 Task: Look for space in Kangasala, Finland from 6th September, 2023 to 10th September, 2023 for 1 adult in price range Rs.9000 to Rs.17000. Place can be private room with 1  bedroom having 1 bed and 1 bathroom. Property type can be house, flat, guest house, hotel. Booking option can be shelf check-in. Required host language is .
Action: Mouse moved to (528, 124)
Screenshot: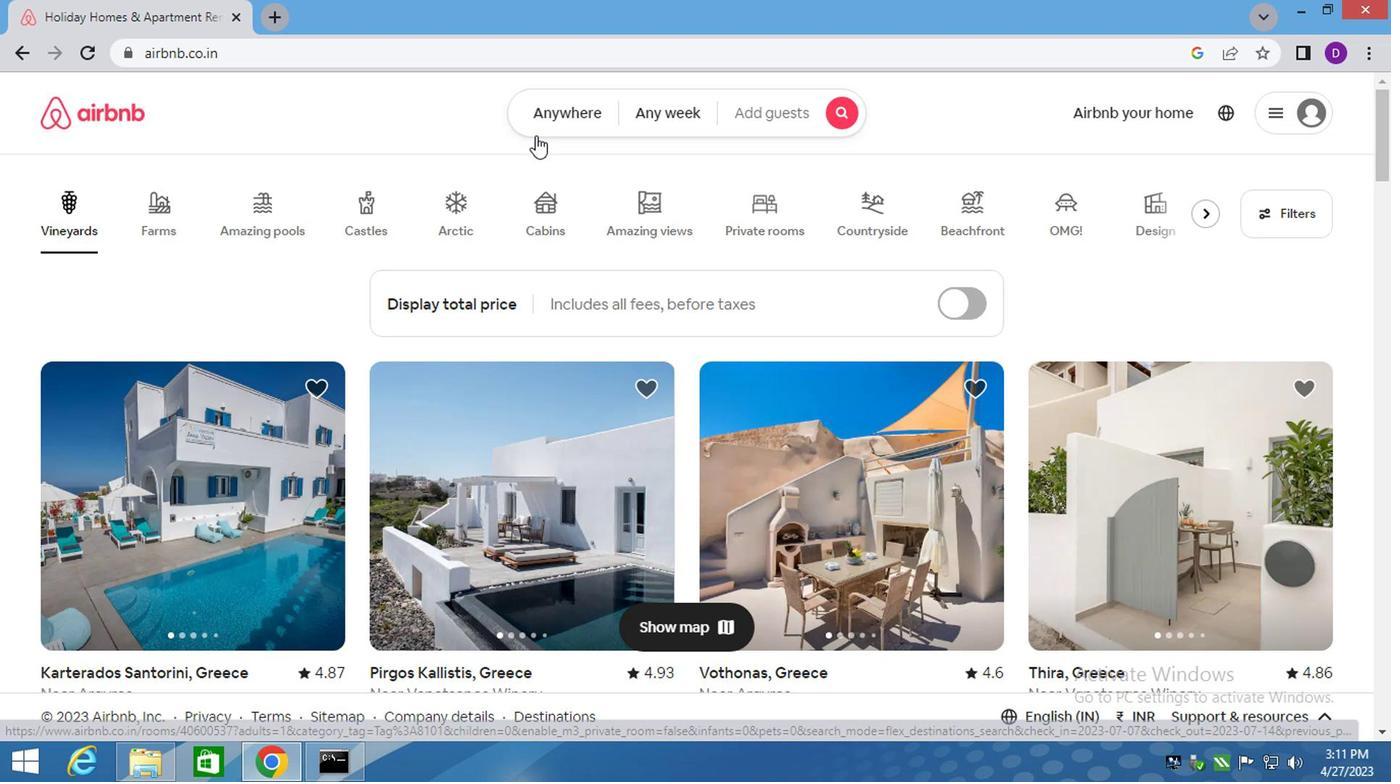 
Action: Mouse pressed left at (528, 124)
Screenshot: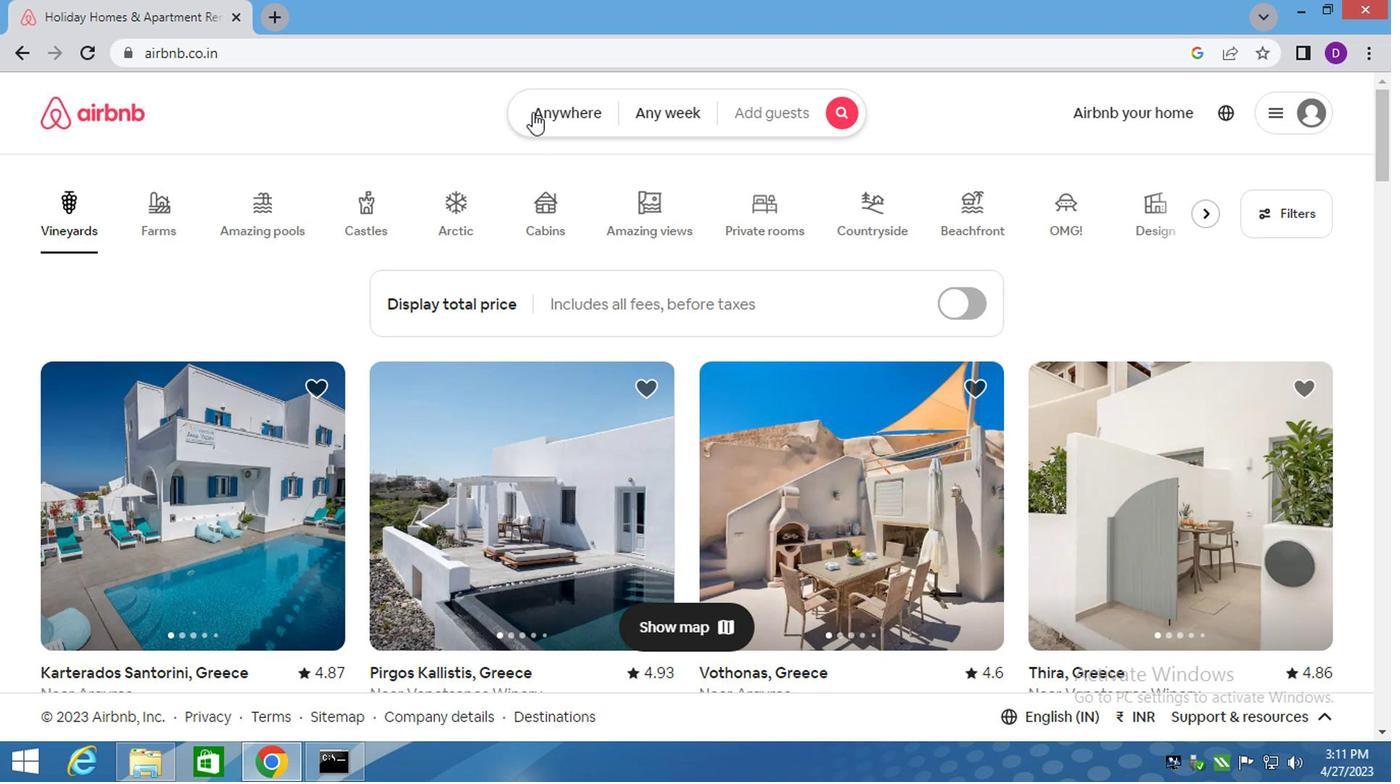 
Action: Mouse moved to (344, 205)
Screenshot: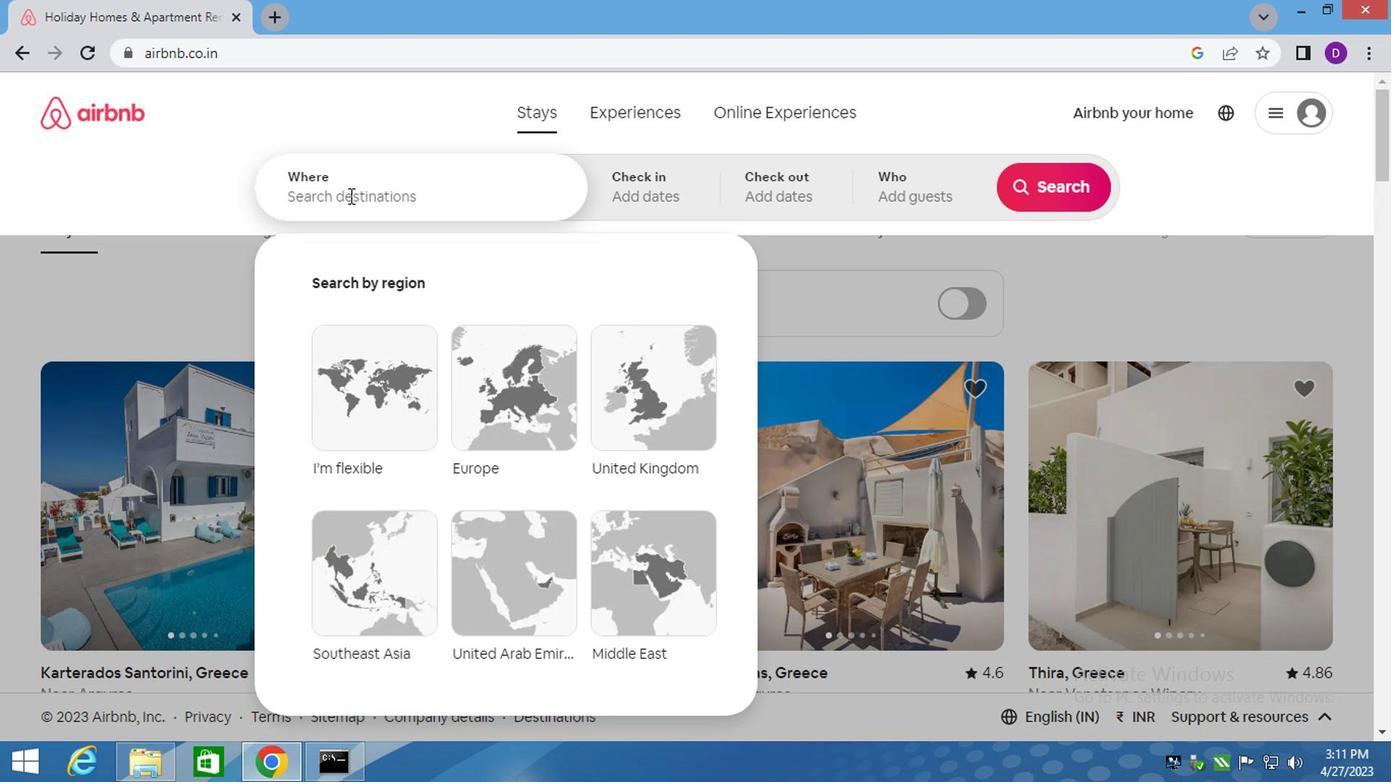 
Action: Mouse pressed left at (344, 205)
Screenshot: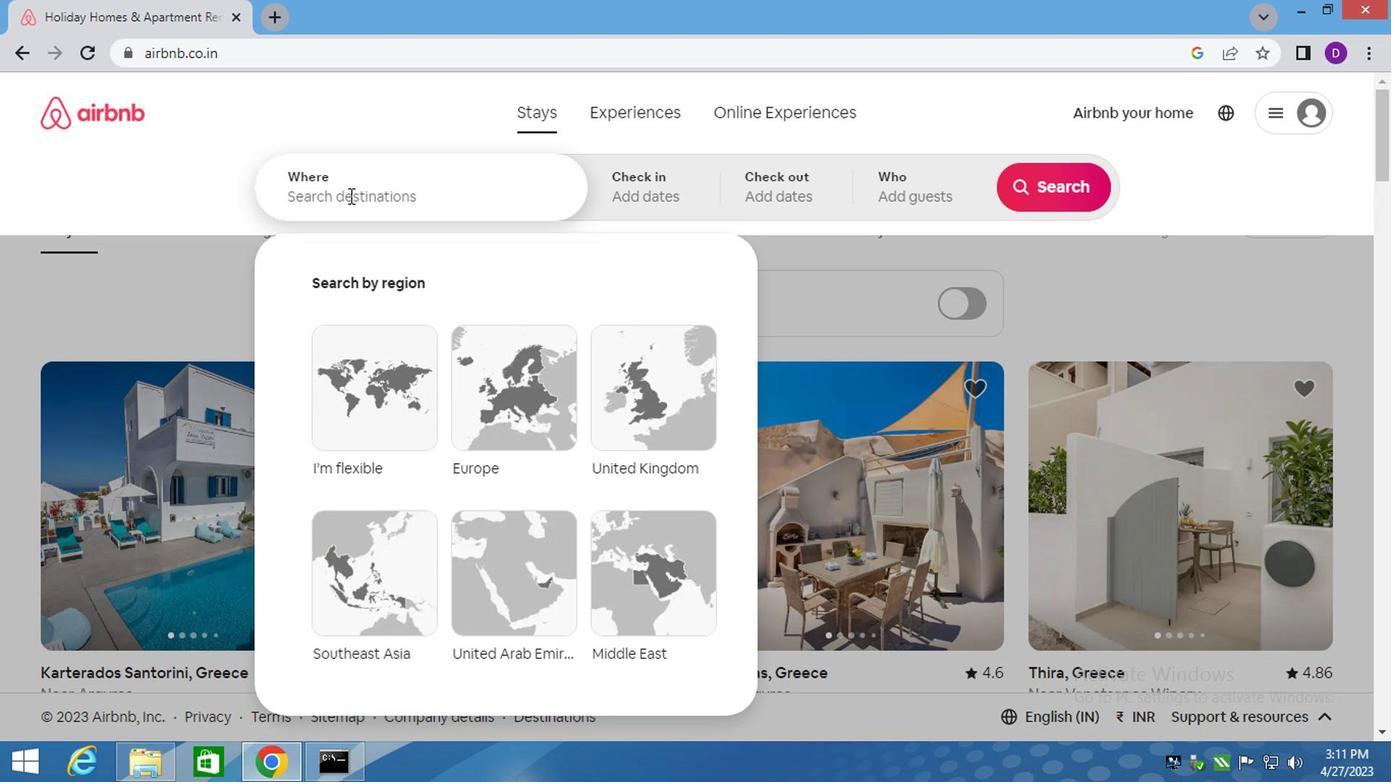 
Action: Key pressed kangasala,<Key.space>fi<Key.down><Key.enter>
Screenshot: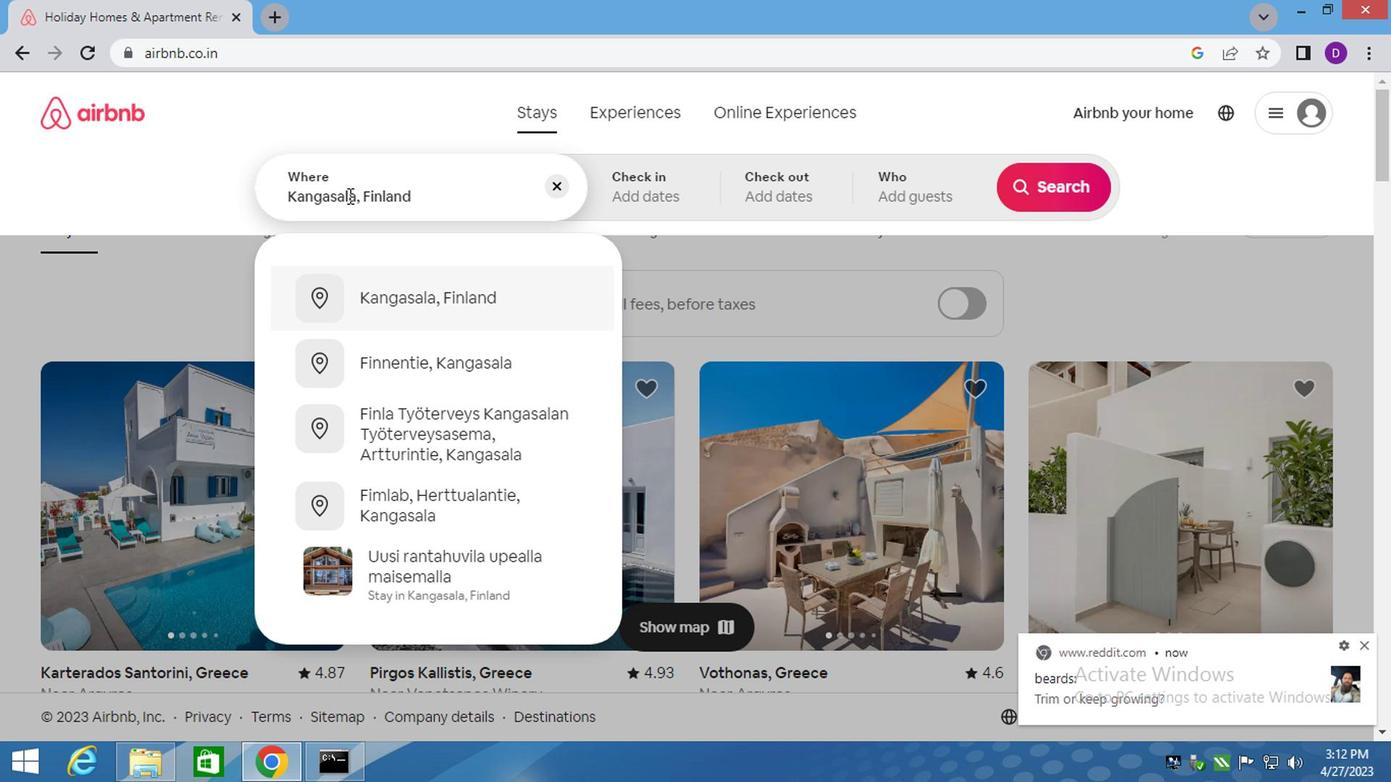 
Action: Mouse moved to (1036, 343)
Screenshot: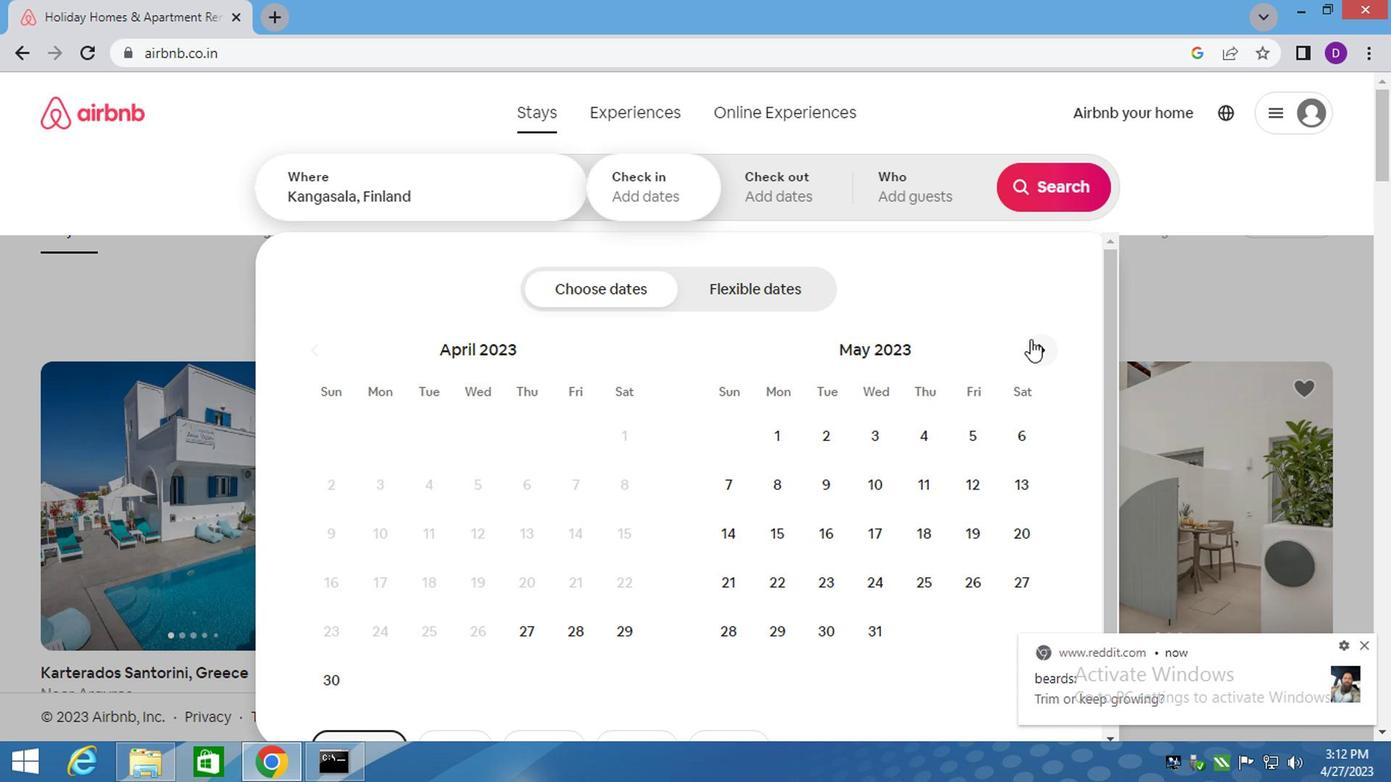 
Action: Mouse pressed left at (1036, 343)
Screenshot: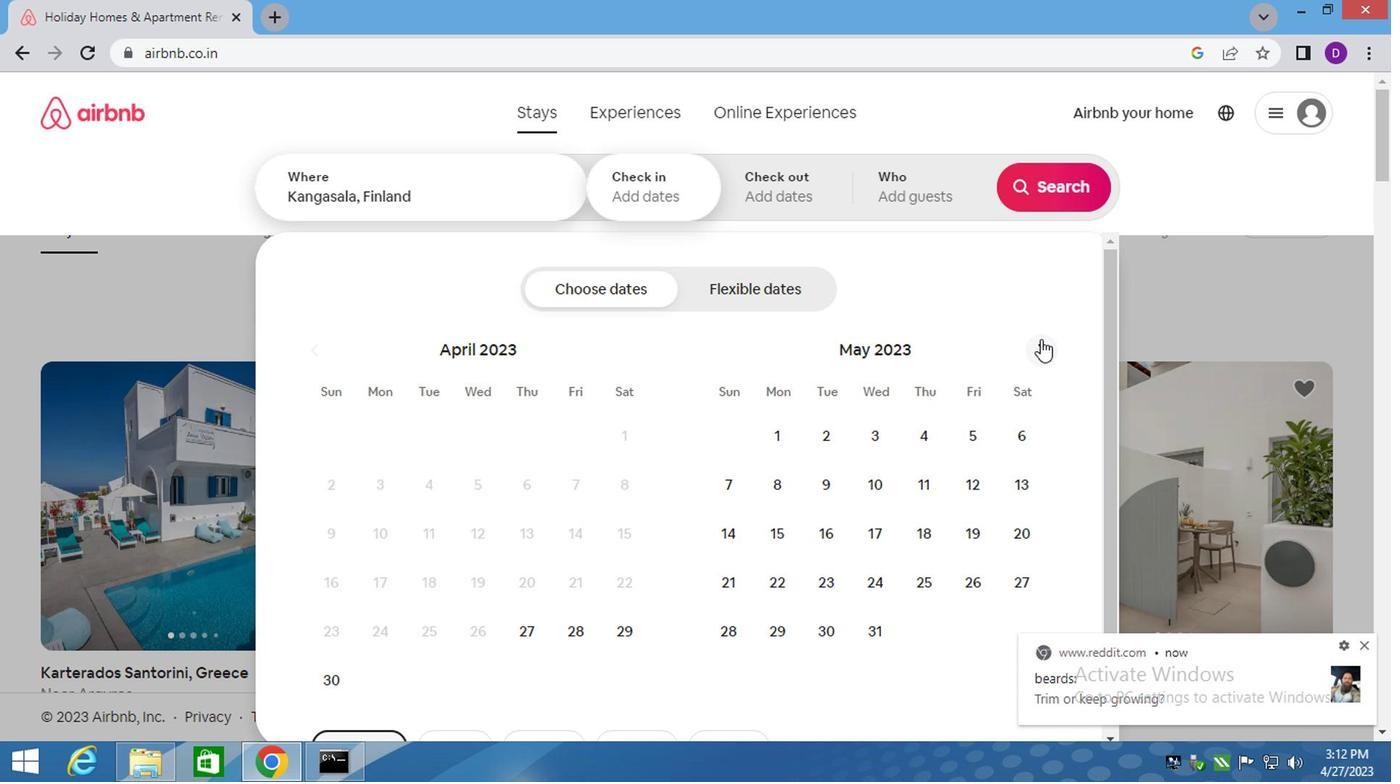 
Action: Mouse pressed left at (1036, 343)
Screenshot: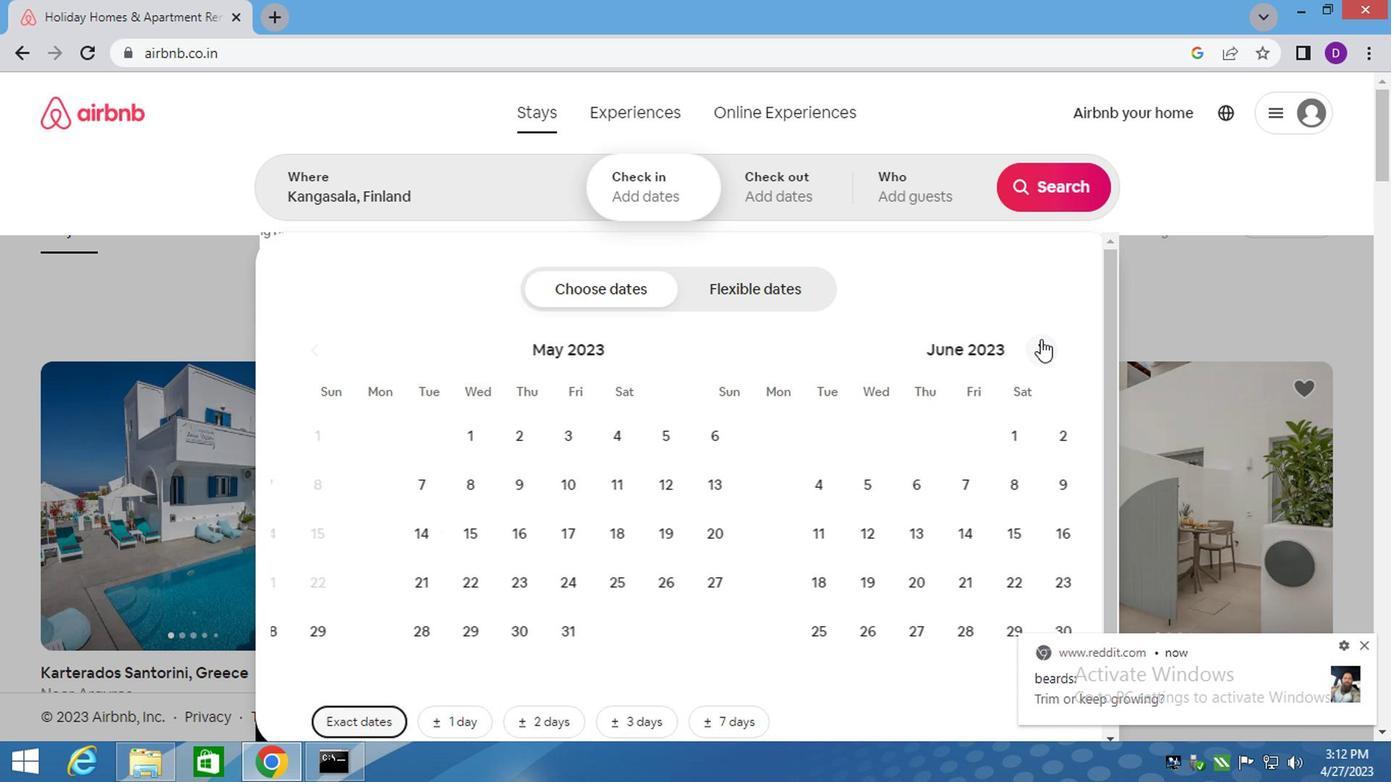 
Action: Mouse pressed left at (1036, 343)
Screenshot: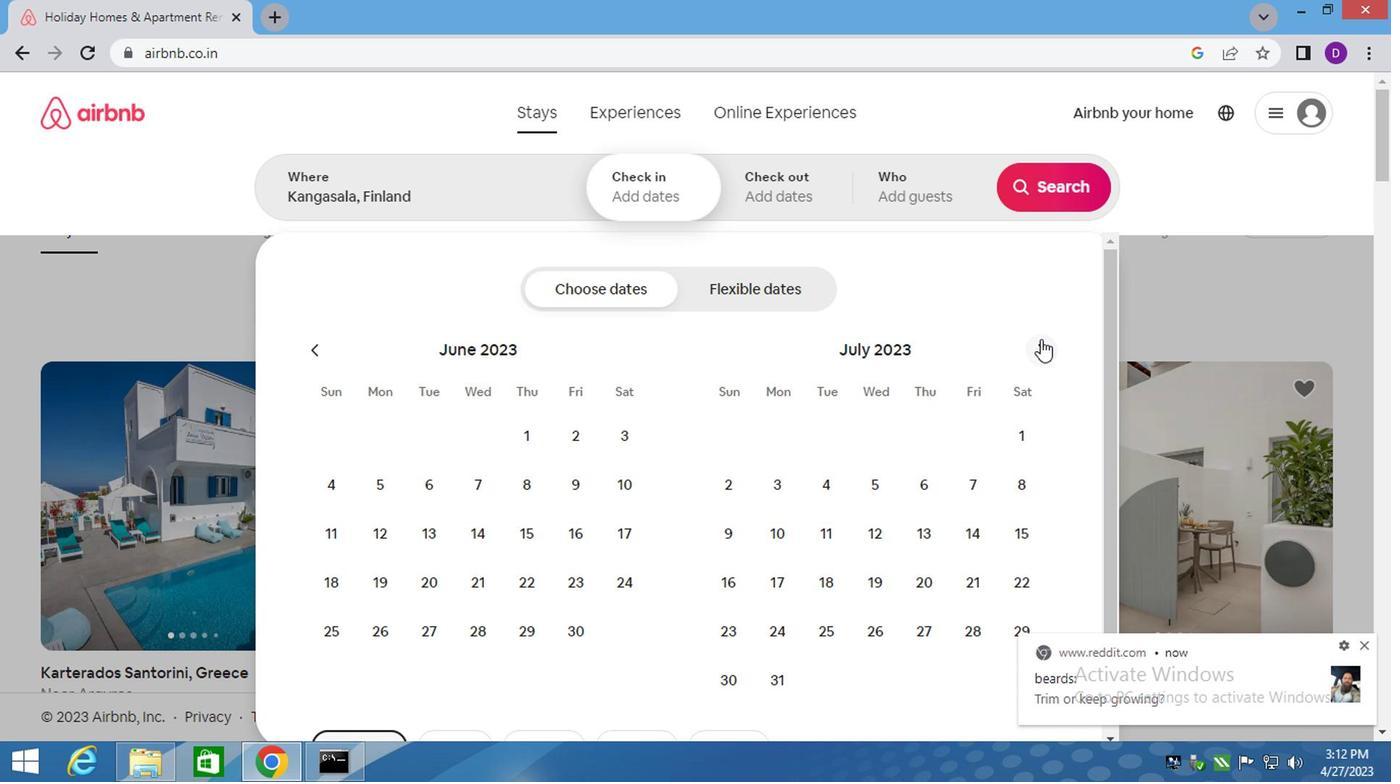 
Action: Mouse pressed left at (1036, 343)
Screenshot: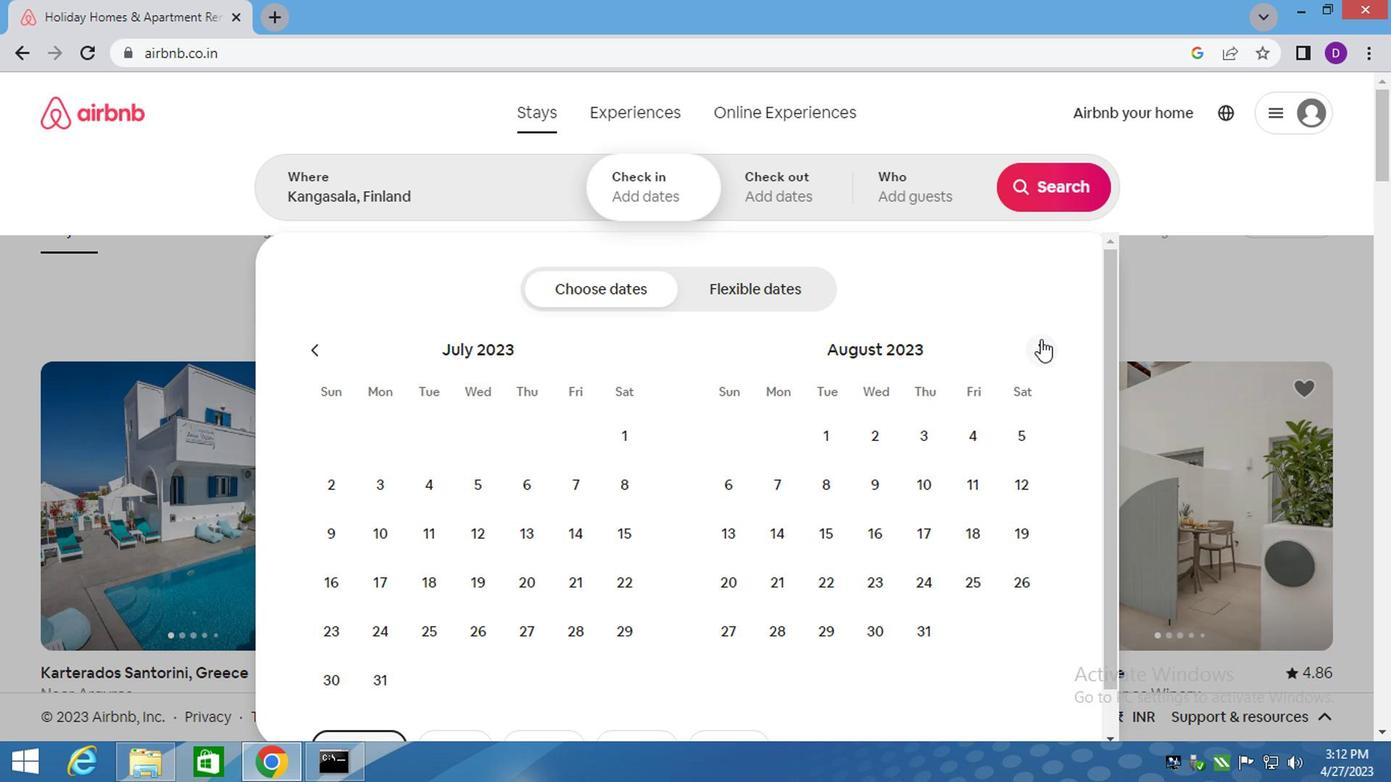 
Action: Mouse moved to (875, 489)
Screenshot: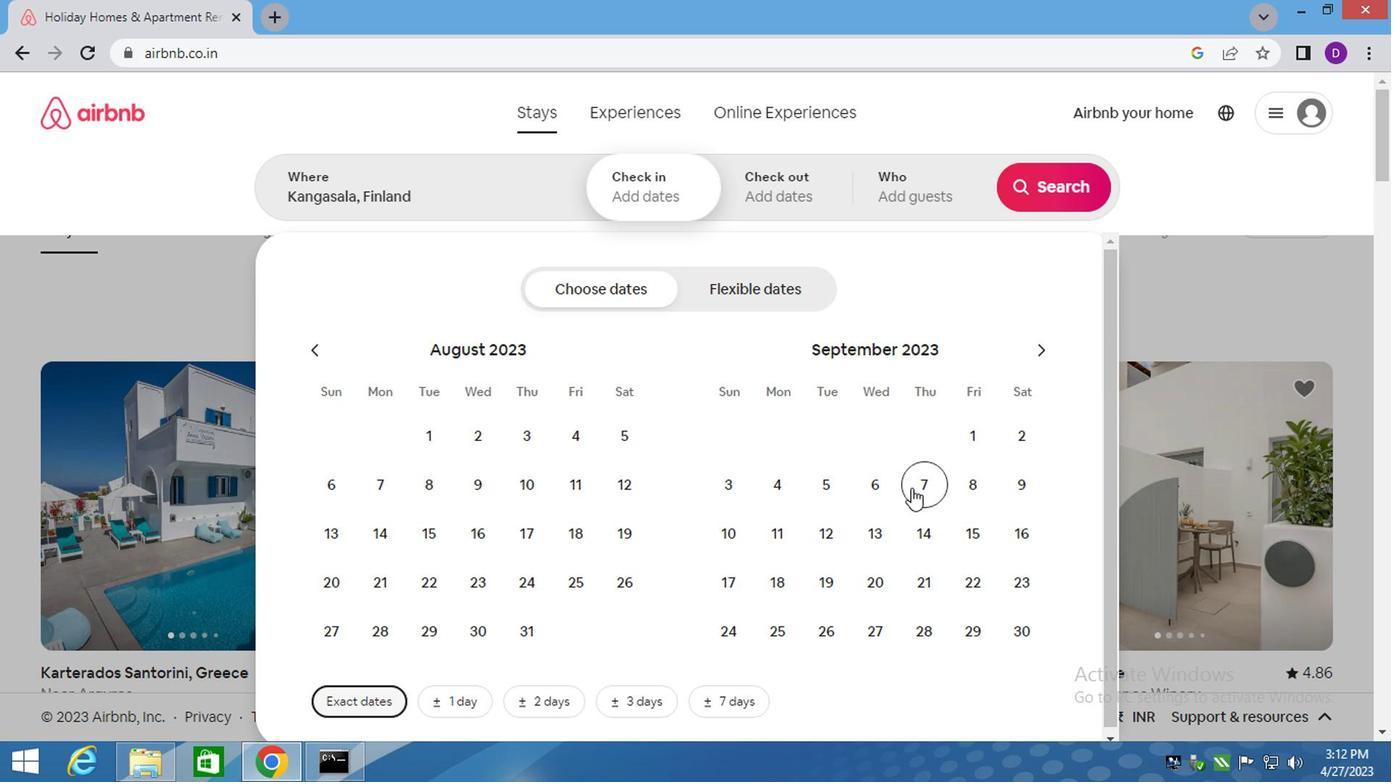 
Action: Mouse pressed left at (875, 489)
Screenshot: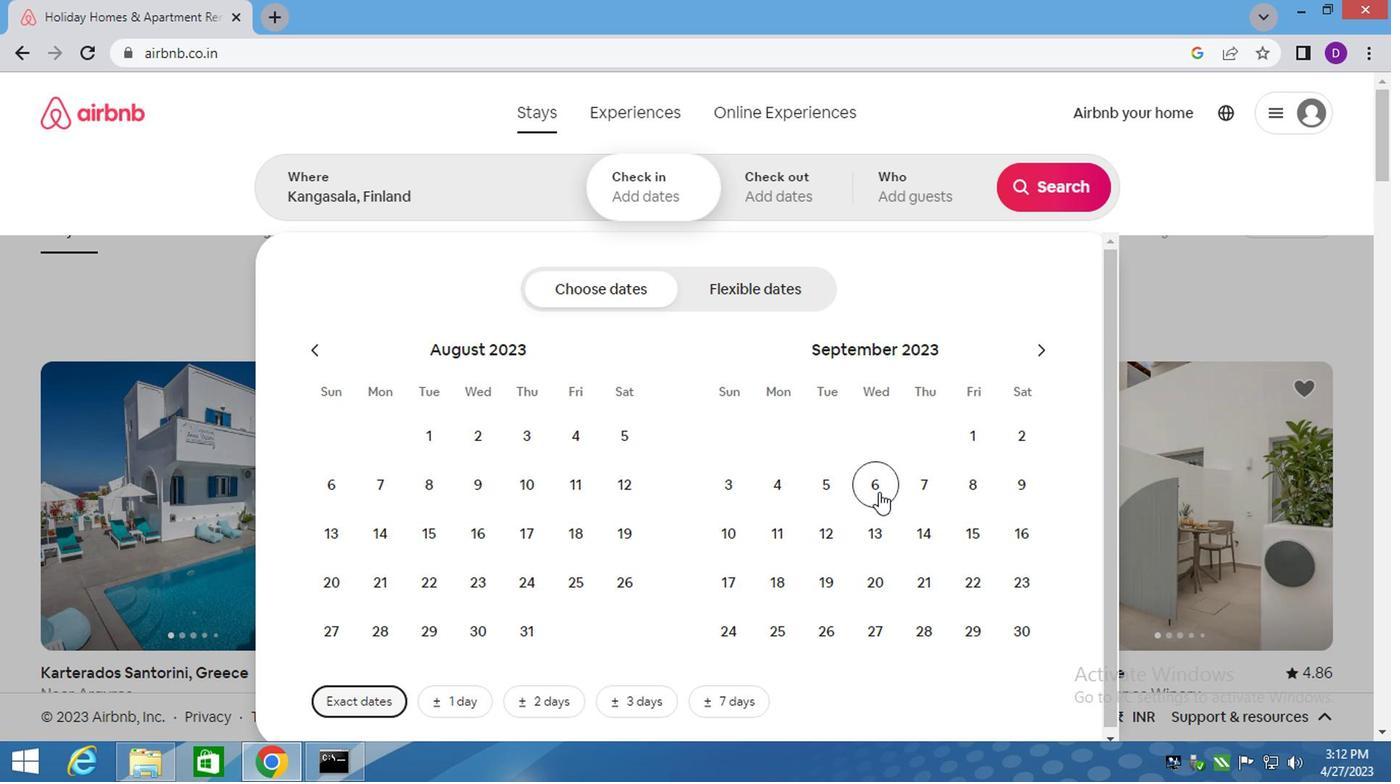 
Action: Mouse moved to (739, 525)
Screenshot: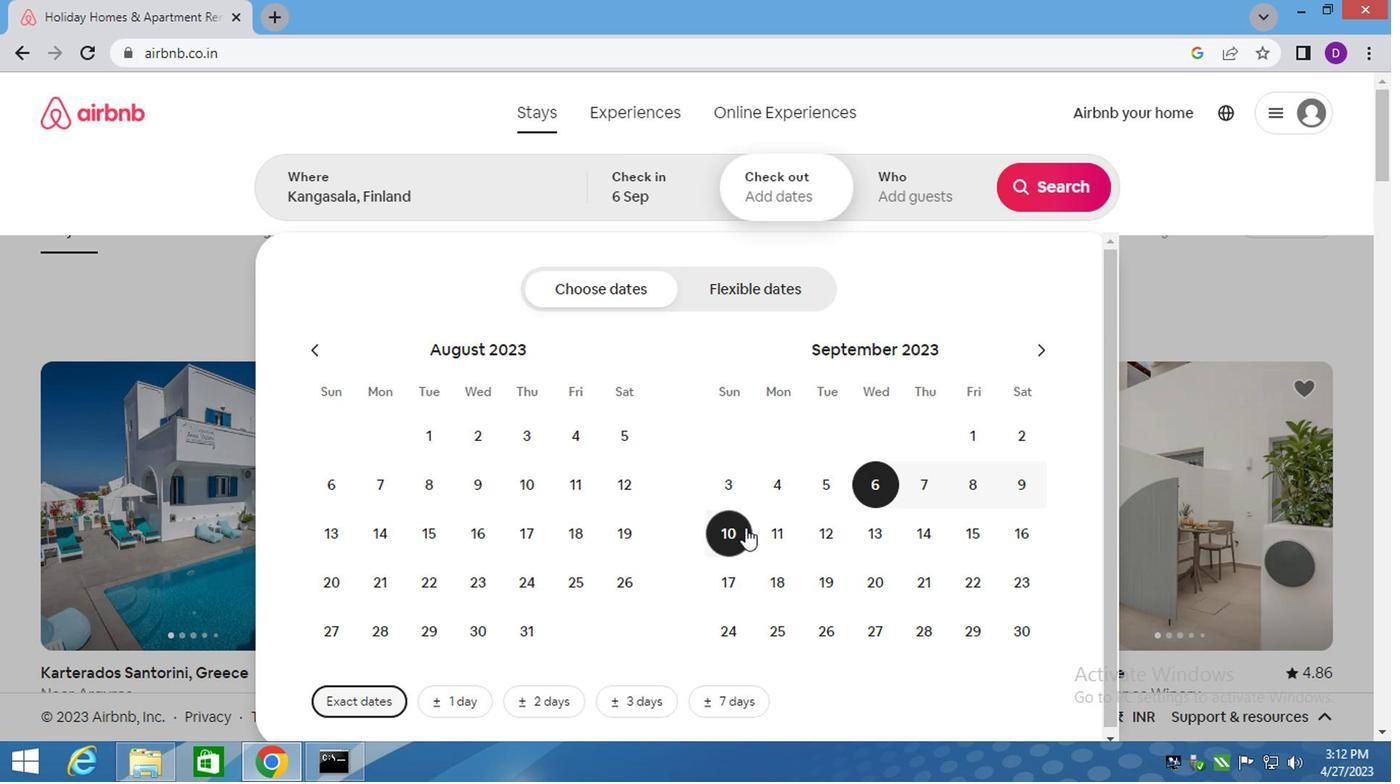 
Action: Mouse pressed left at (739, 525)
Screenshot: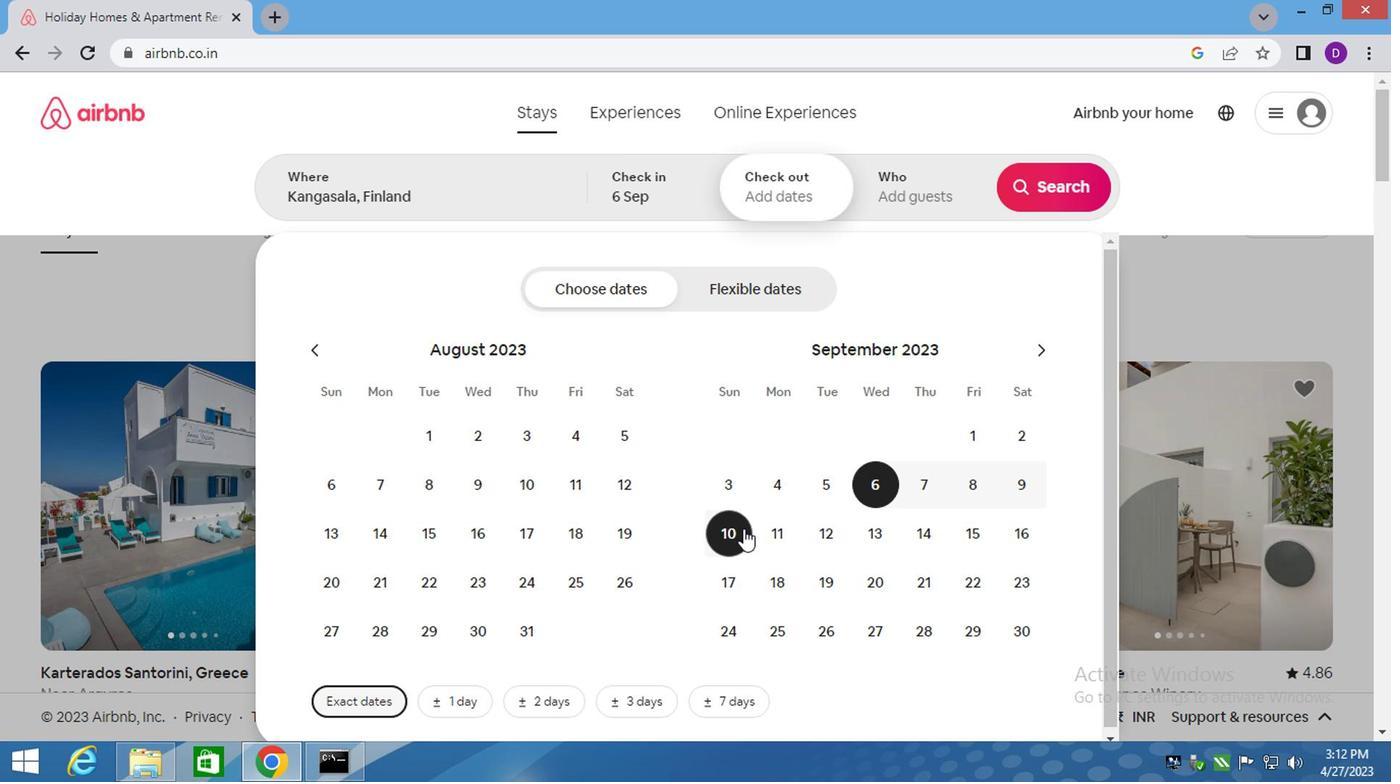 
Action: Mouse moved to (886, 215)
Screenshot: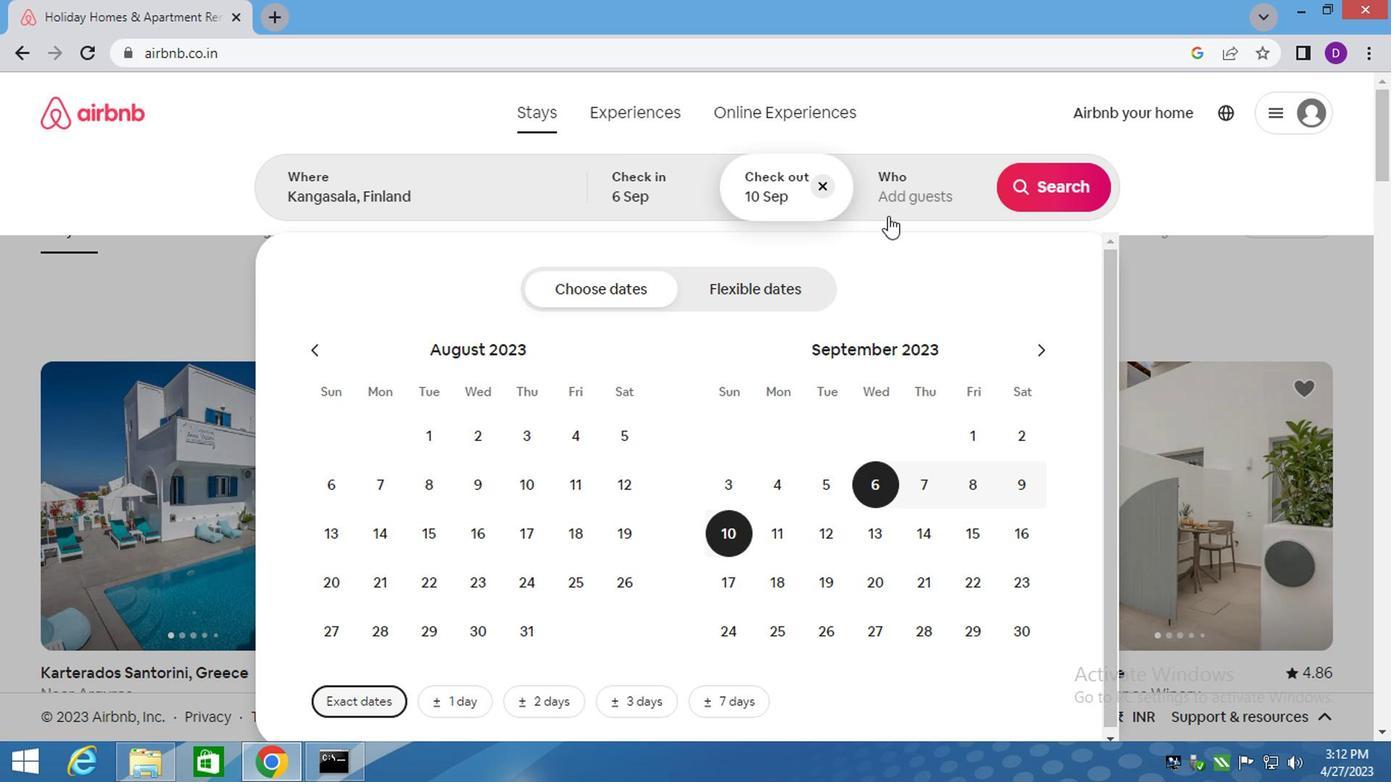 
Action: Mouse pressed left at (886, 215)
Screenshot: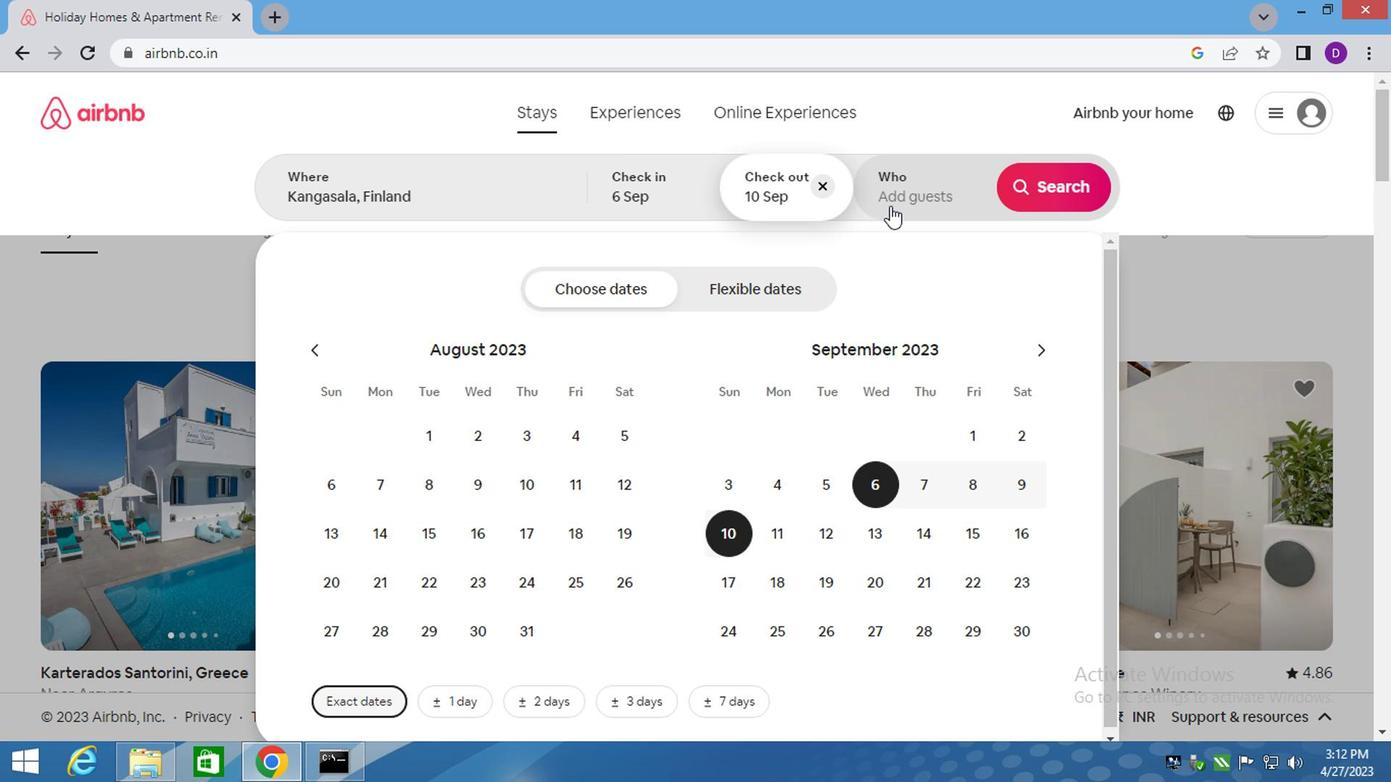 
Action: Mouse moved to (1050, 299)
Screenshot: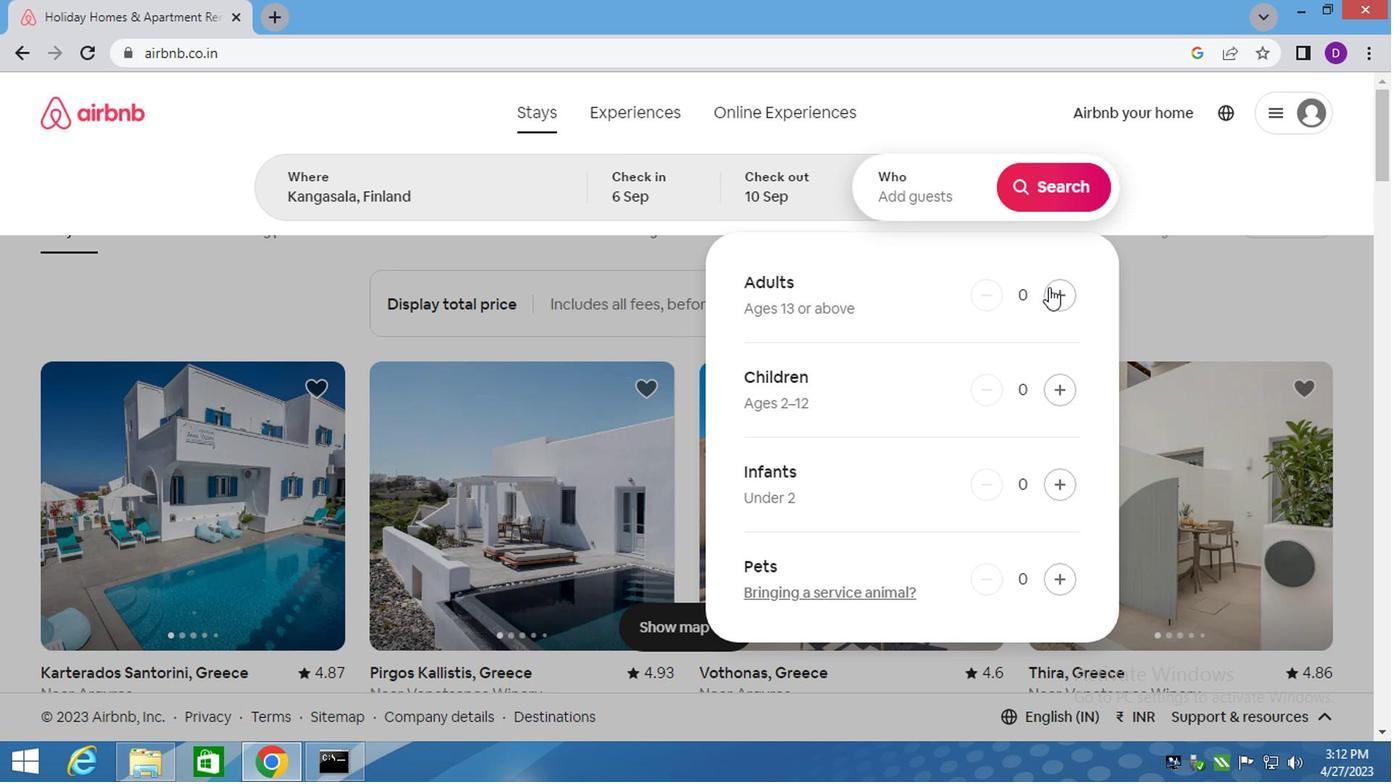 
Action: Mouse pressed left at (1050, 299)
Screenshot: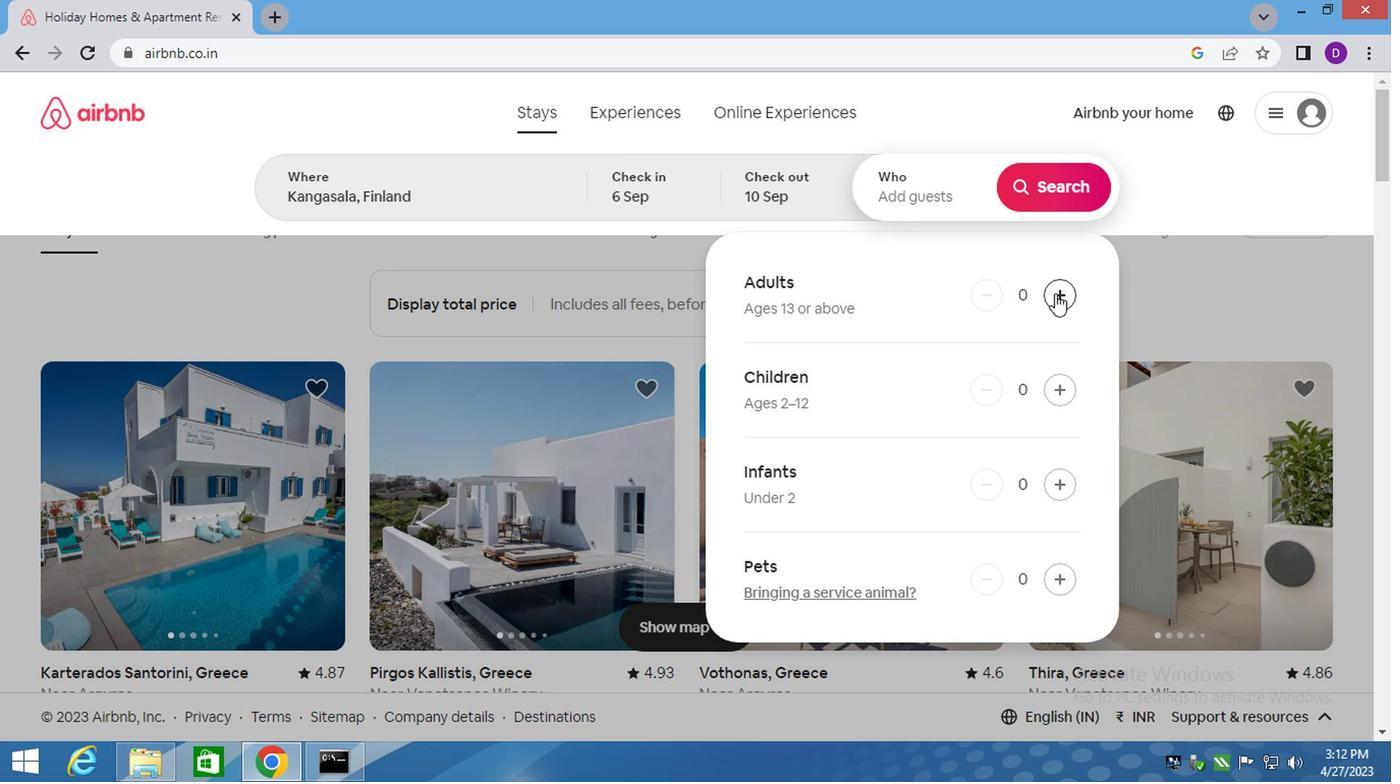 
Action: Mouse moved to (1047, 204)
Screenshot: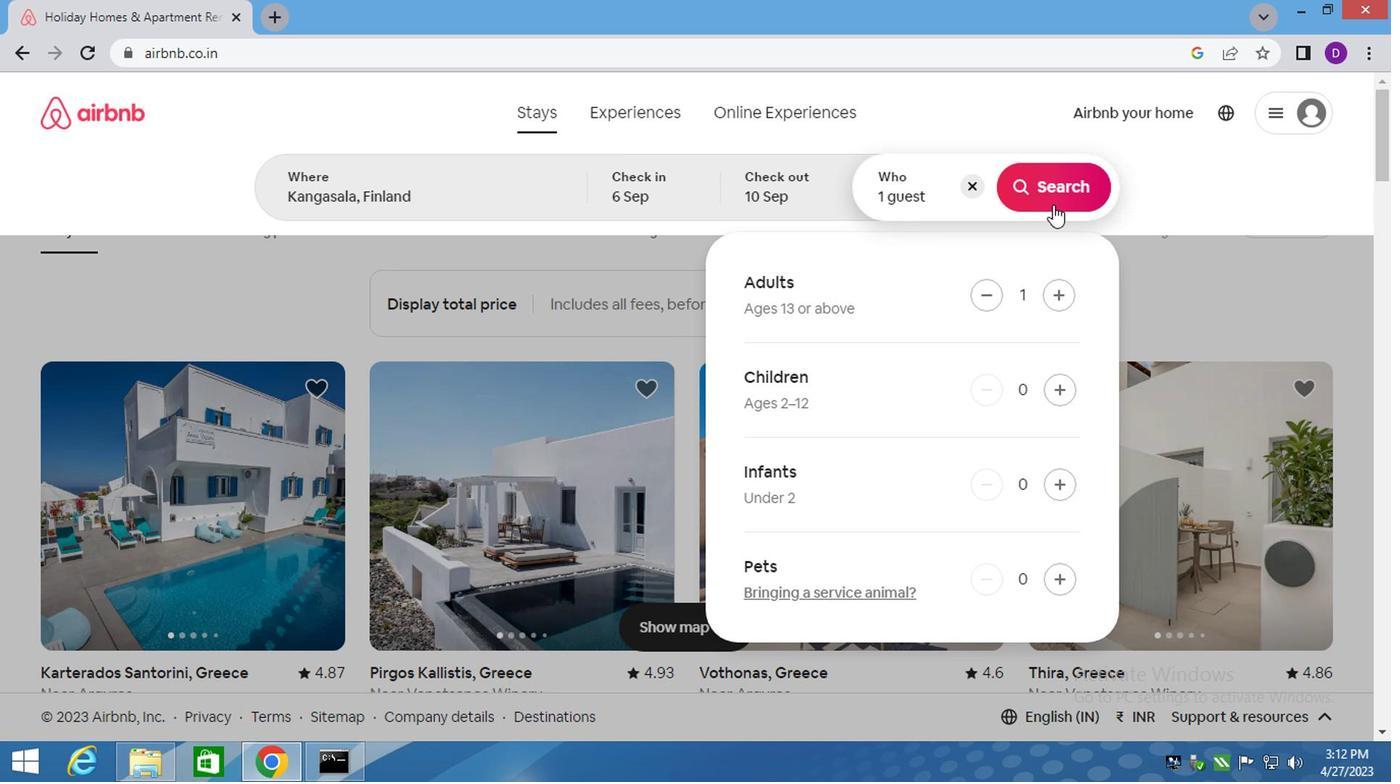 
Action: Mouse pressed left at (1047, 204)
Screenshot: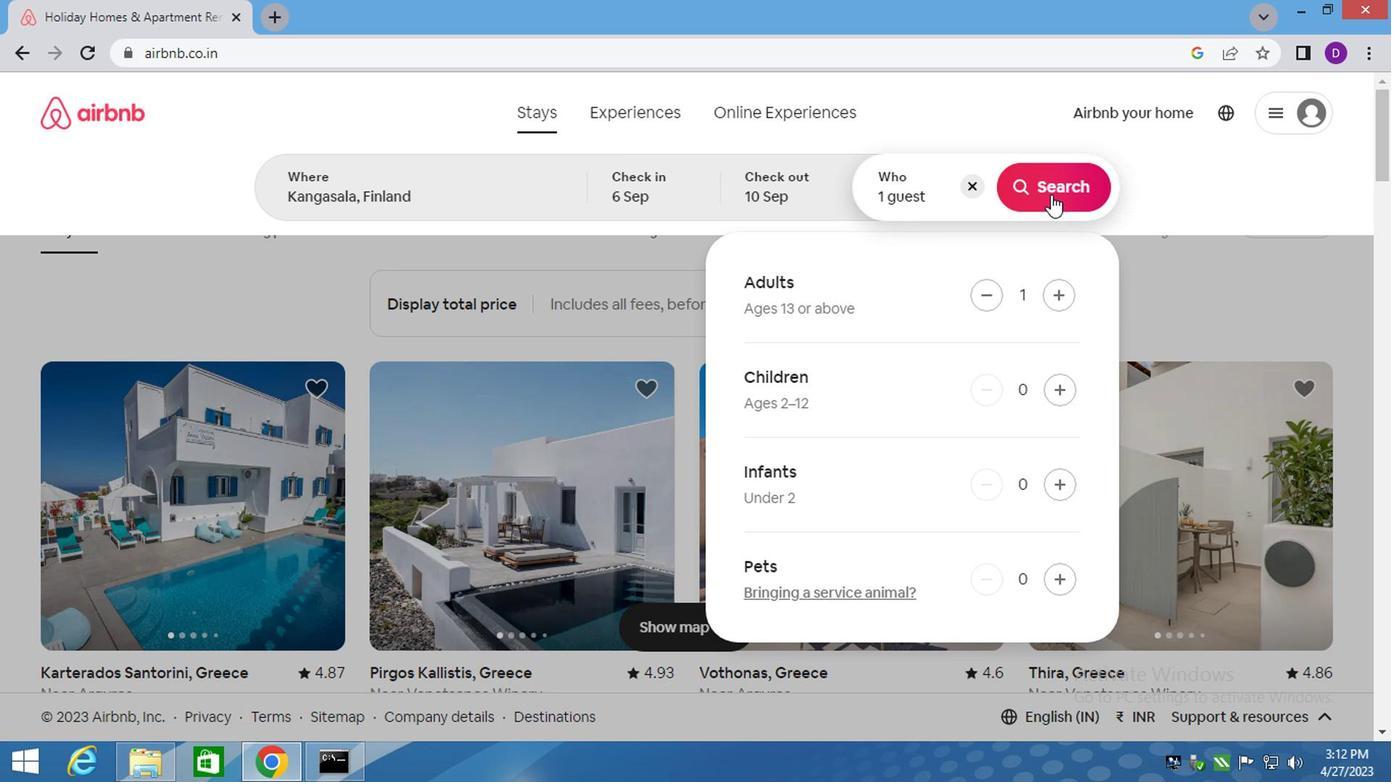 
Action: Mouse moved to (1271, 199)
Screenshot: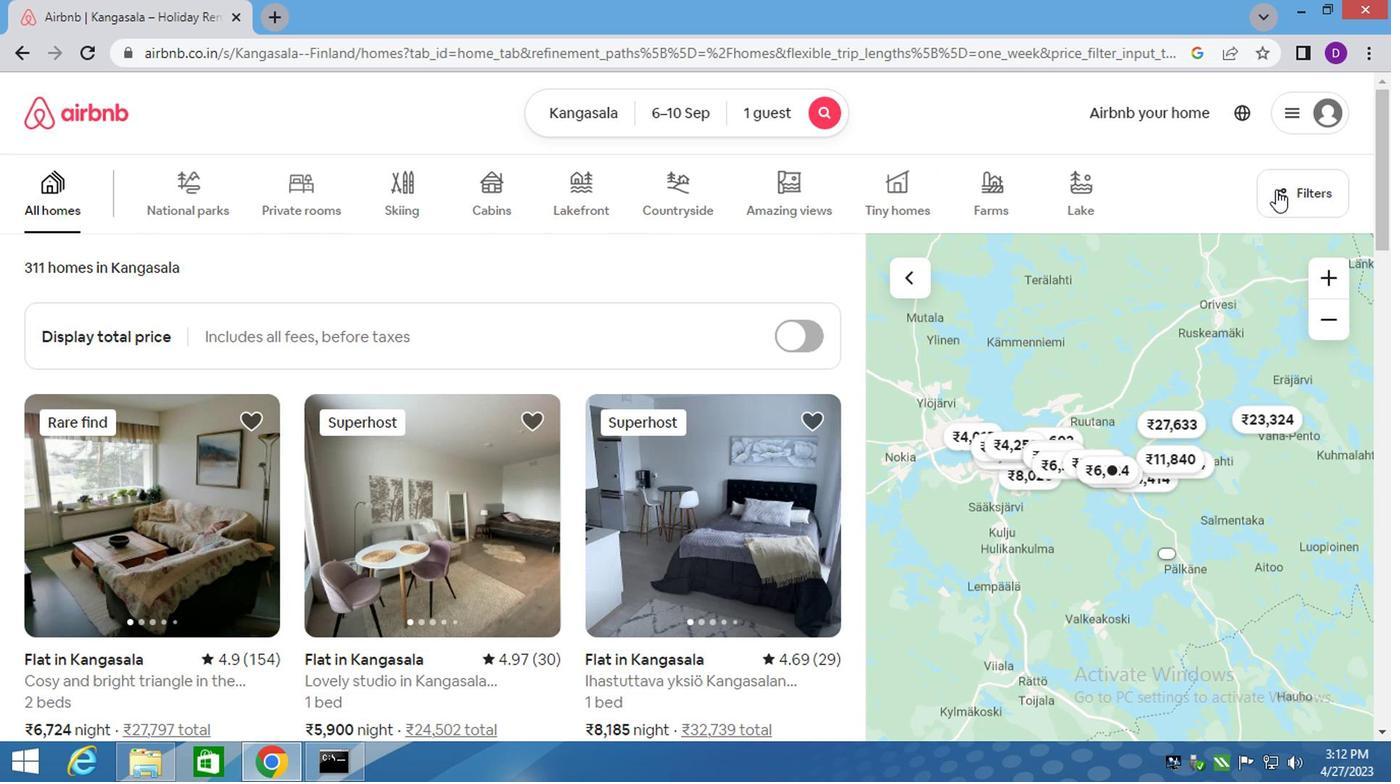 
Action: Mouse pressed left at (1271, 199)
Screenshot: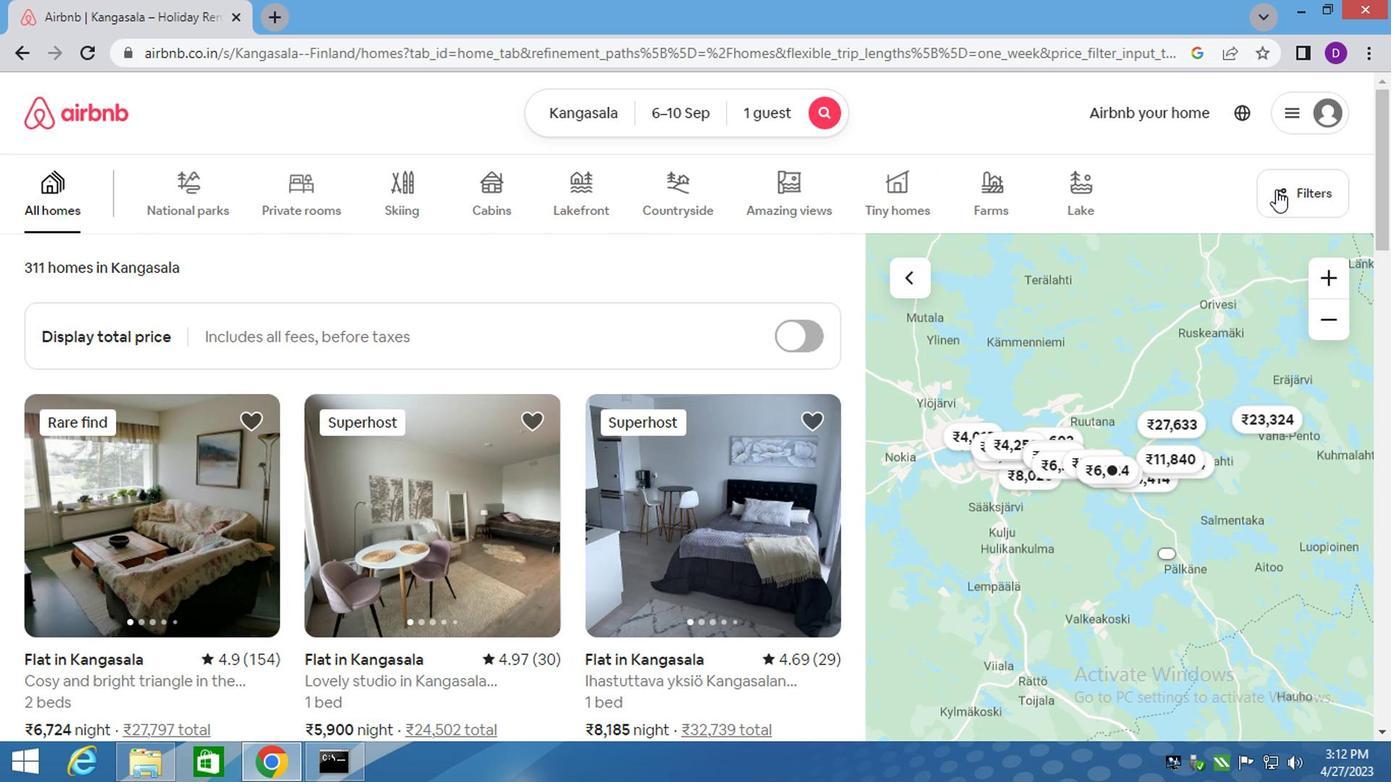 
Action: Mouse moved to (485, 453)
Screenshot: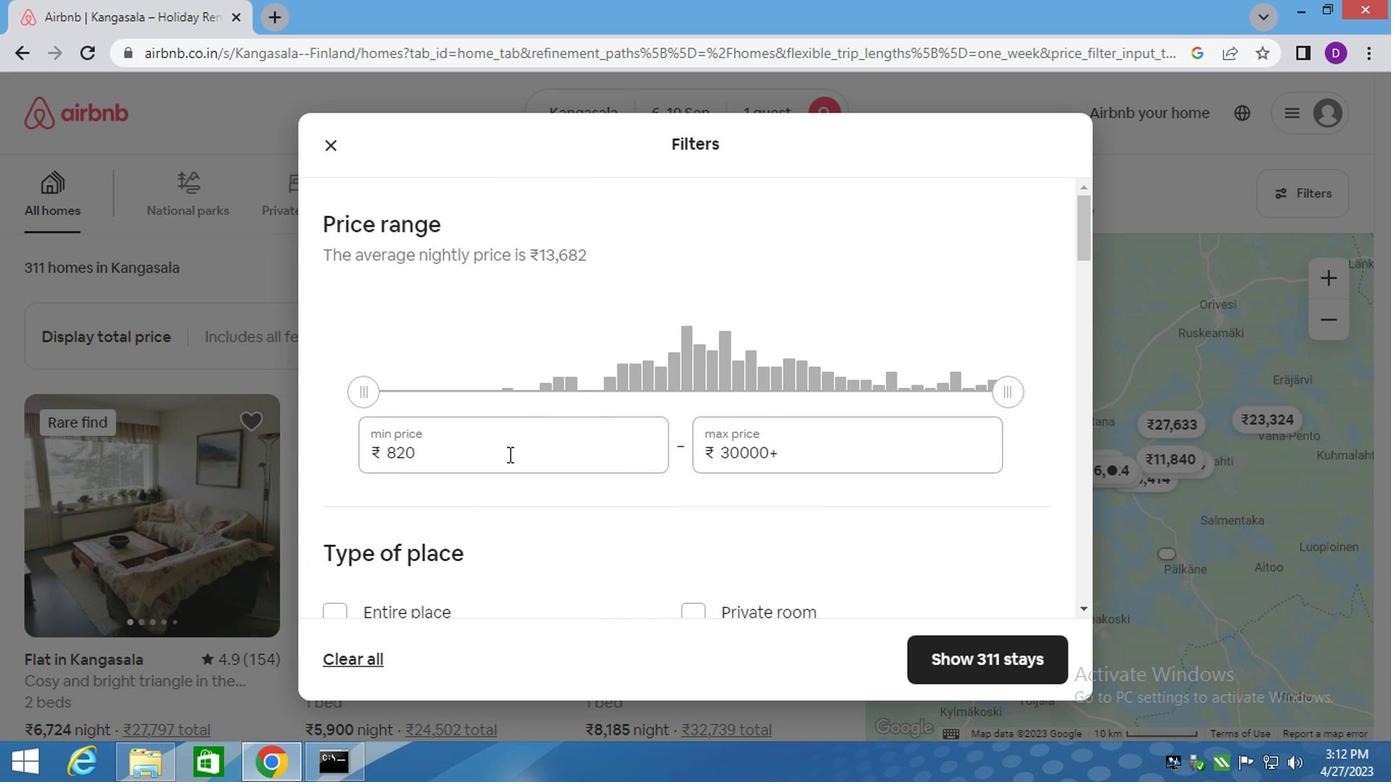 
Action: Mouse pressed left at (485, 453)
Screenshot: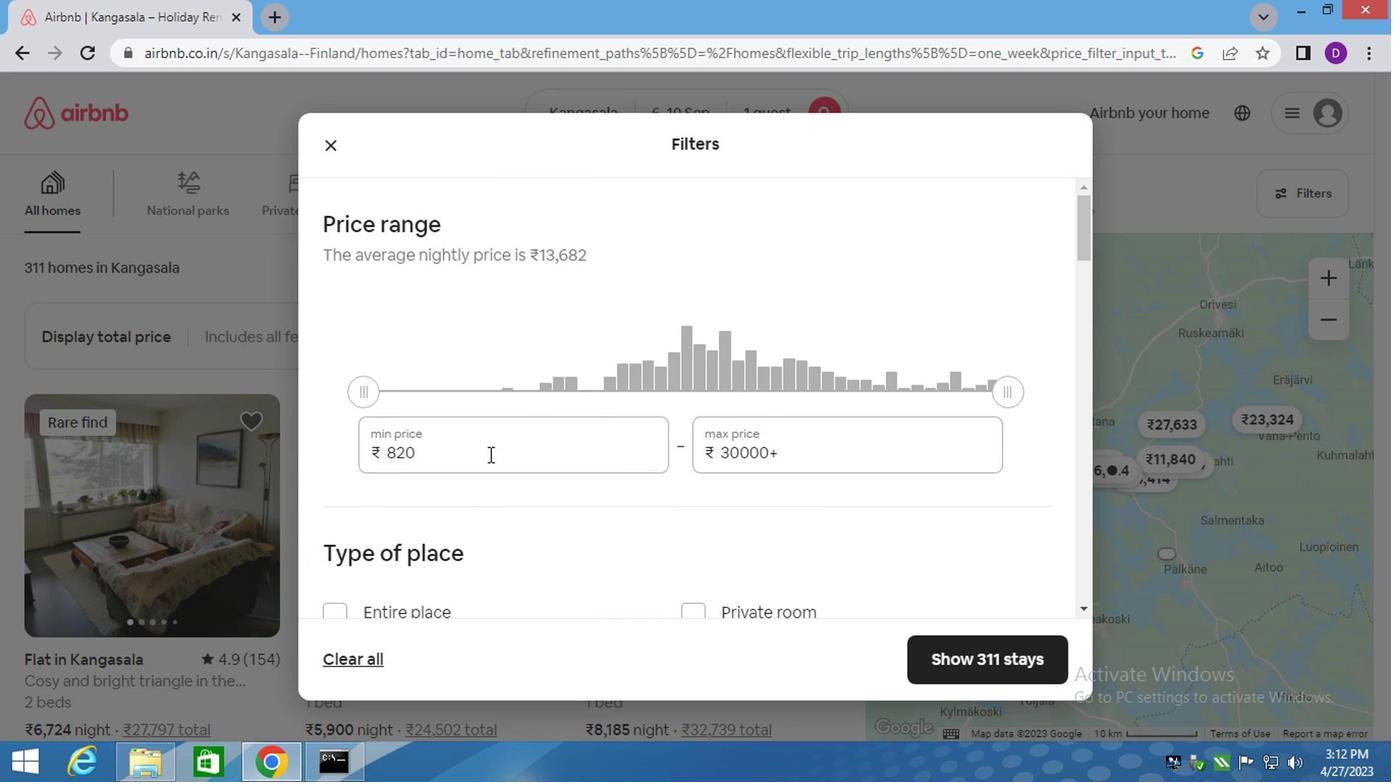 
Action: Mouse pressed left at (485, 453)
Screenshot: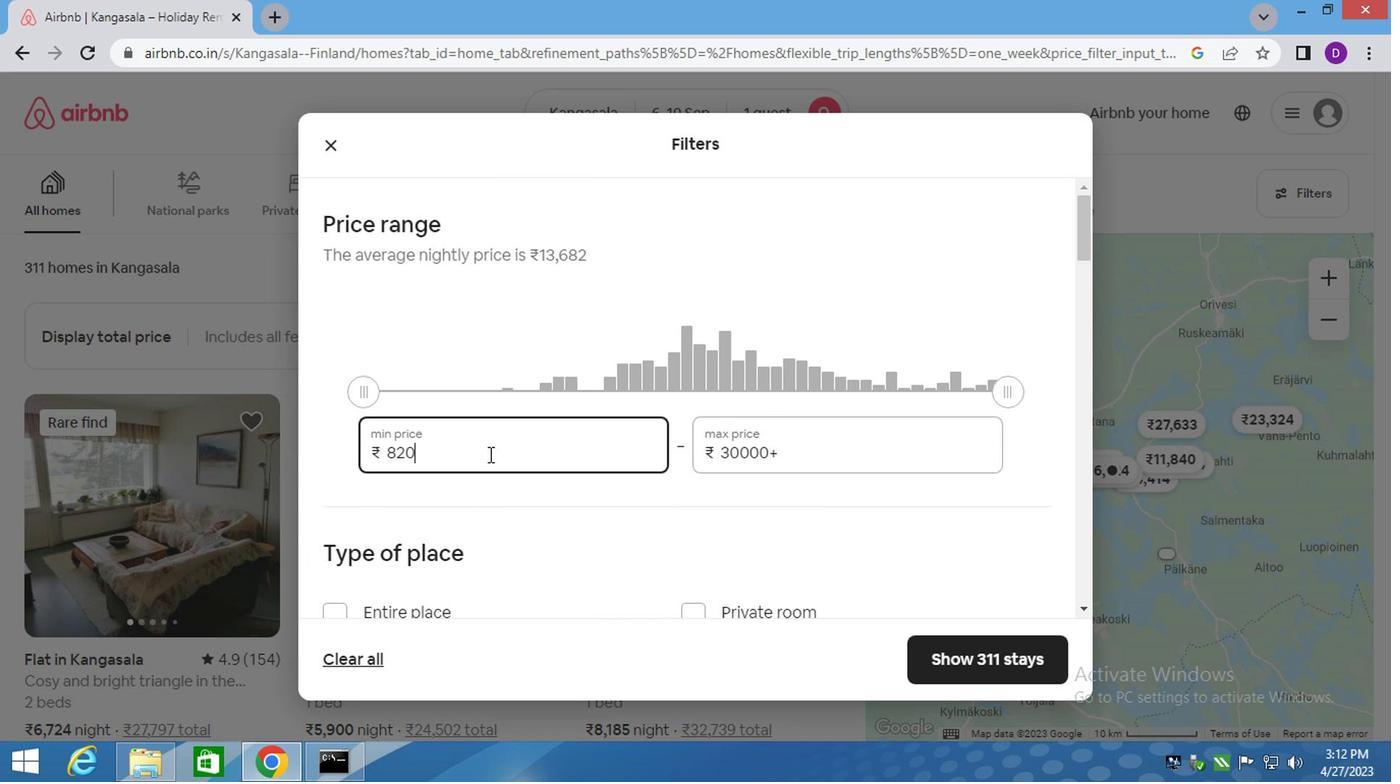 
Action: Key pressed 9000<Key.tab>17000
Screenshot: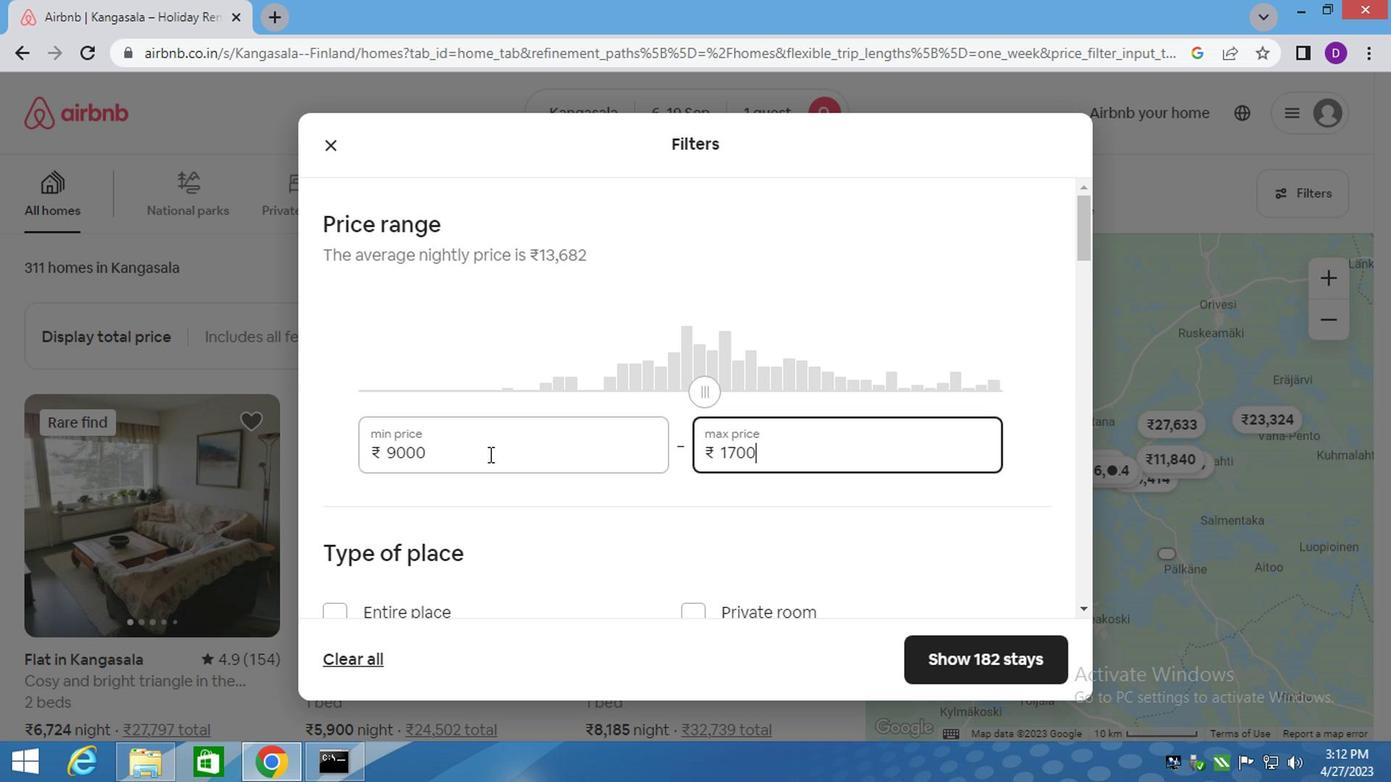 
Action: Mouse moved to (484, 461)
Screenshot: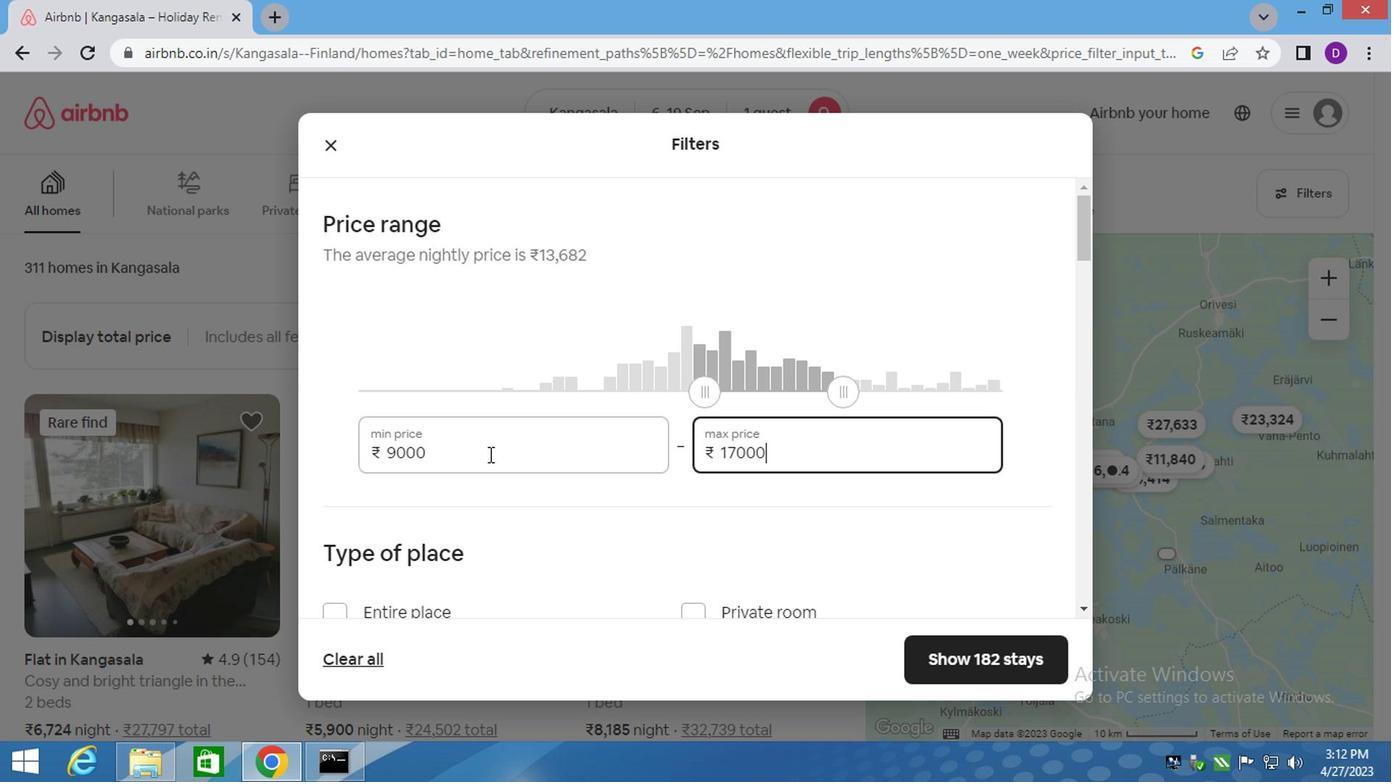 
Action: Mouse scrolled (484, 457) with delta (0, 0)
Screenshot: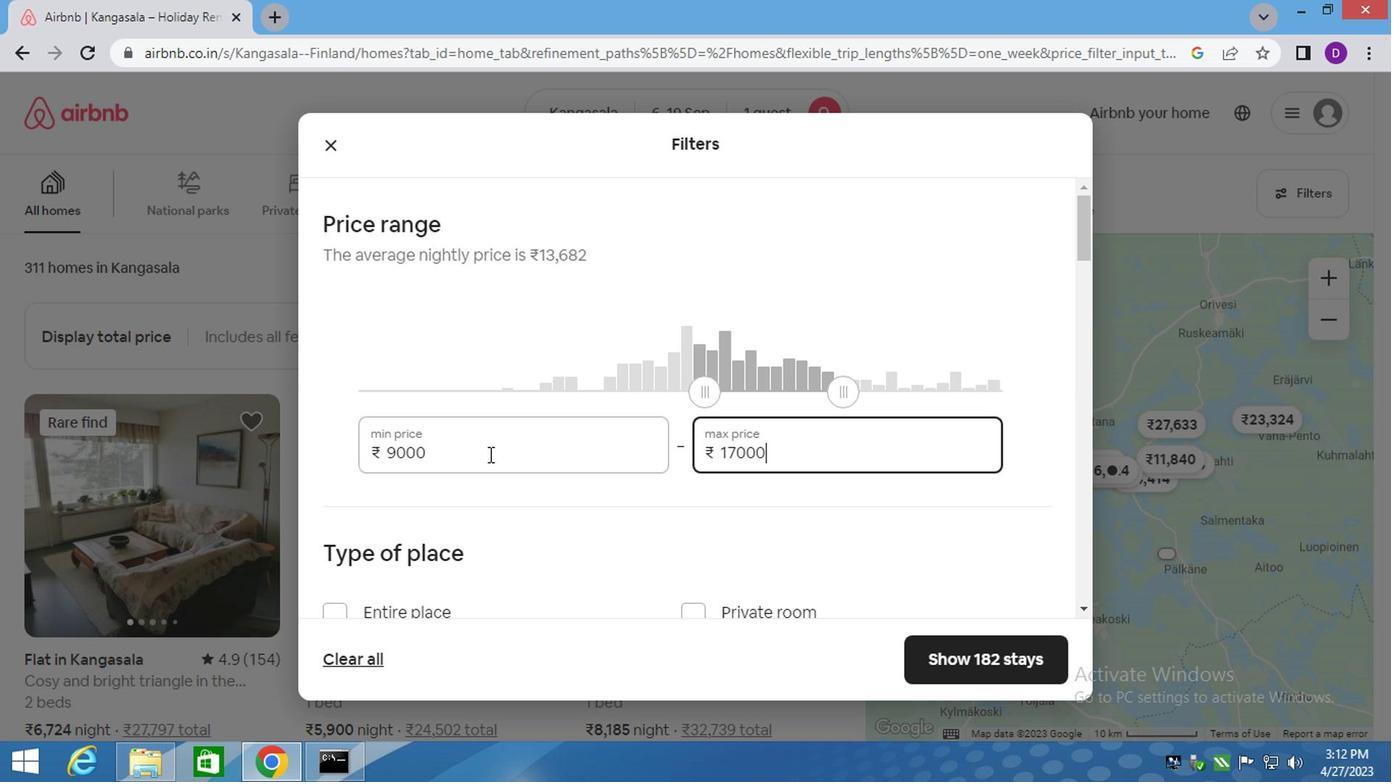 
Action: Mouse scrolled (484, 460) with delta (0, 0)
Screenshot: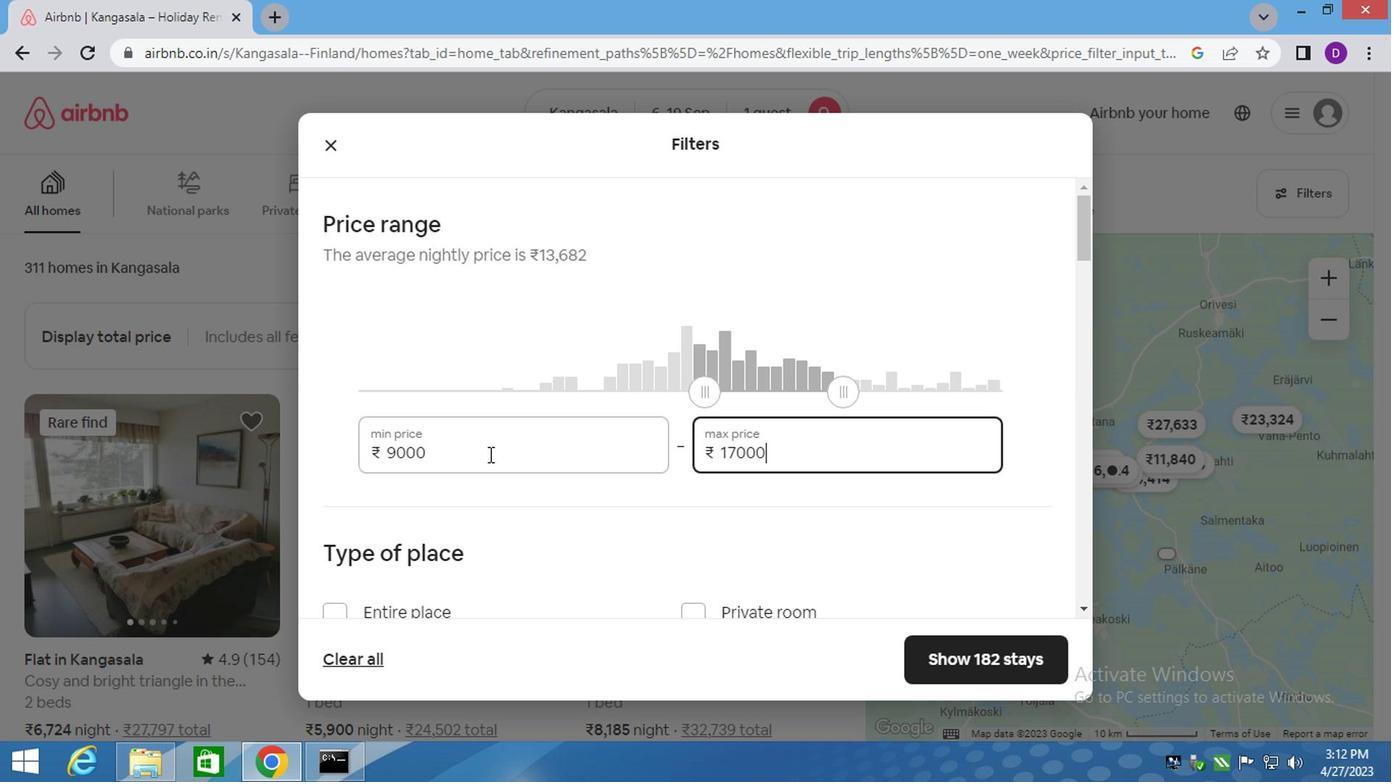 
Action: Mouse moved to (483, 462)
Screenshot: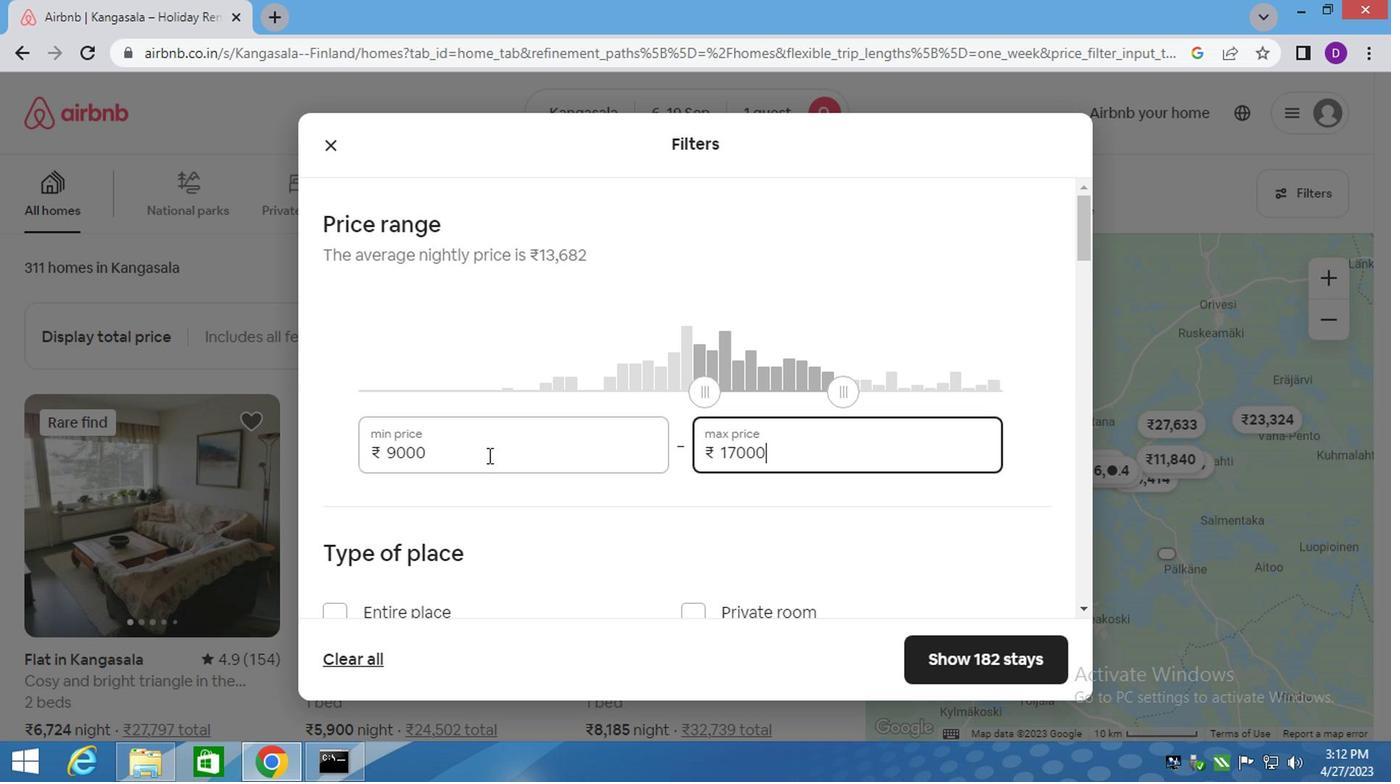 
Action: Mouse scrolled (483, 461) with delta (0, 0)
Screenshot: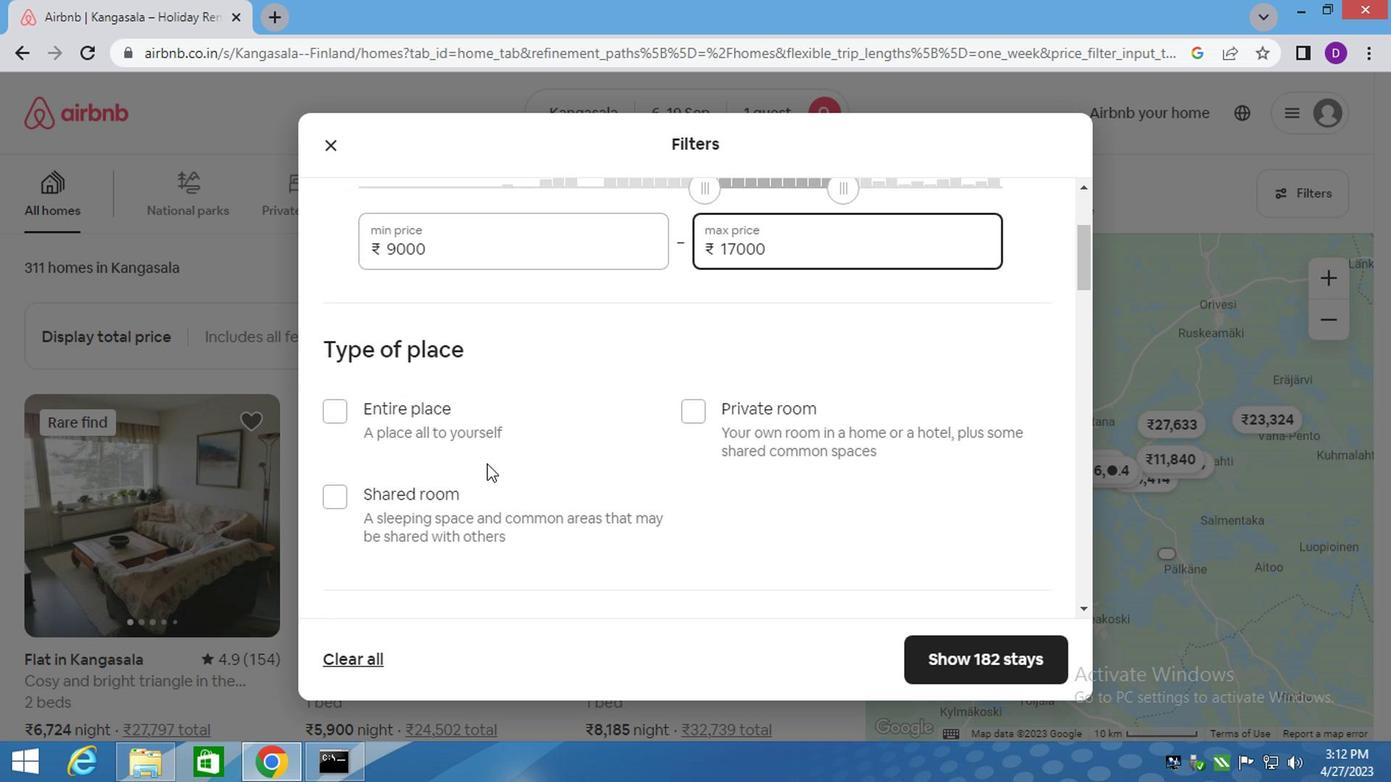 
Action: Mouse moved to (681, 321)
Screenshot: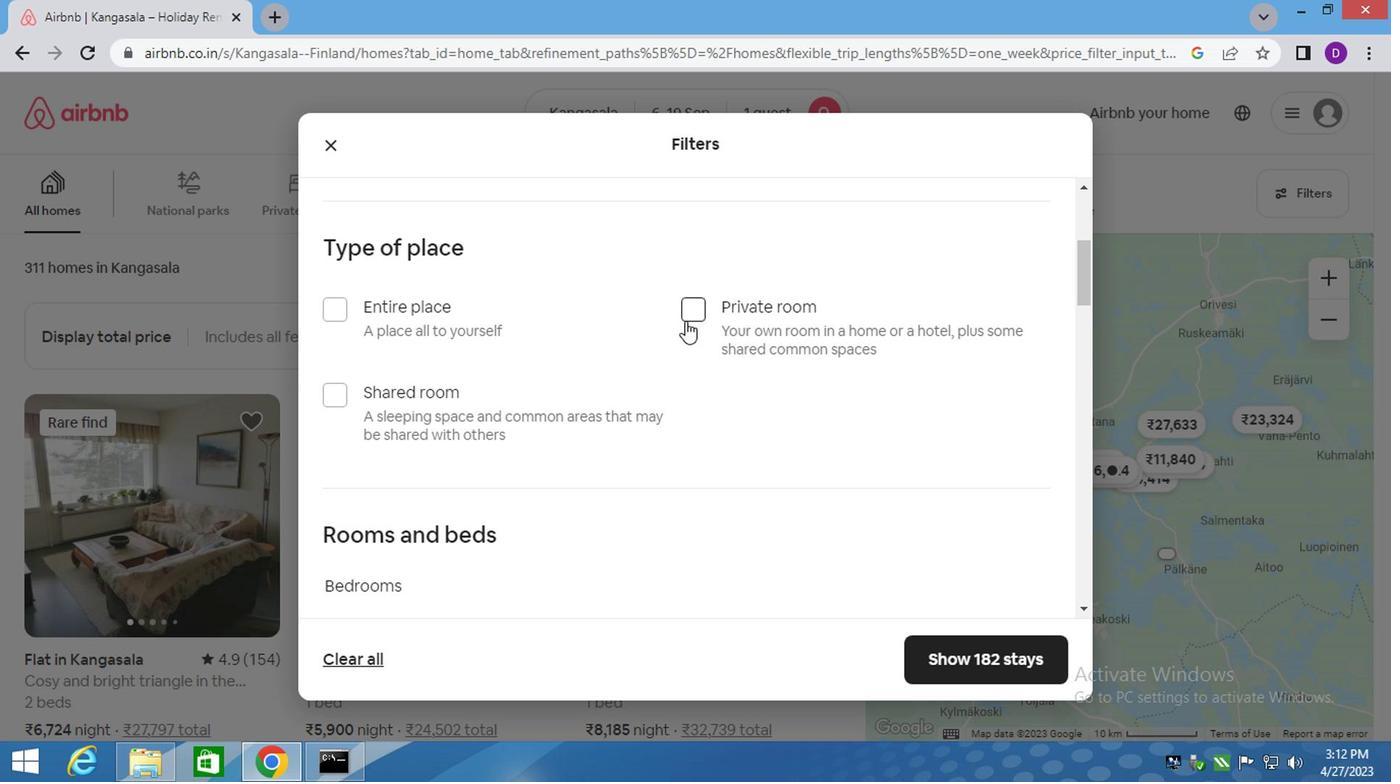 
Action: Mouse pressed left at (681, 321)
Screenshot: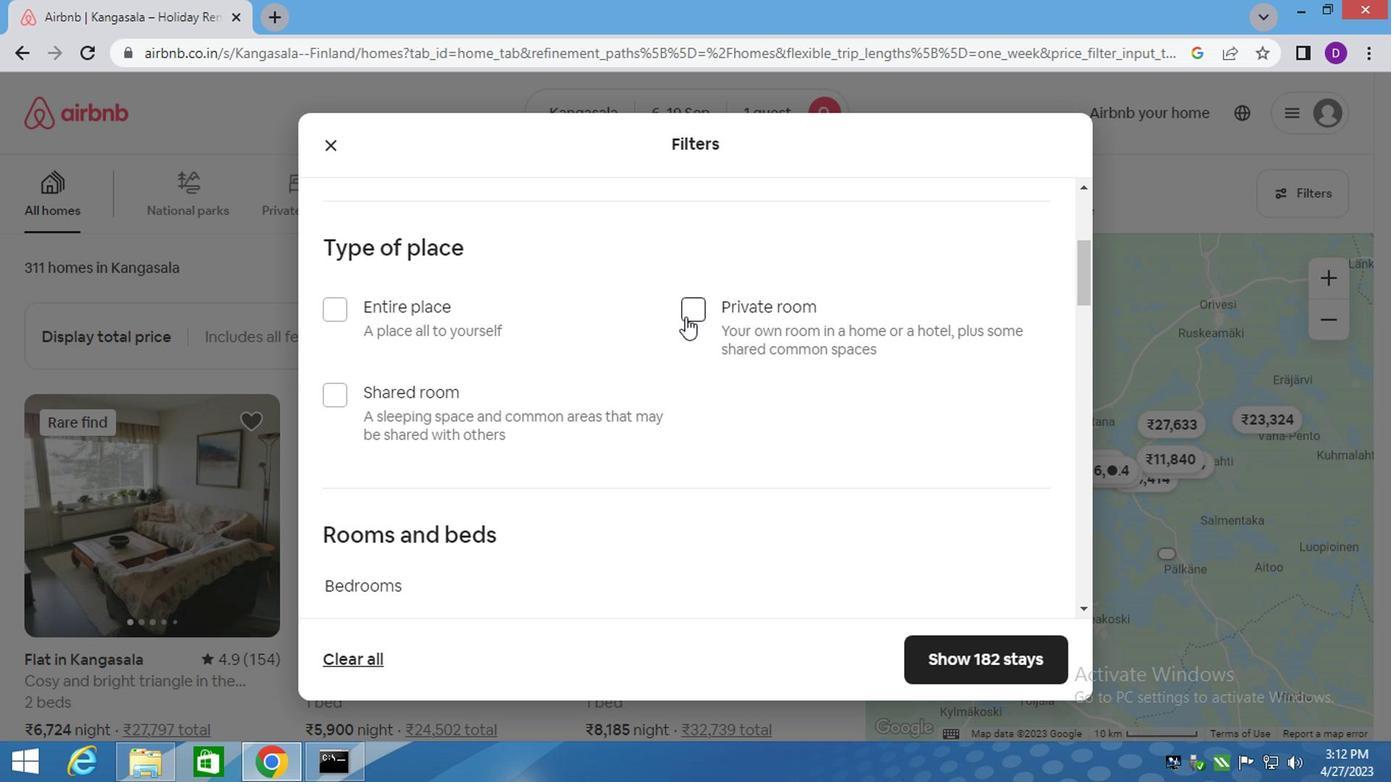 
Action: Mouse moved to (401, 489)
Screenshot: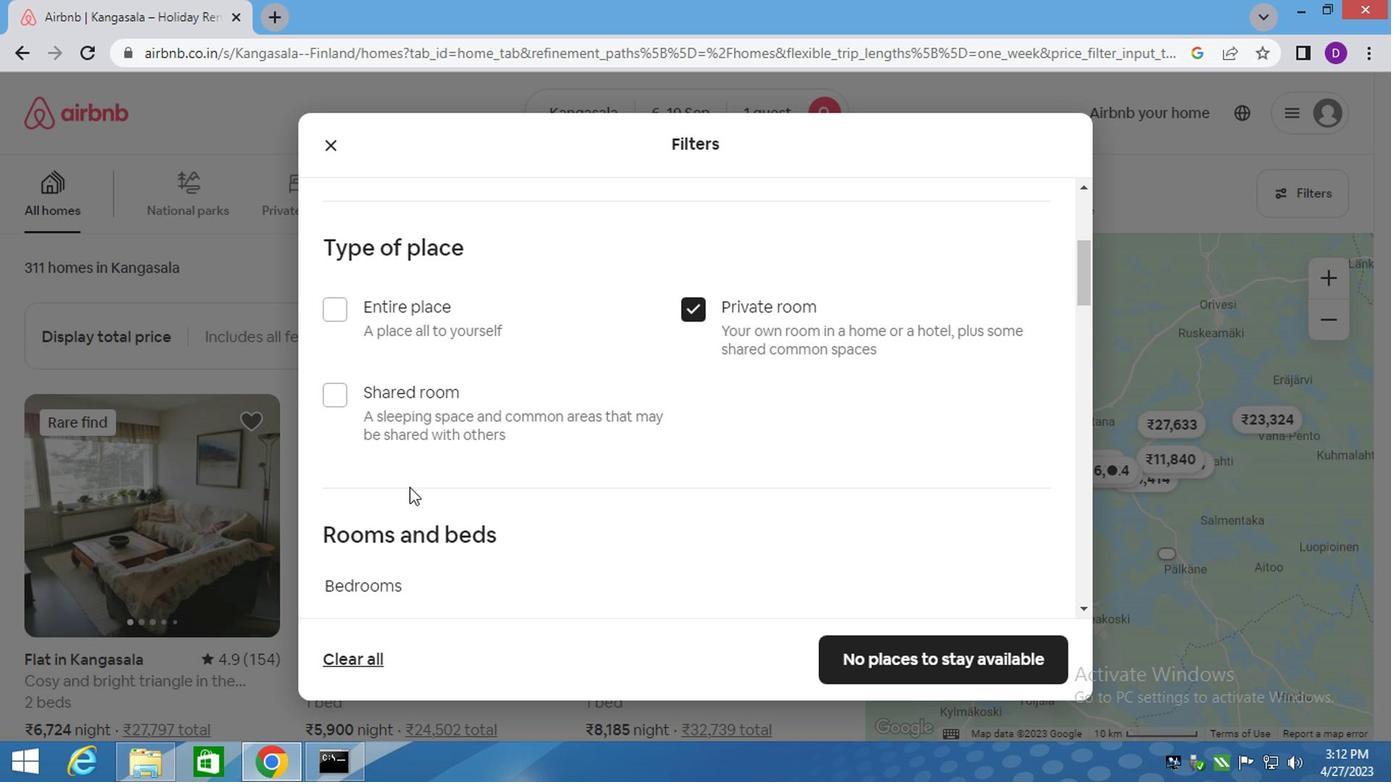 
Action: Mouse scrolled (401, 488) with delta (0, 0)
Screenshot: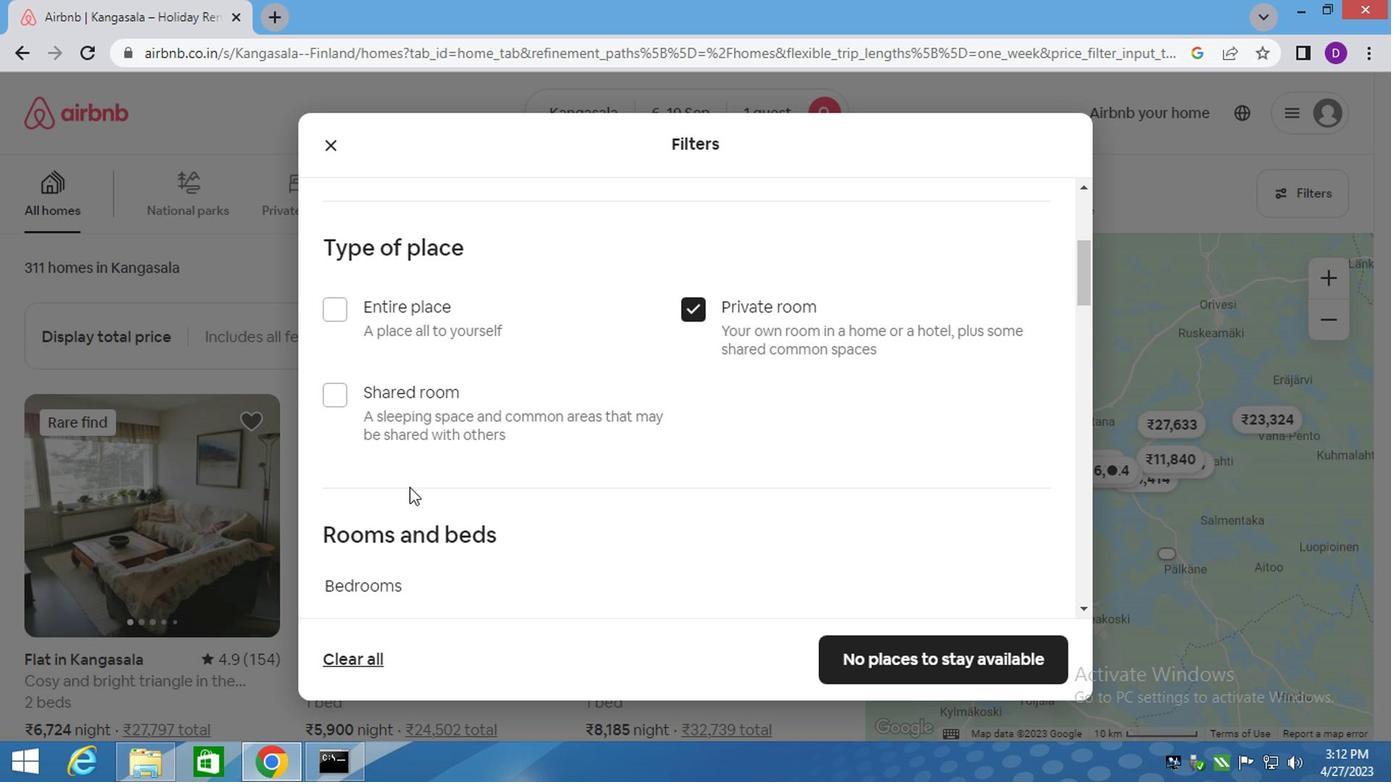 
Action: Mouse moved to (399, 492)
Screenshot: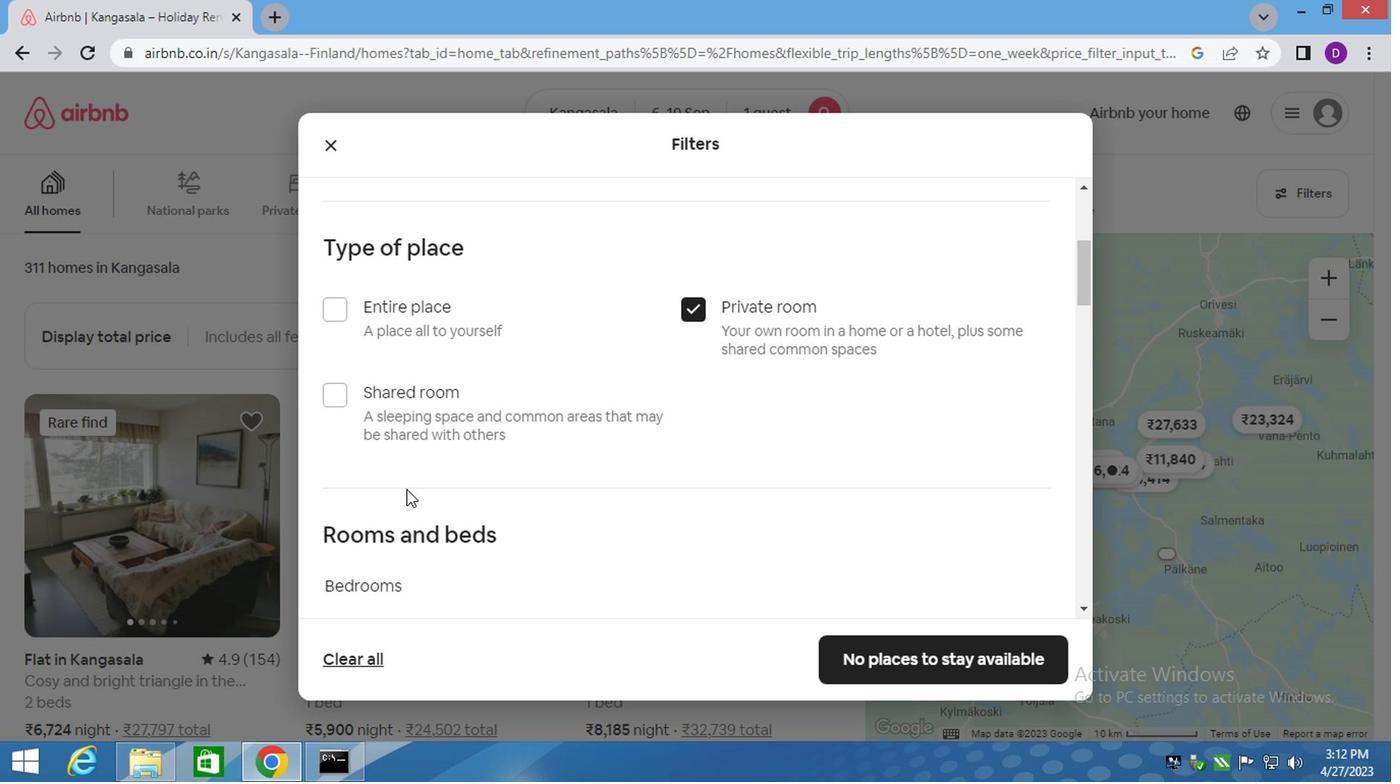 
Action: Mouse scrolled (399, 491) with delta (0, 0)
Screenshot: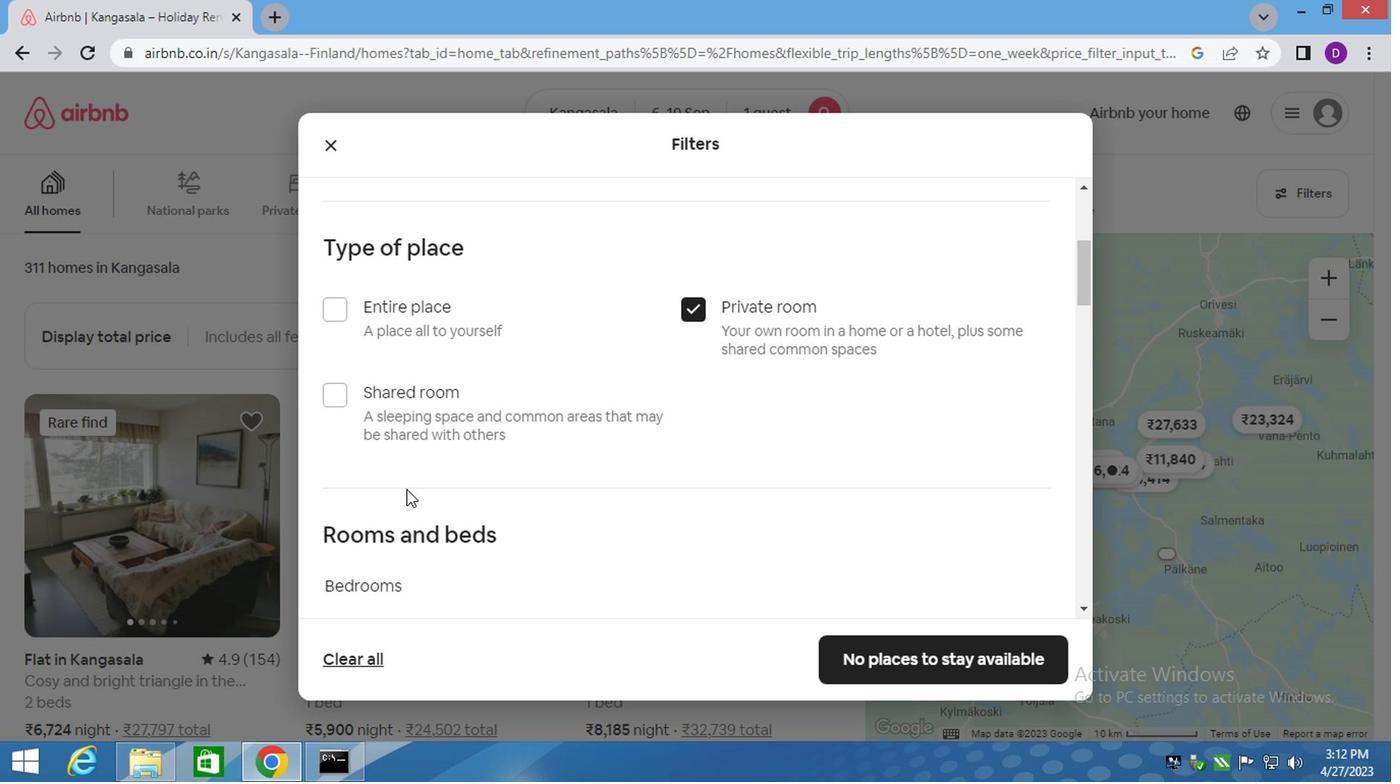 
Action: Mouse moved to (397, 494)
Screenshot: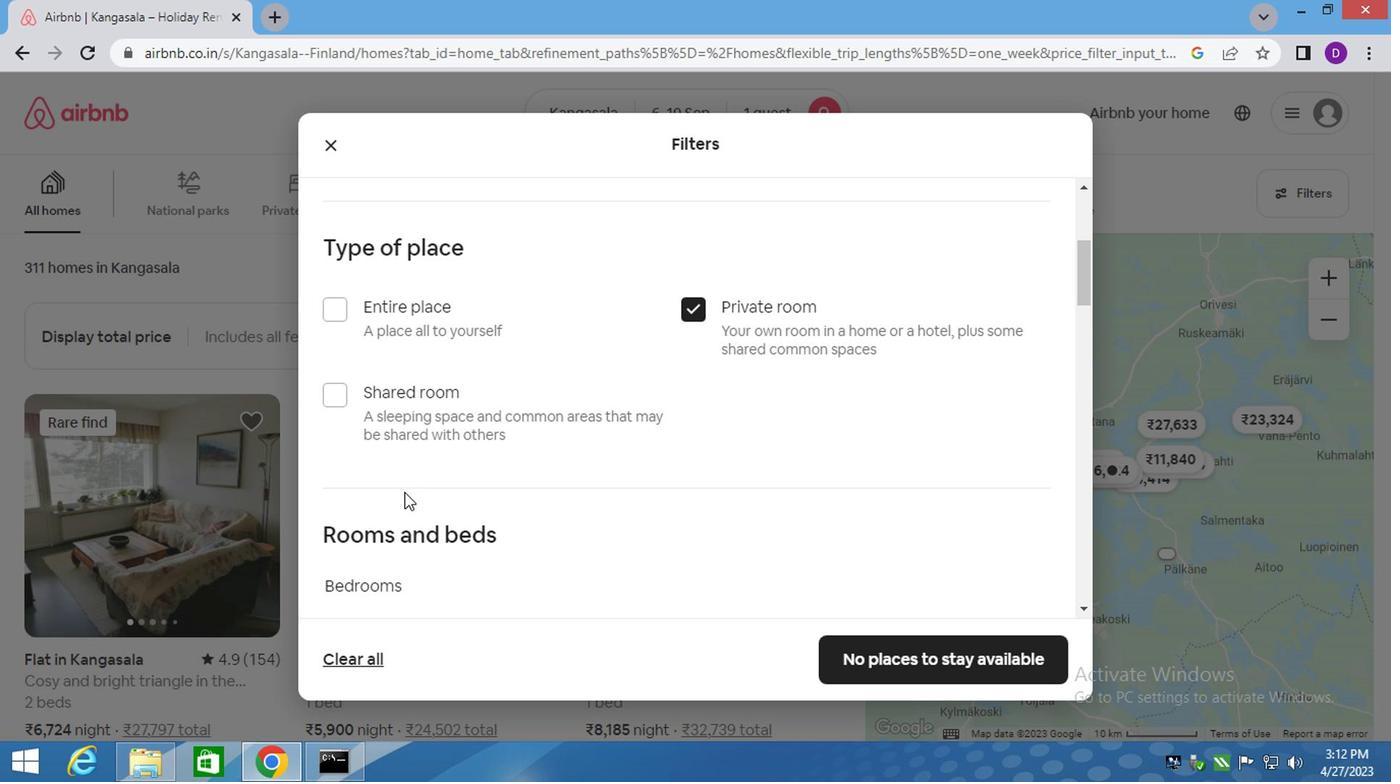
Action: Mouse scrolled (397, 492) with delta (0, -1)
Screenshot: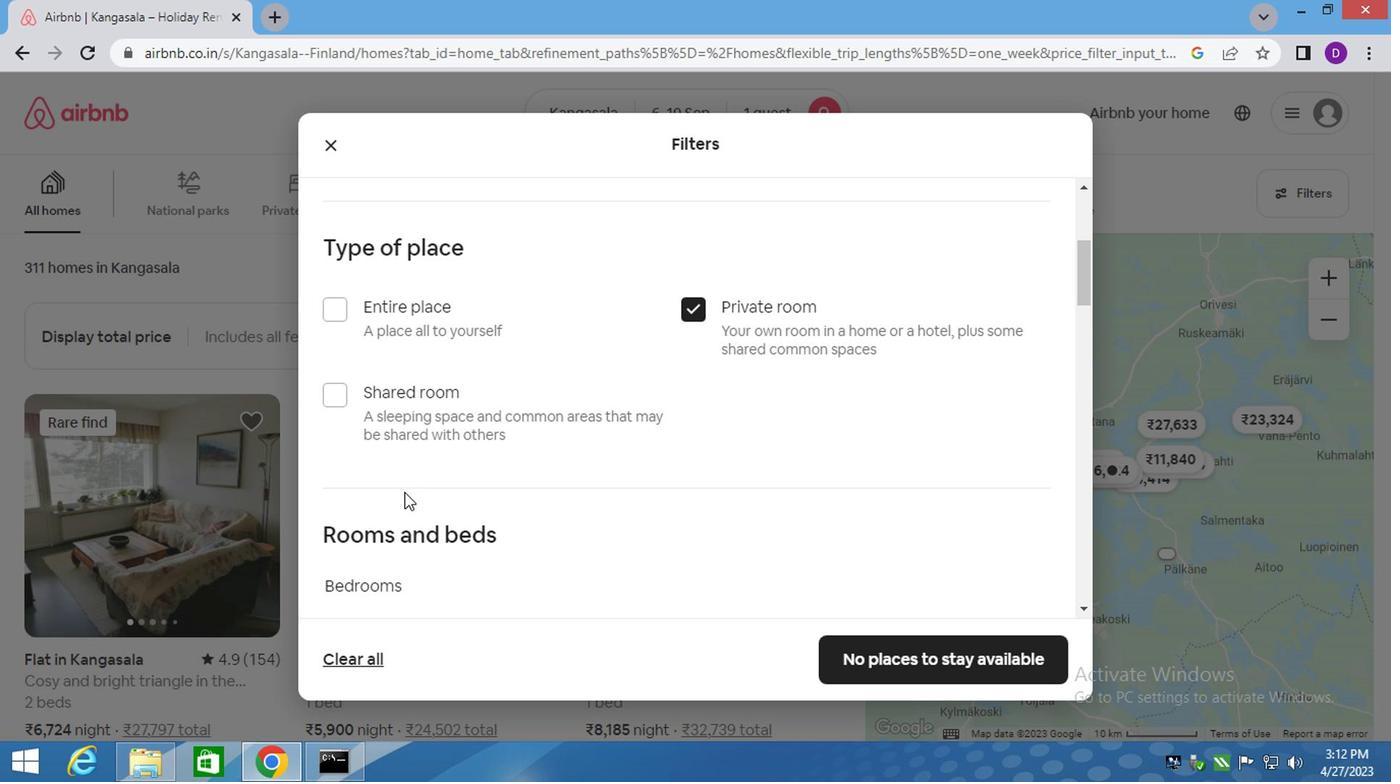 
Action: Mouse scrolled (397, 492) with delta (0, -1)
Screenshot: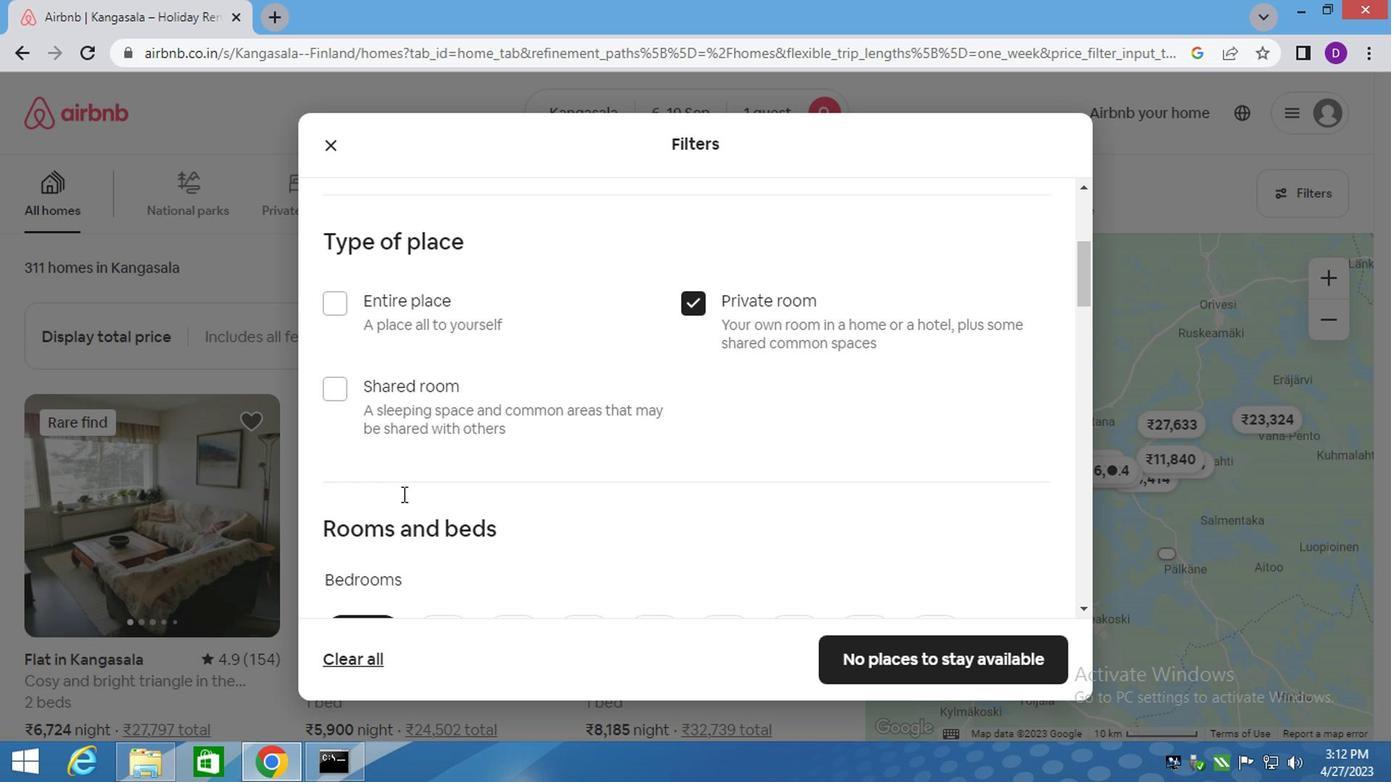 
Action: Mouse moved to (397, 494)
Screenshot: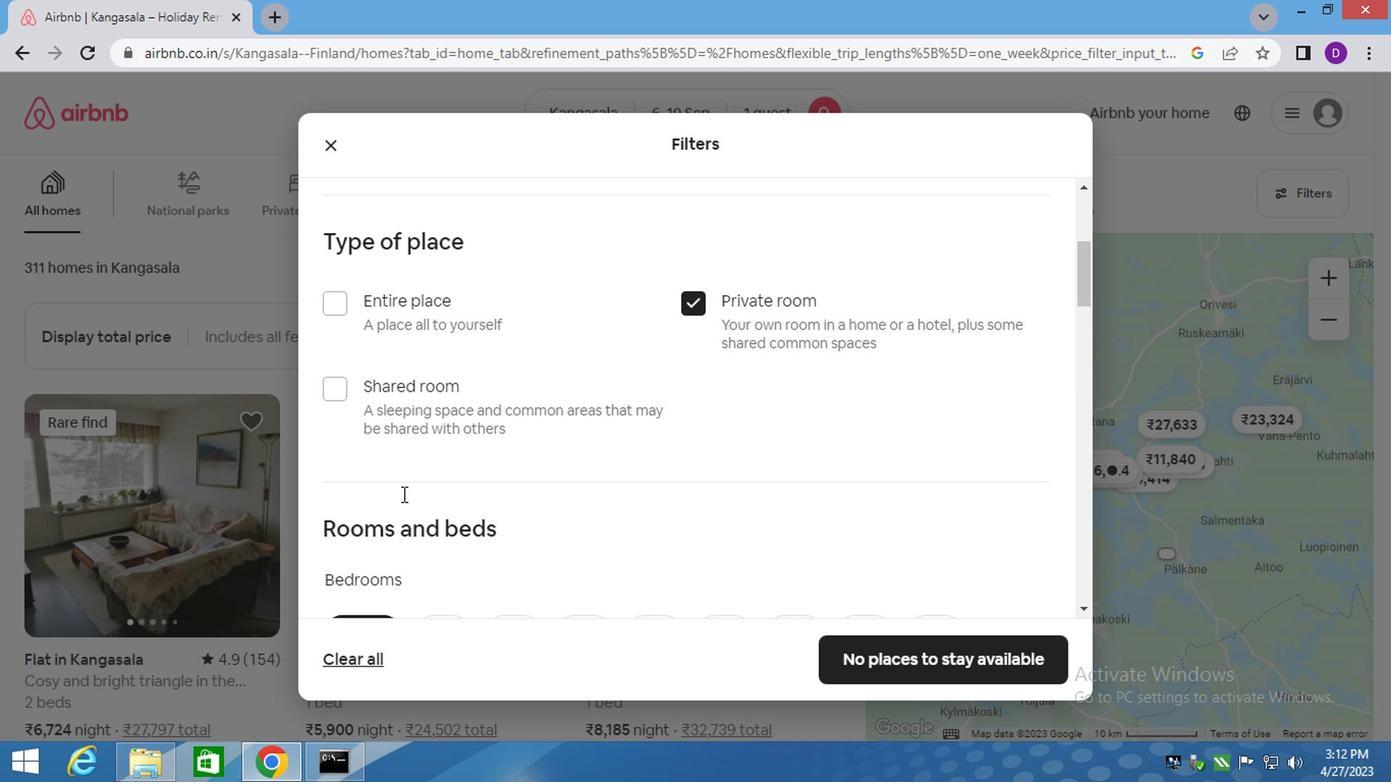 
Action: Mouse scrolled (397, 494) with delta (0, 0)
Screenshot: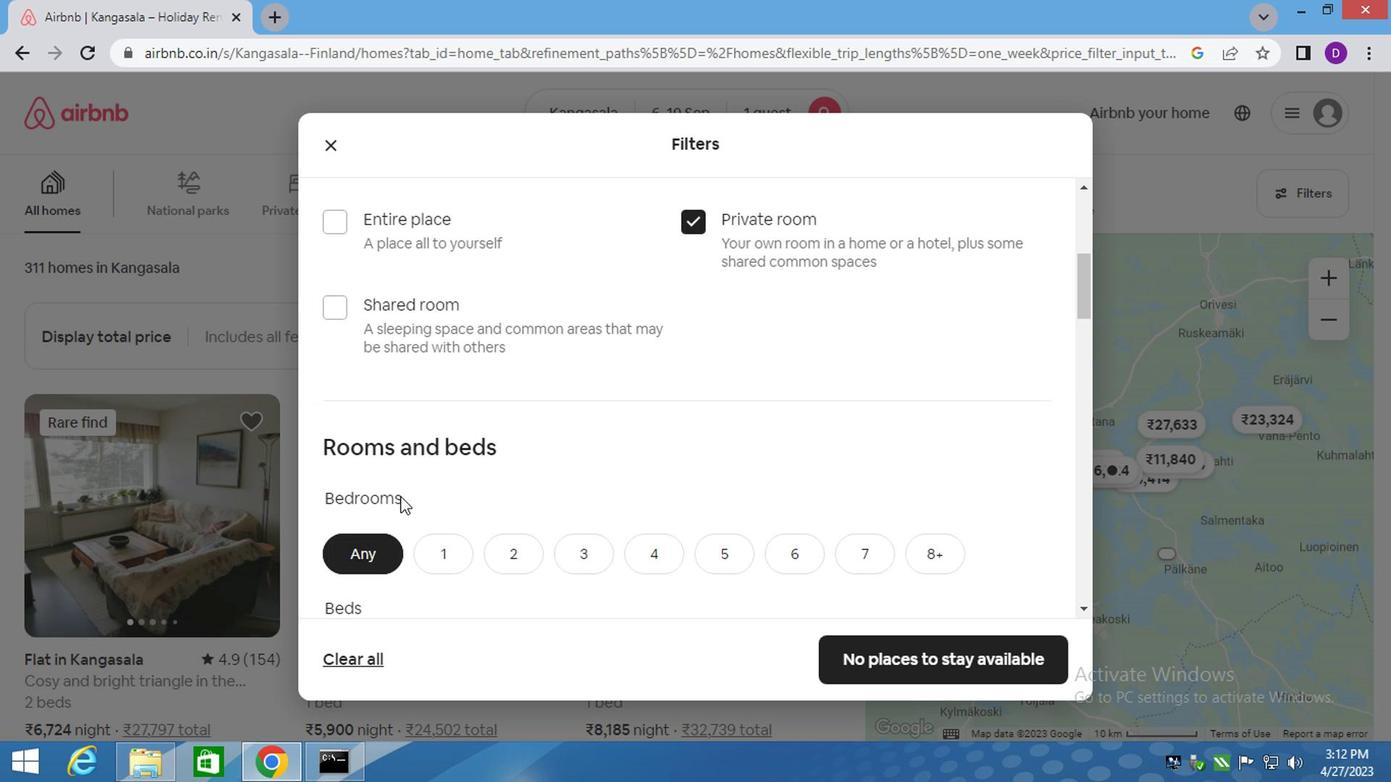 
Action: Mouse moved to (444, 379)
Screenshot: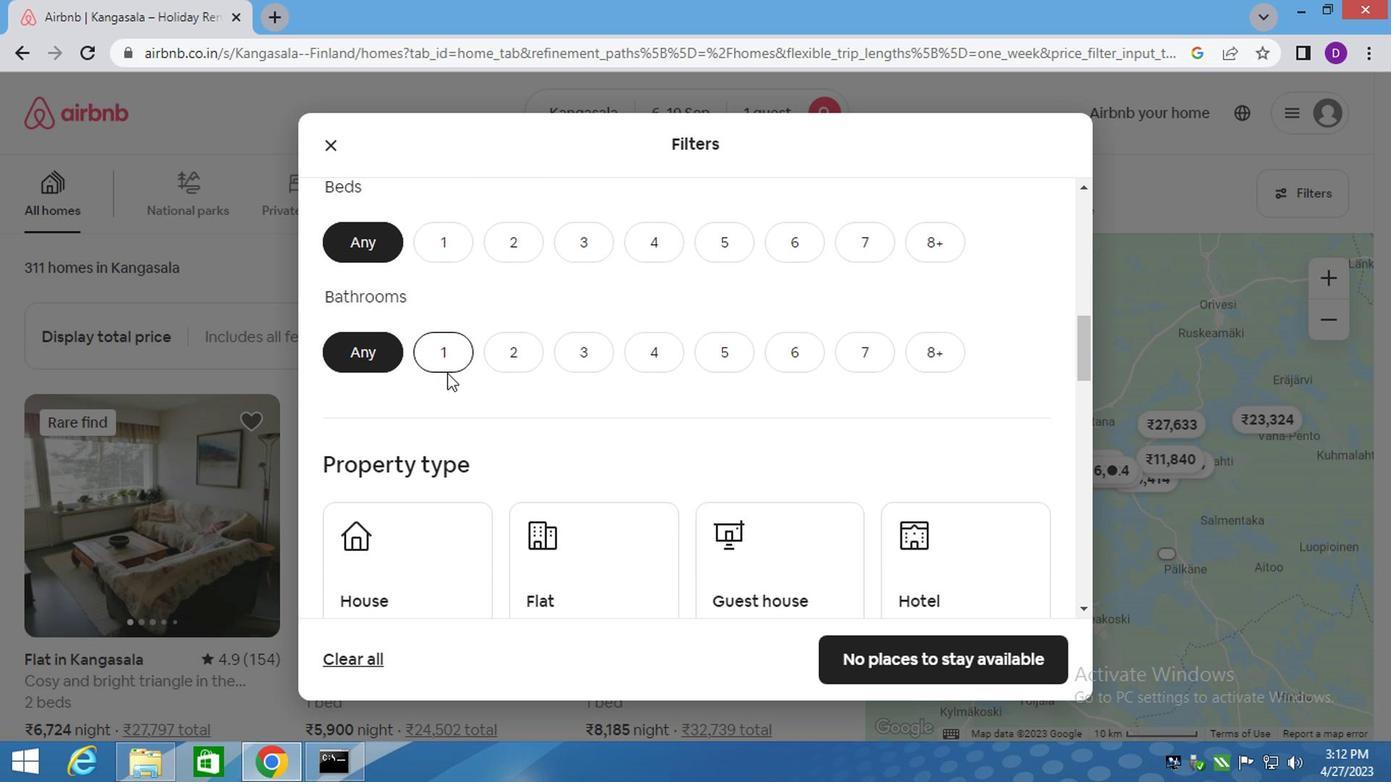 
Action: Mouse scrolled (444, 380) with delta (0, 0)
Screenshot: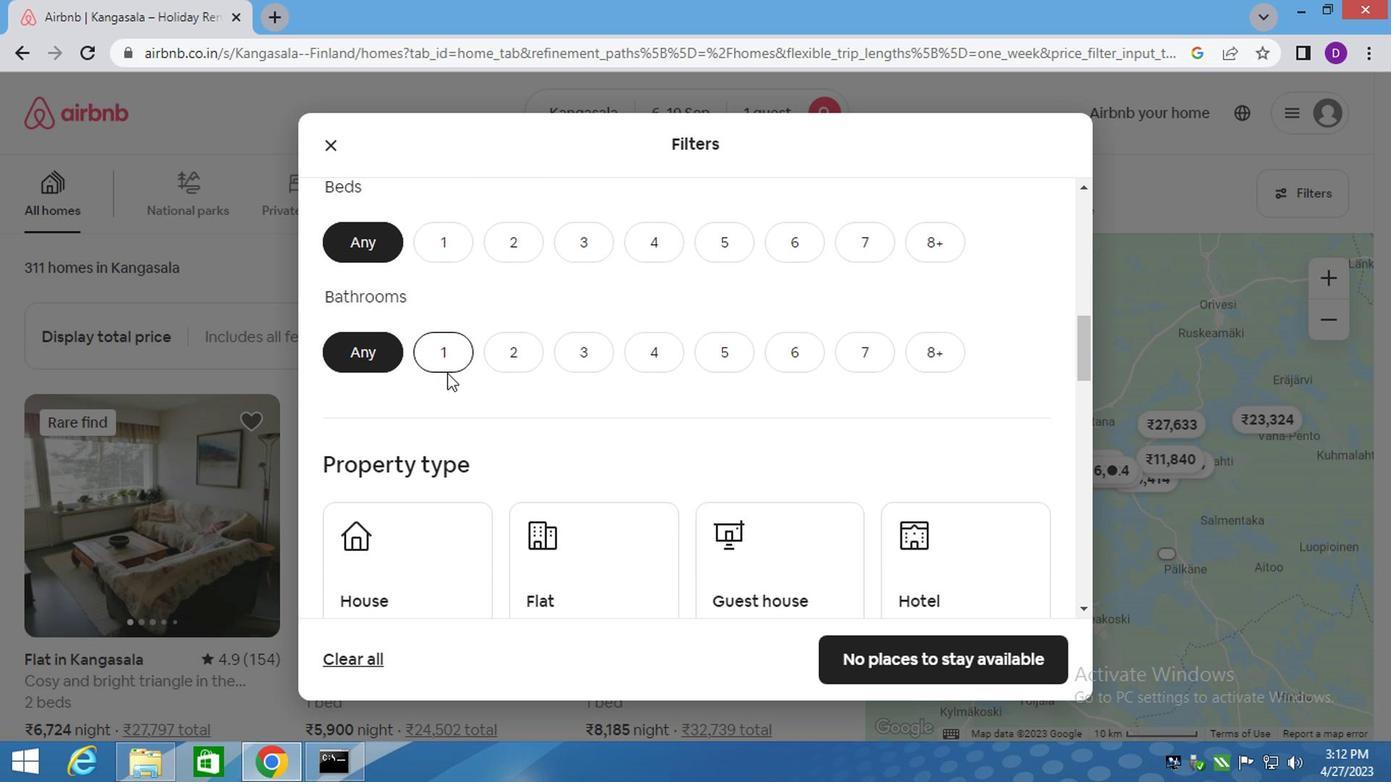 
Action: Mouse moved to (439, 241)
Screenshot: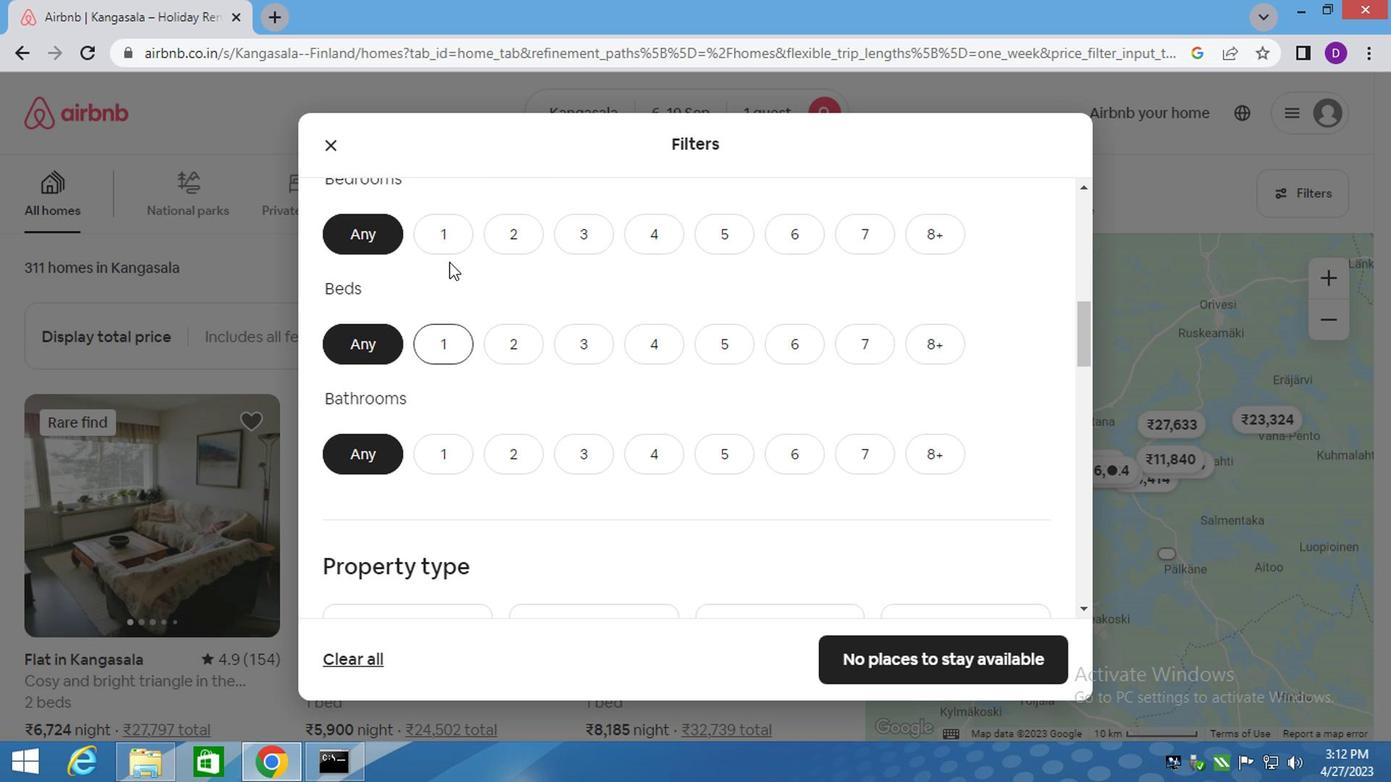 
Action: Mouse pressed left at (439, 241)
Screenshot: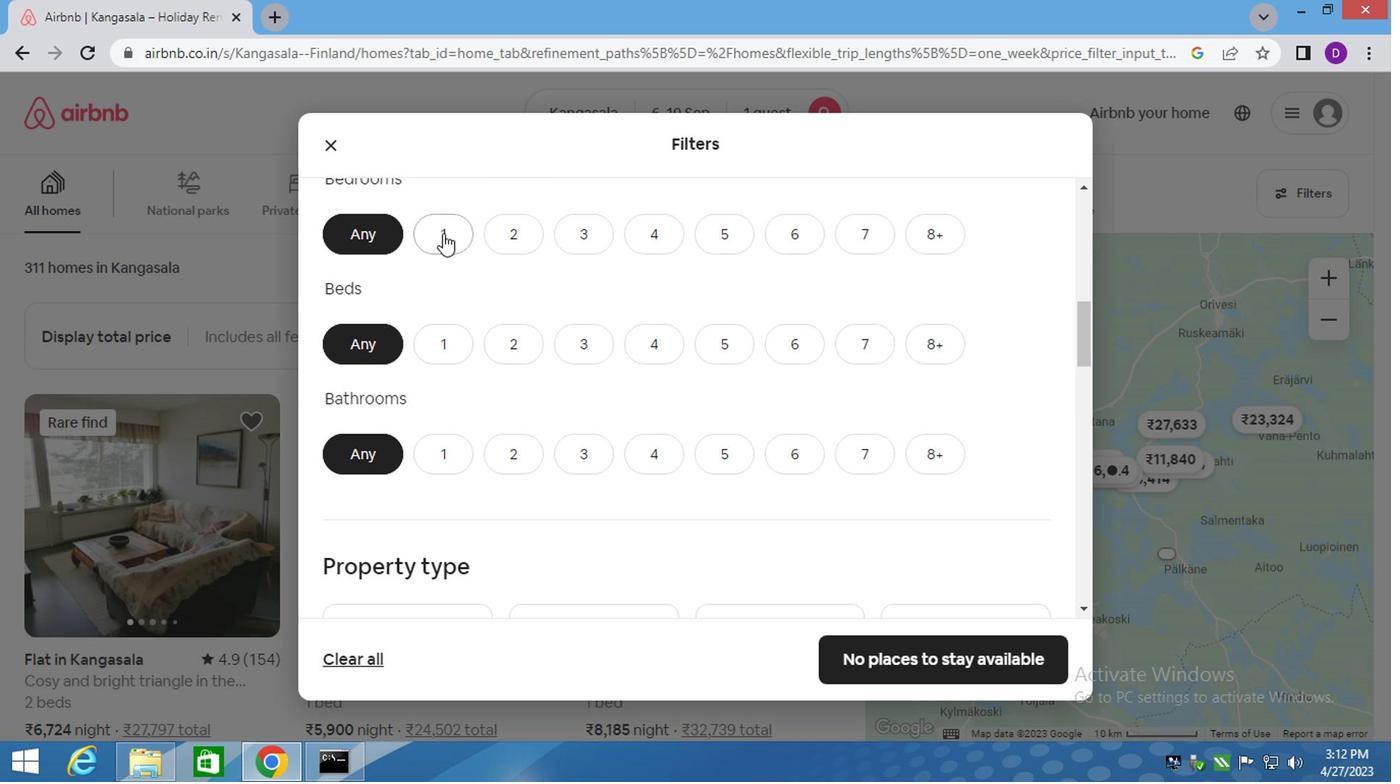 
Action: Mouse moved to (428, 333)
Screenshot: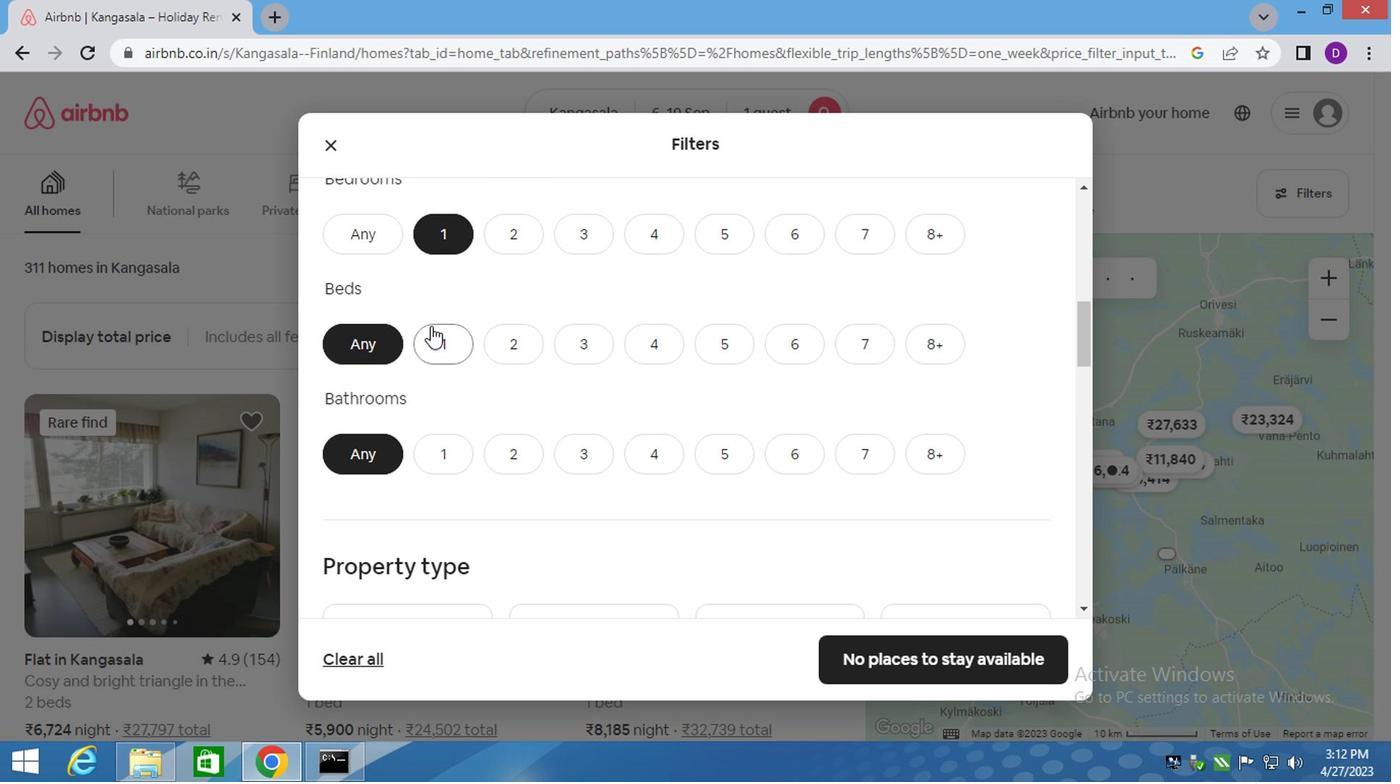 
Action: Mouse pressed left at (427, 332)
Screenshot: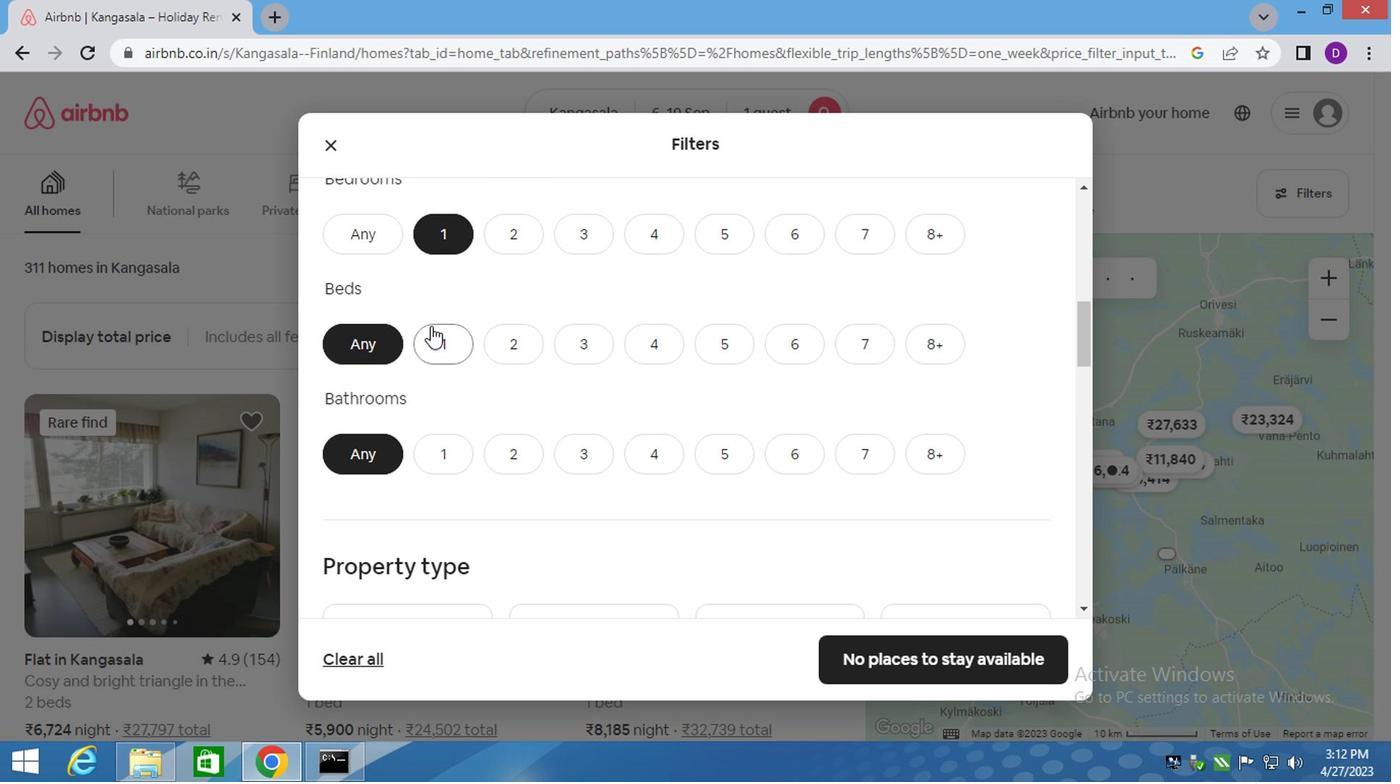 
Action: Mouse moved to (442, 445)
Screenshot: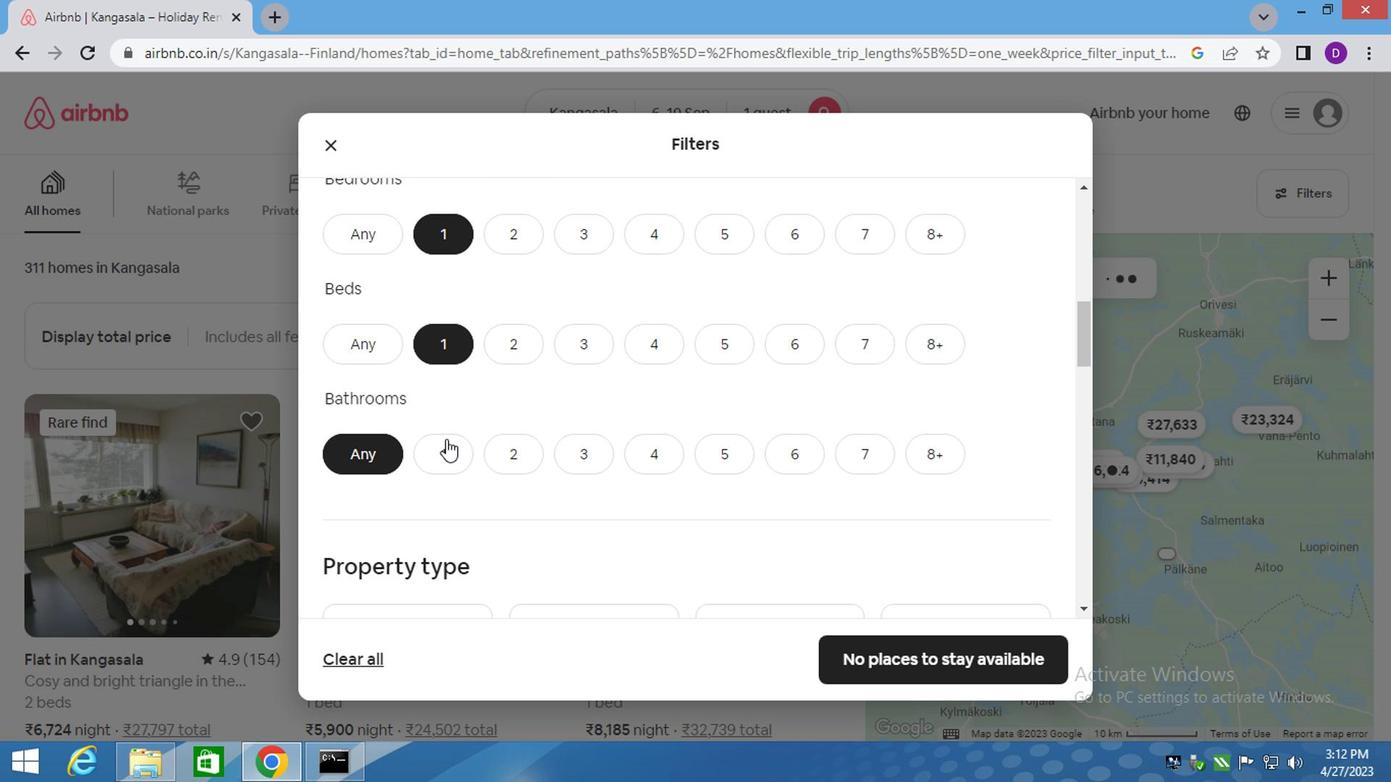 
Action: Mouse pressed left at (442, 445)
Screenshot: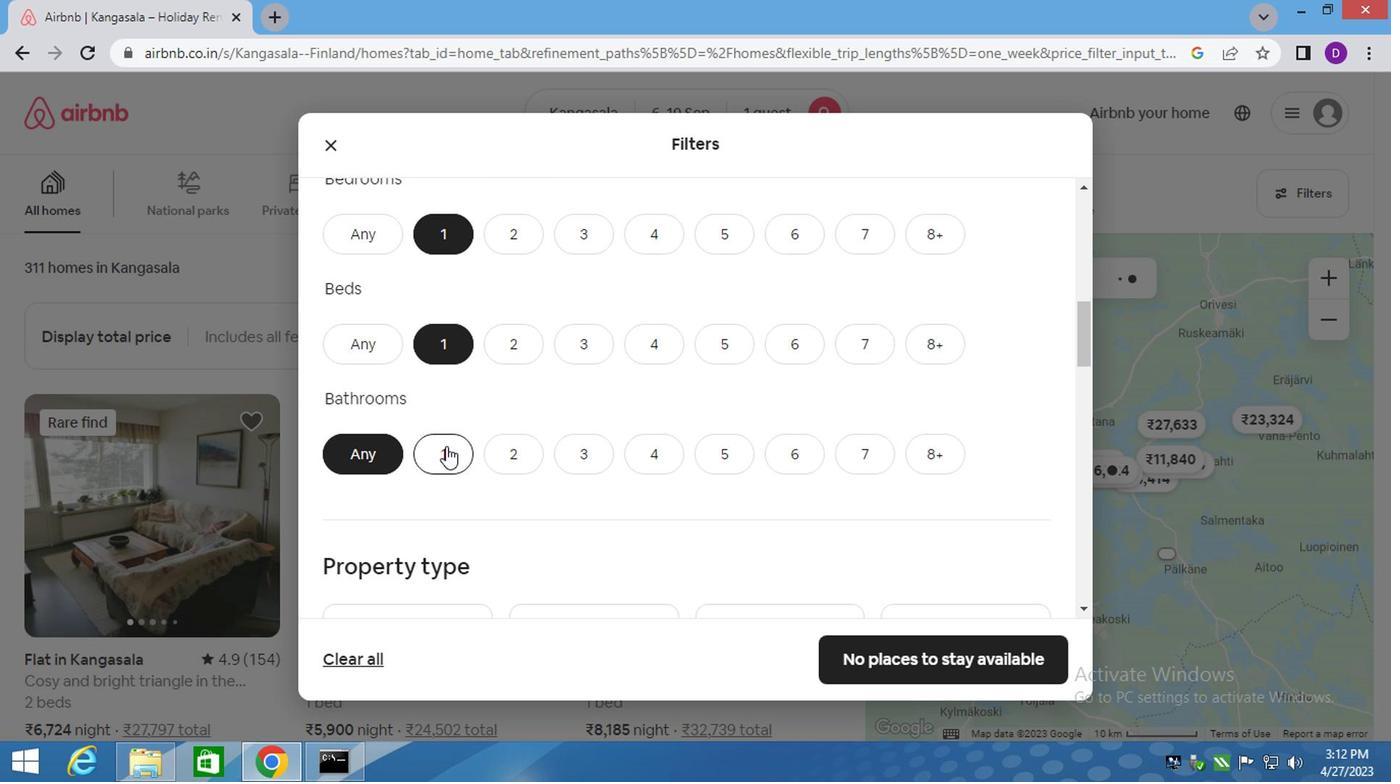 
Action: Mouse moved to (578, 469)
Screenshot: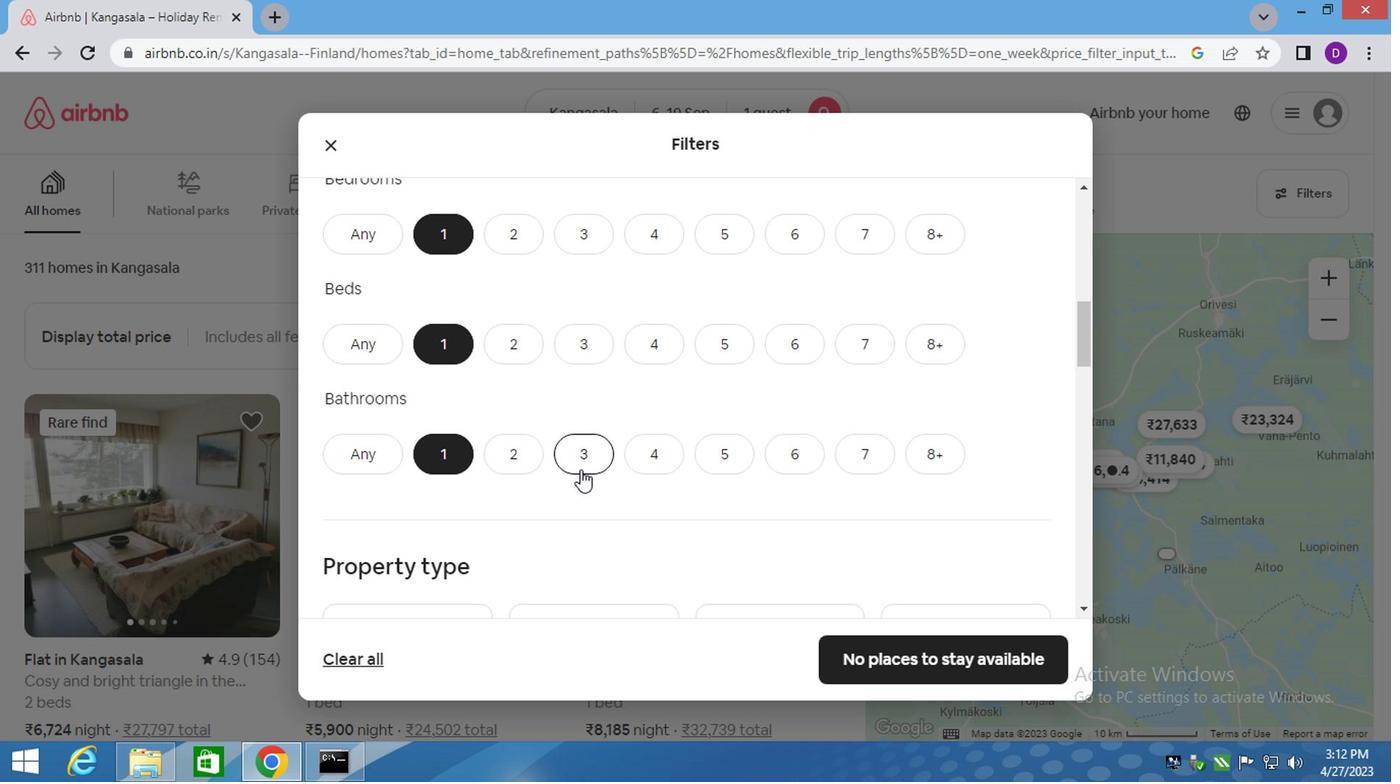 
Action: Mouse scrolled (578, 468) with delta (0, 0)
Screenshot: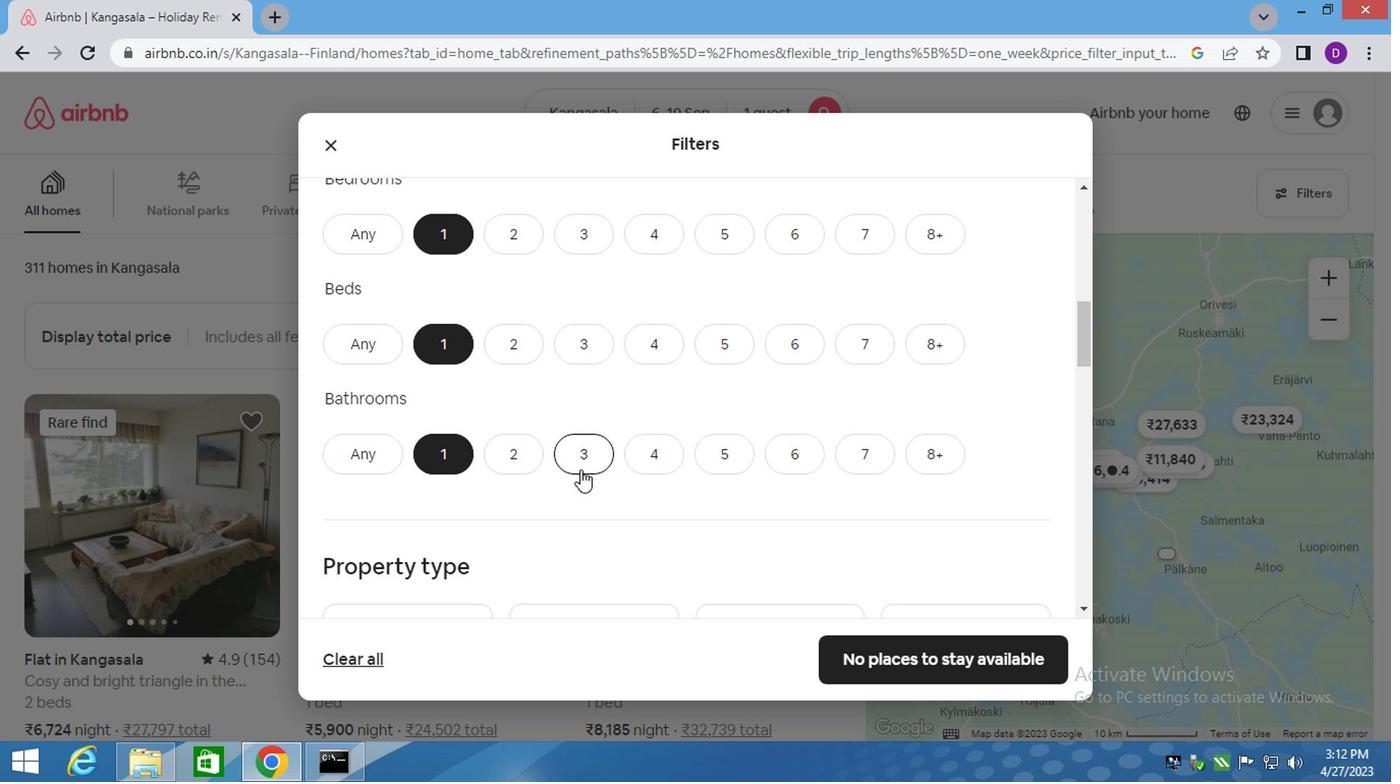 
Action: Mouse scrolled (578, 468) with delta (0, 0)
Screenshot: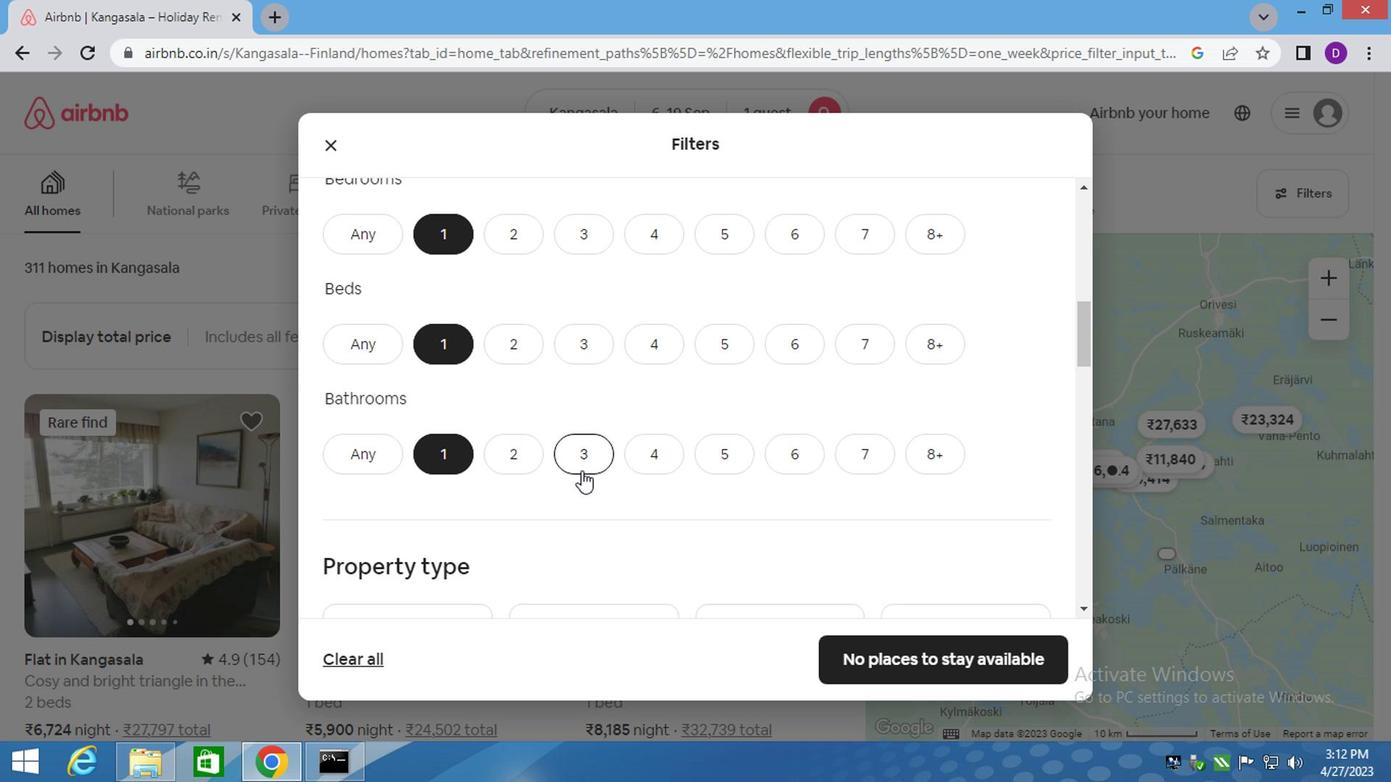 
Action: Mouse moved to (426, 453)
Screenshot: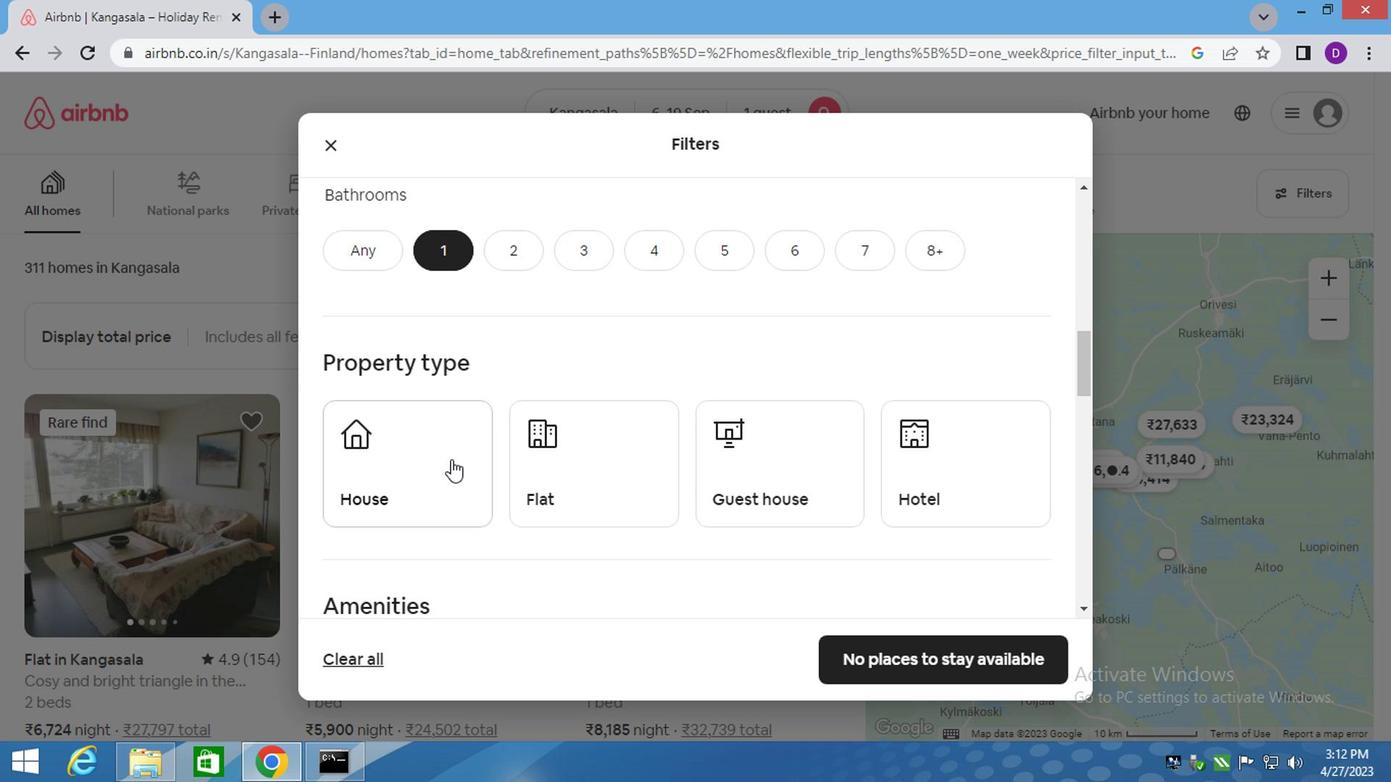 
Action: Mouse pressed left at (426, 453)
Screenshot: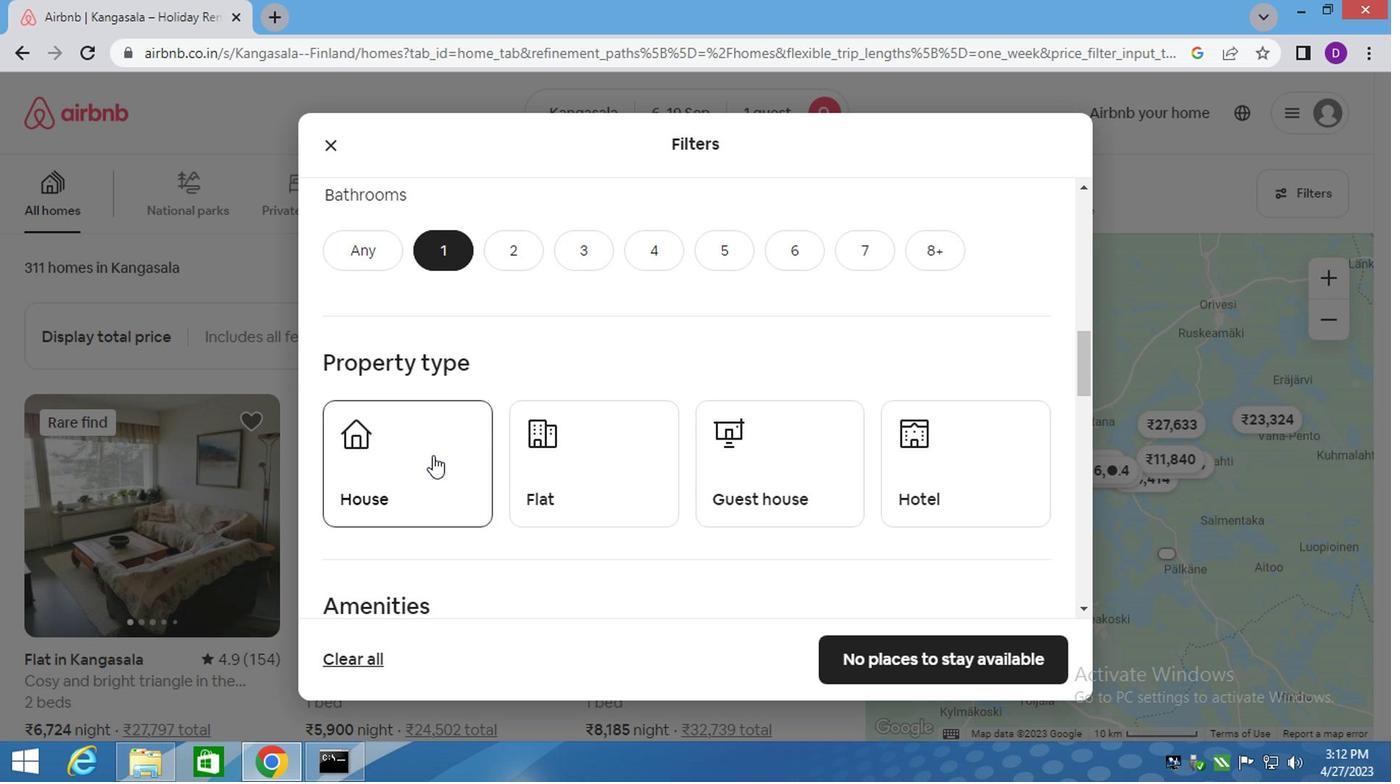 
Action: Mouse moved to (542, 436)
Screenshot: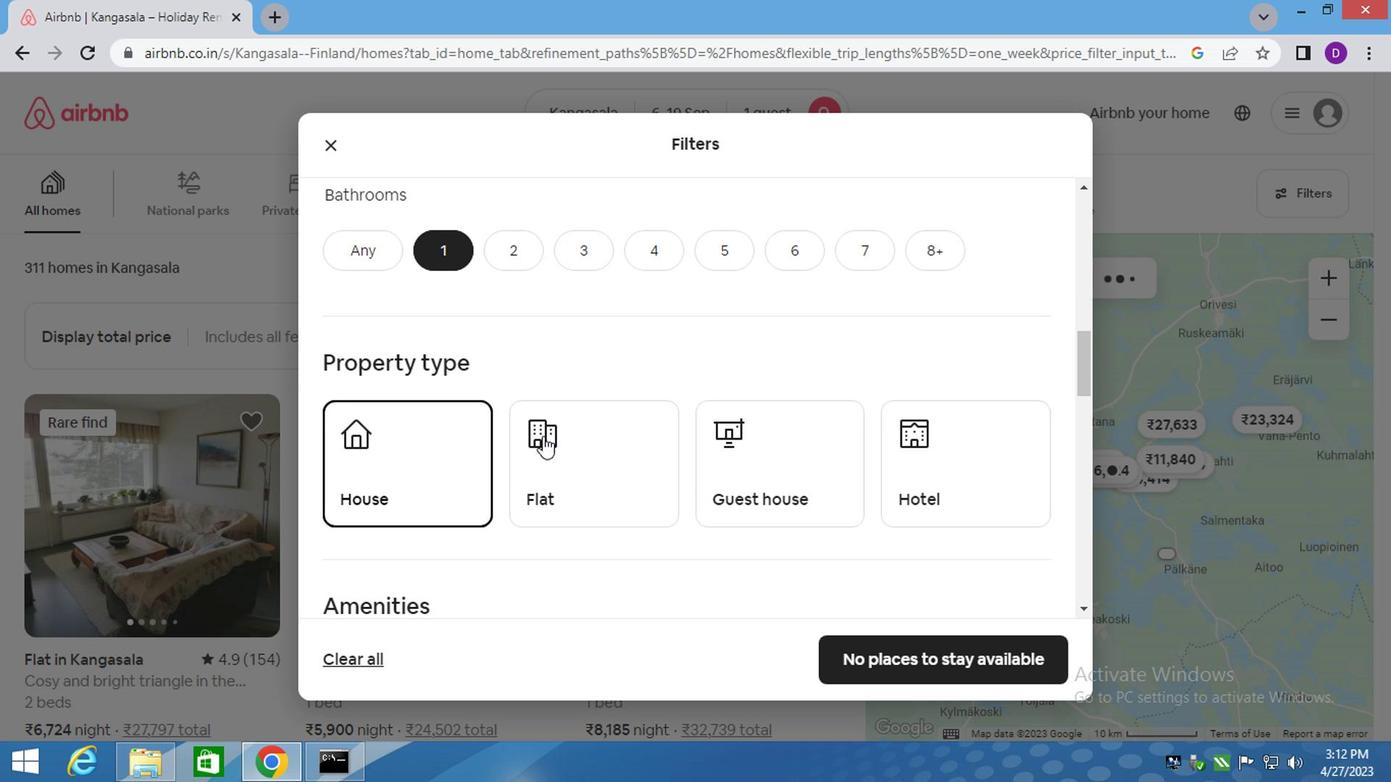 
Action: Mouse pressed left at (542, 436)
Screenshot: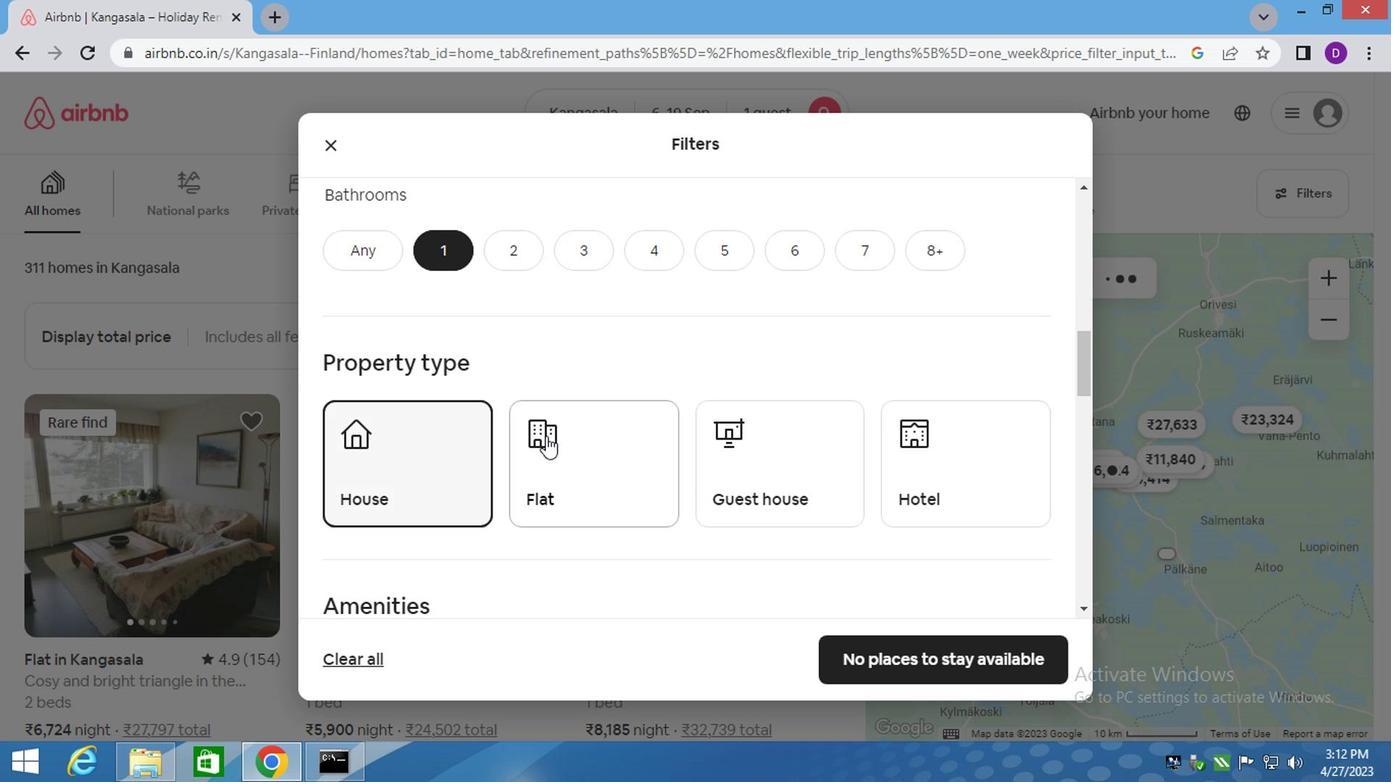 
Action: Mouse moved to (701, 436)
Screenshot: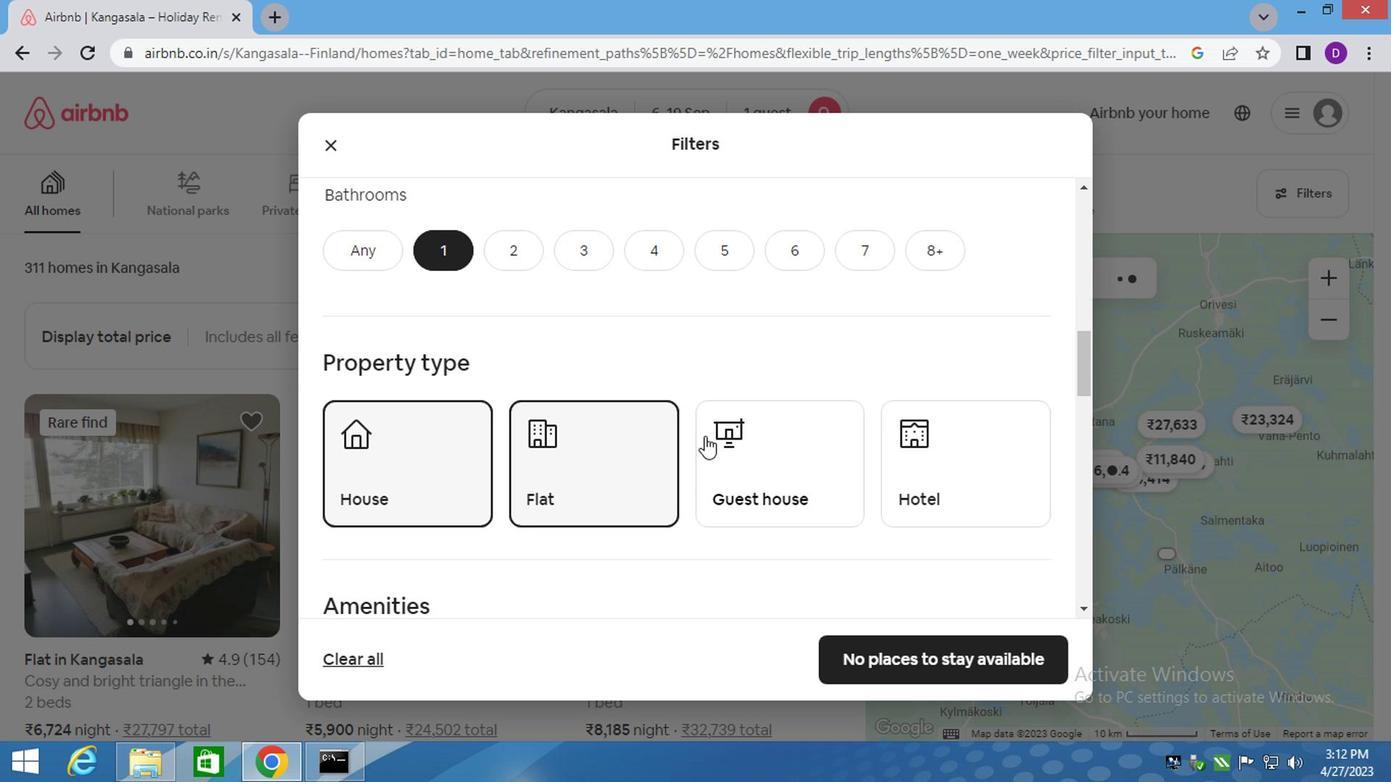 
Action: Mouse pressed left at (701, 436)
Screenshot: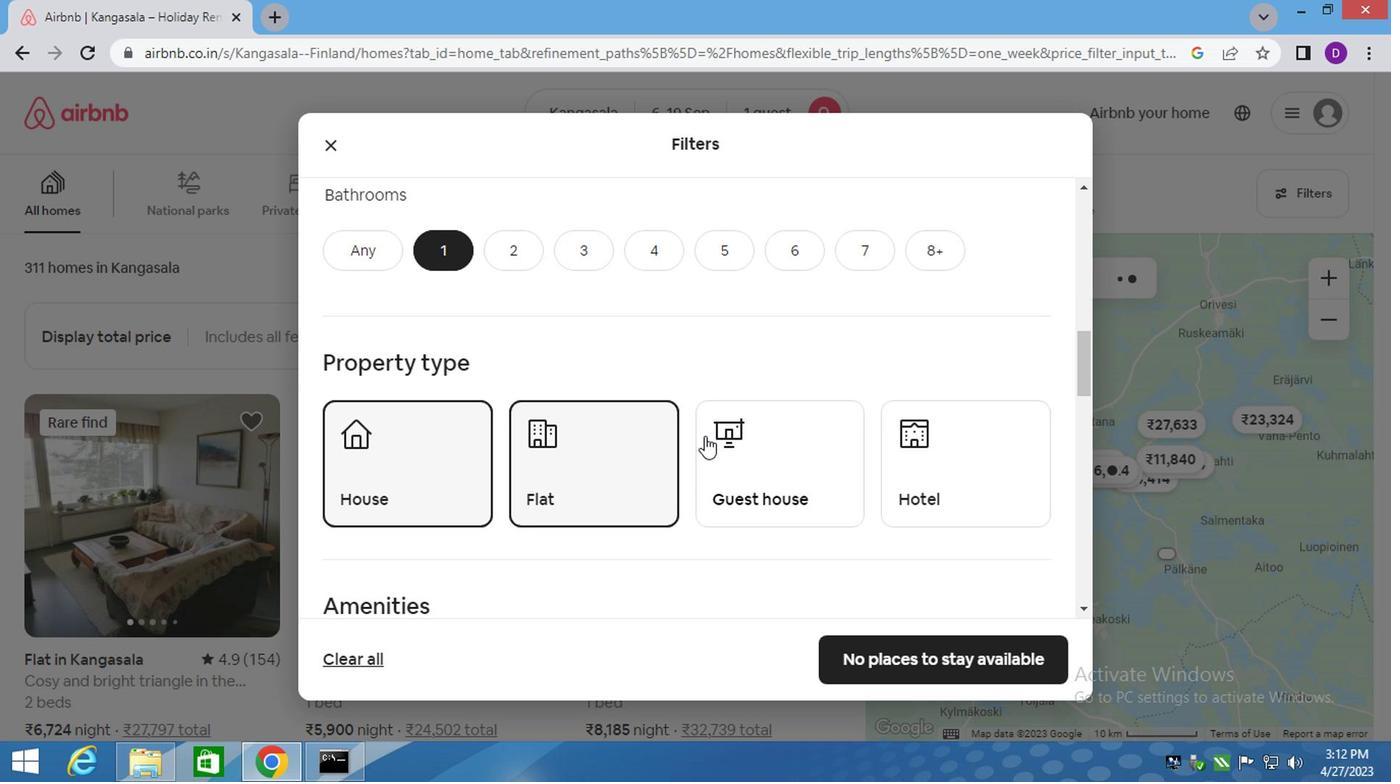 
Action: Mouse moved to (885, 442)
Screenshot: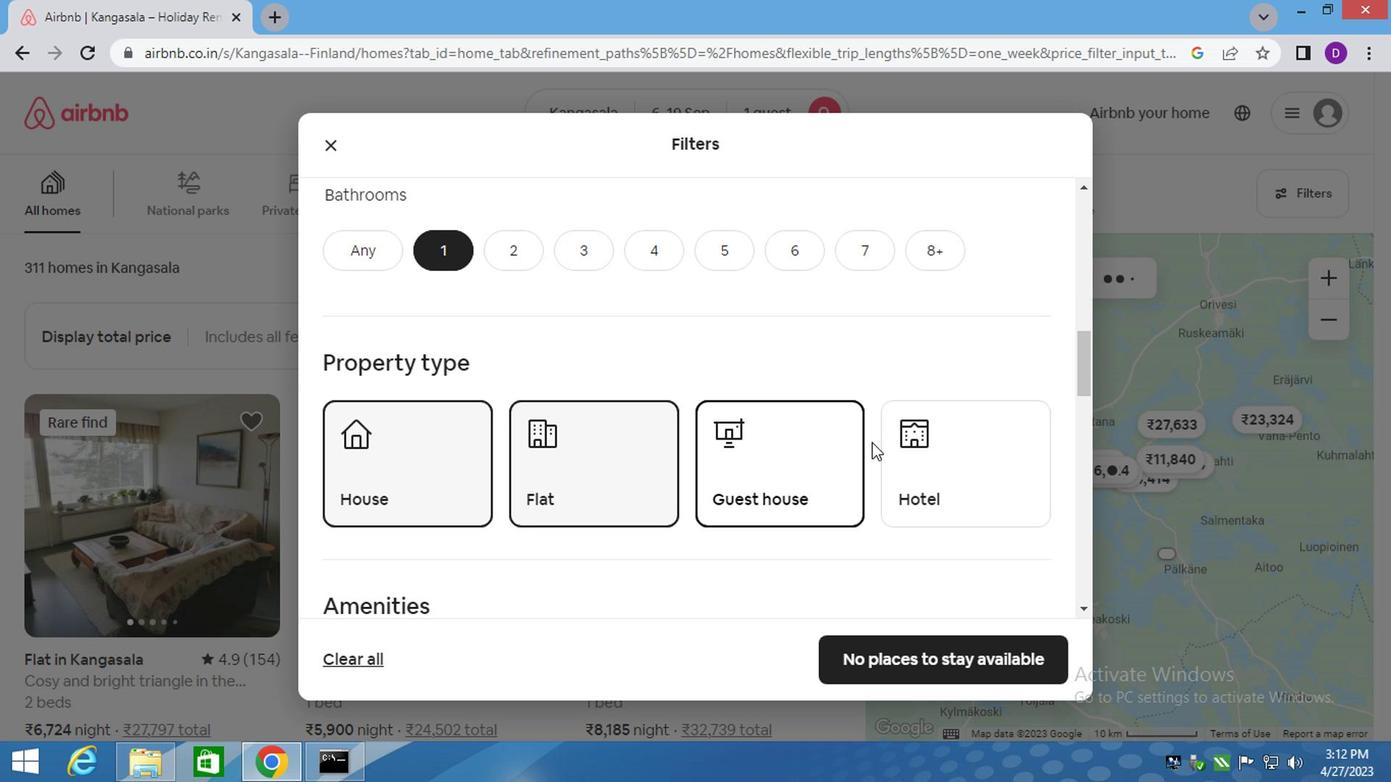 
Action: Mouse pressed left at (885, 442)
Screenshot: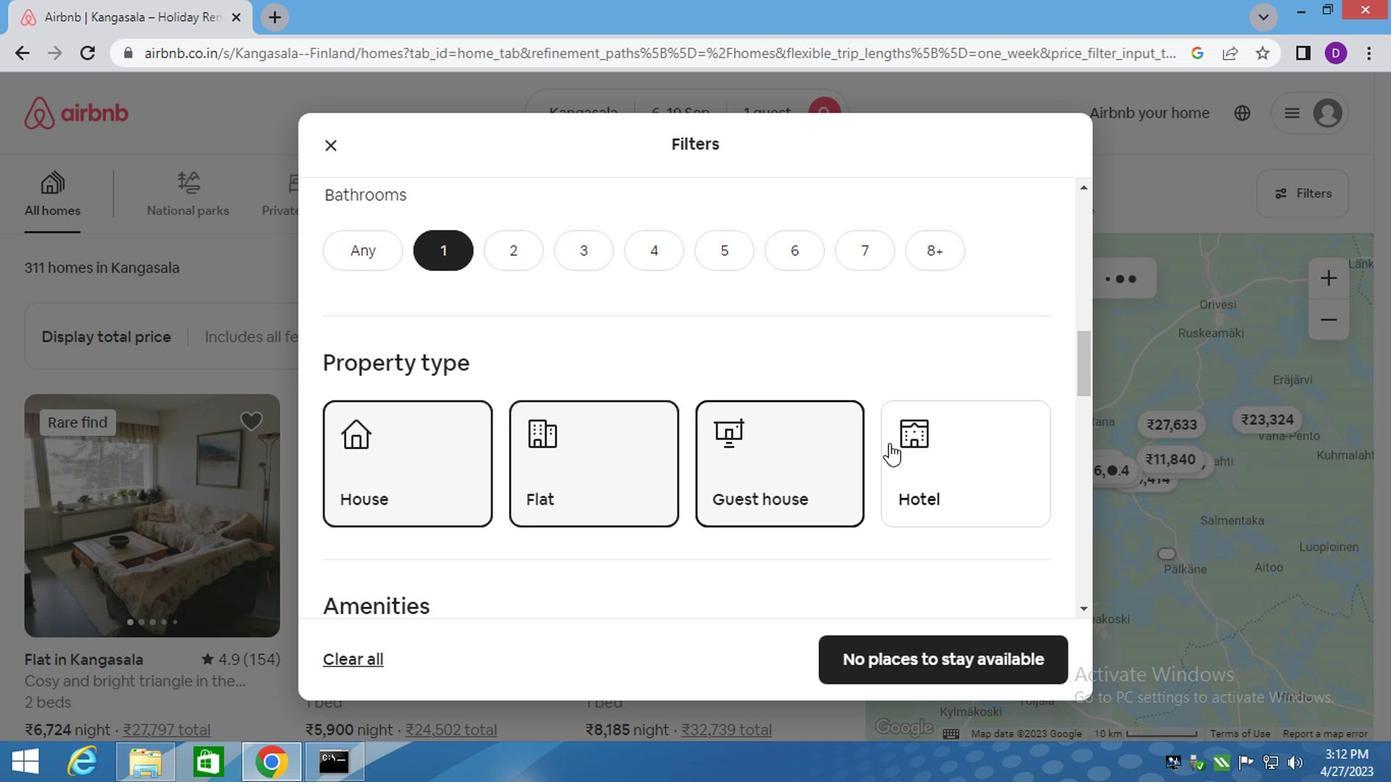 
Action: Mouse moved to (649, 445)
Screenshot: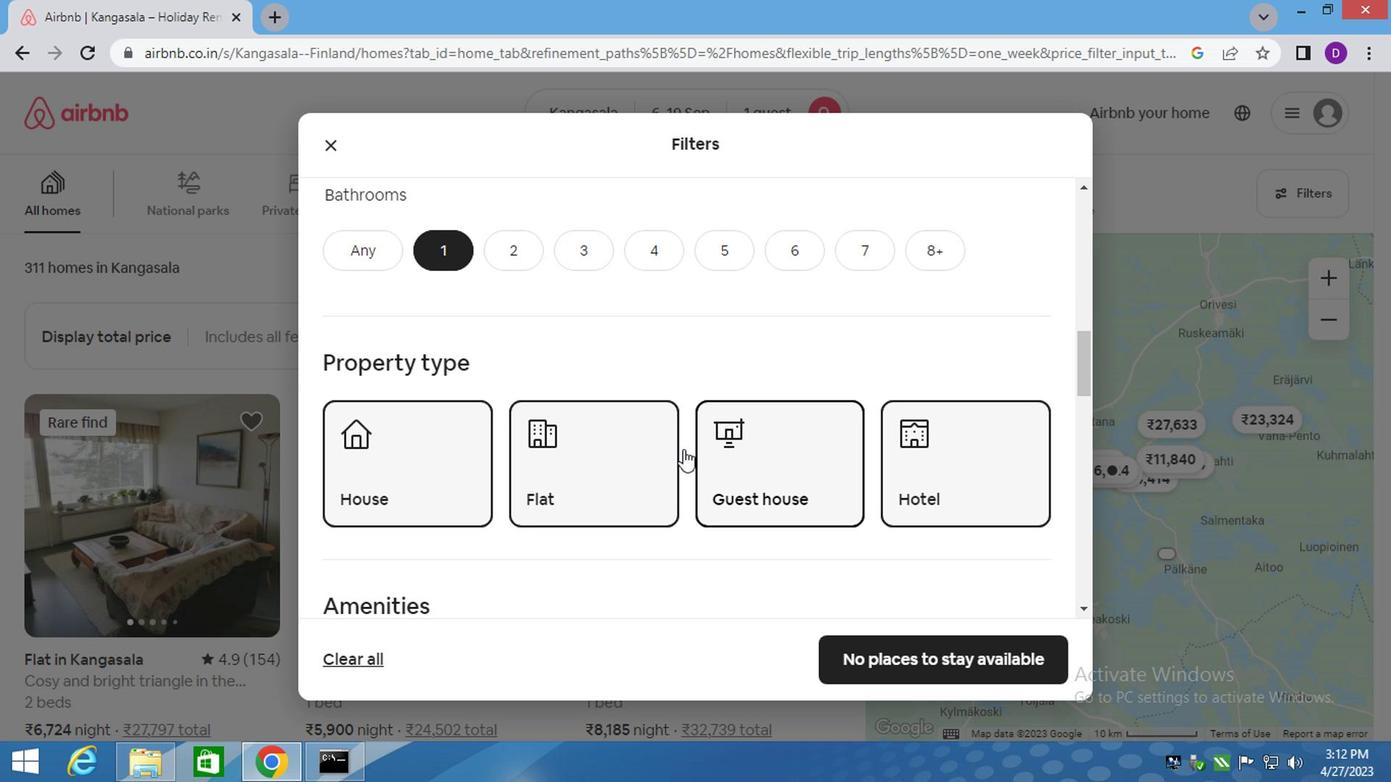 
Action: Mouse scrolled (649, 444) with delta (0, 0)
Screenshot: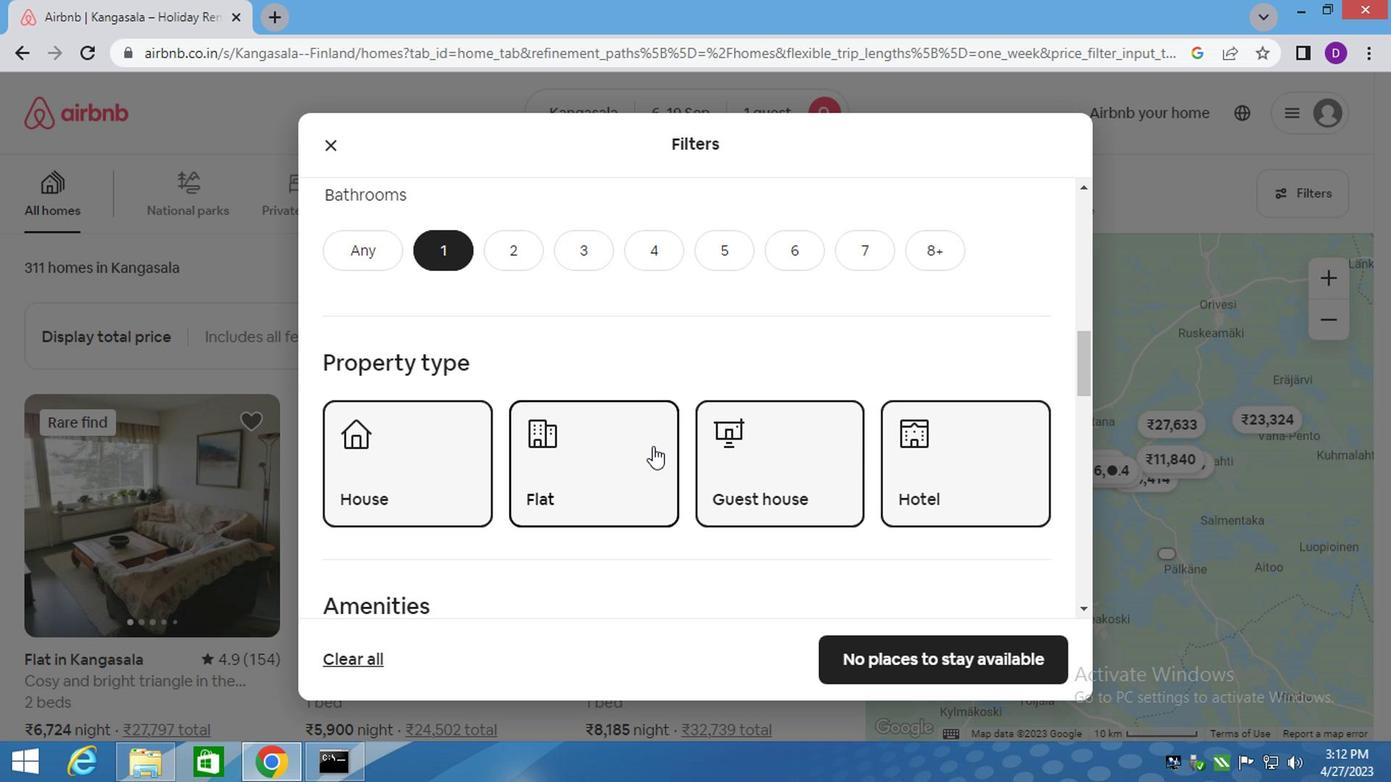 
Action: Mouse scrolled (649, 444) with delta (0, 0)
Screenshot: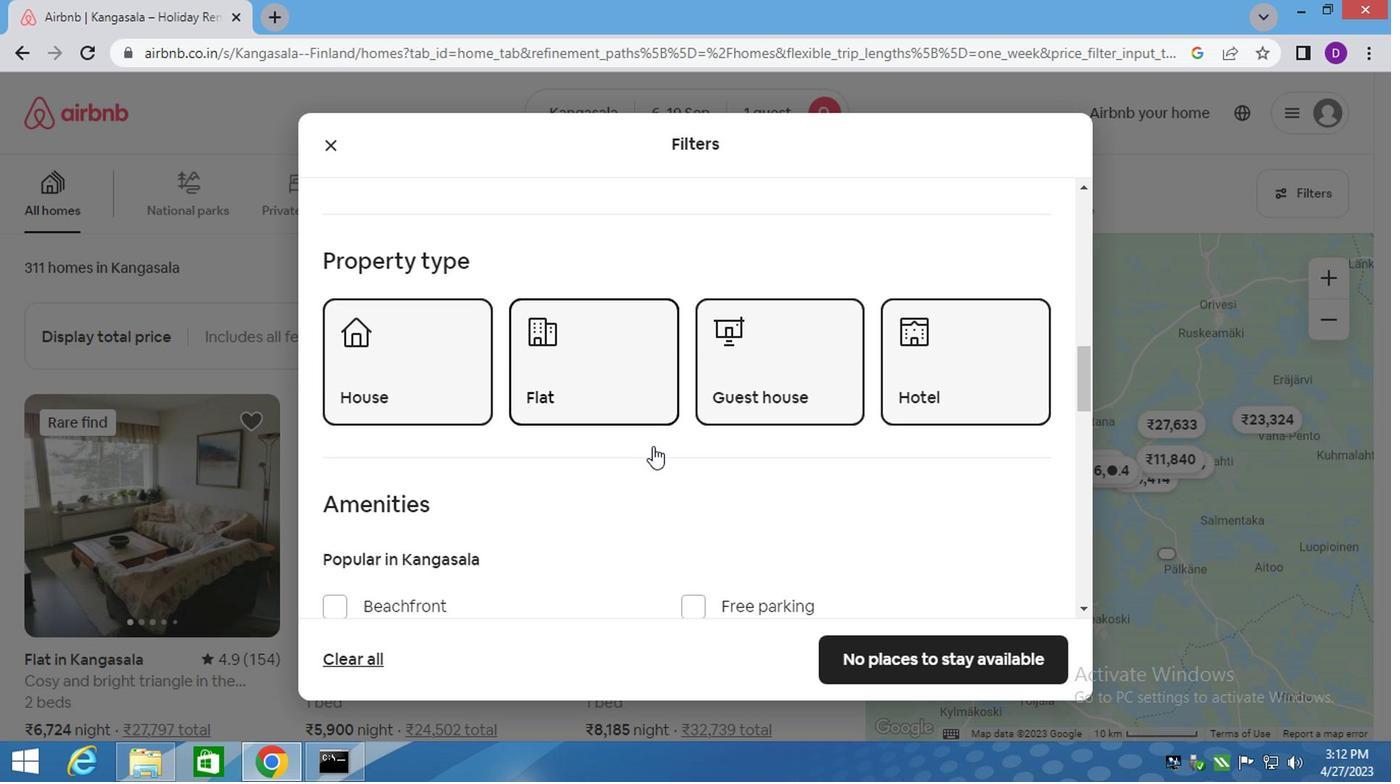 
Action: Mouse scrolled (649, 444) with delta (0, 0)
Screenshot: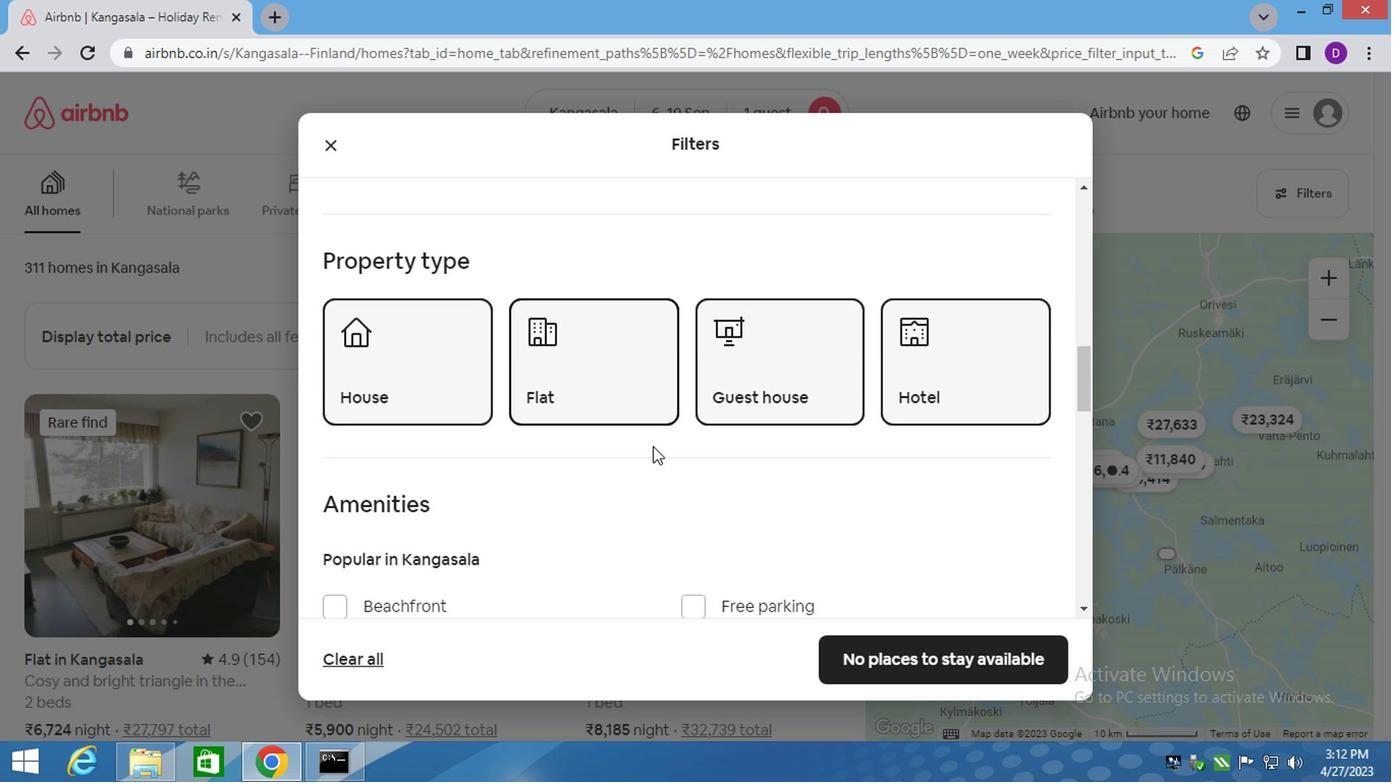 
Action: Mouse scrolled (649, 444) with delta (0, 0)
Screenshot: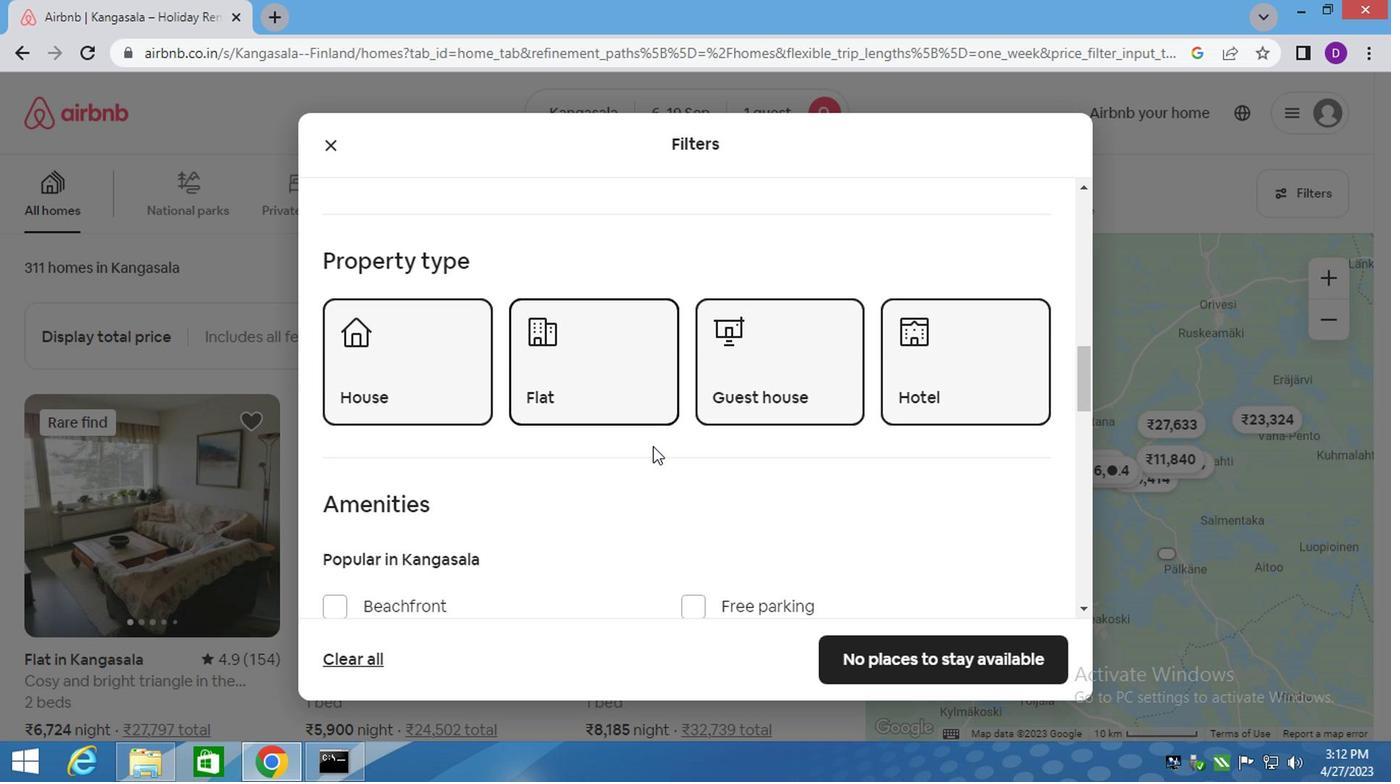 
Action: Mouse scrolled (649, 444) with delta (0, 0)
Screenshot: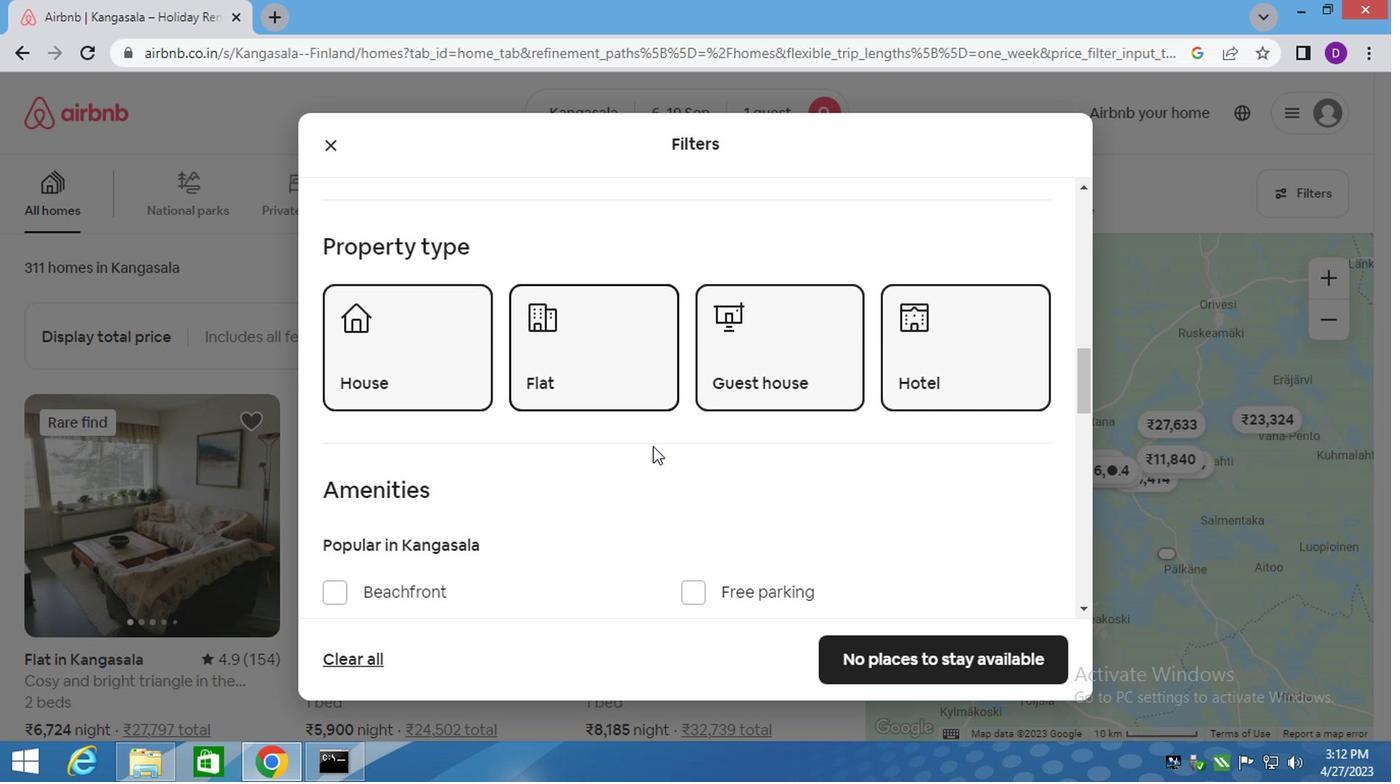 
Action: Mouse scrolled (649, 444) with delta (0, 0)
Screenshot: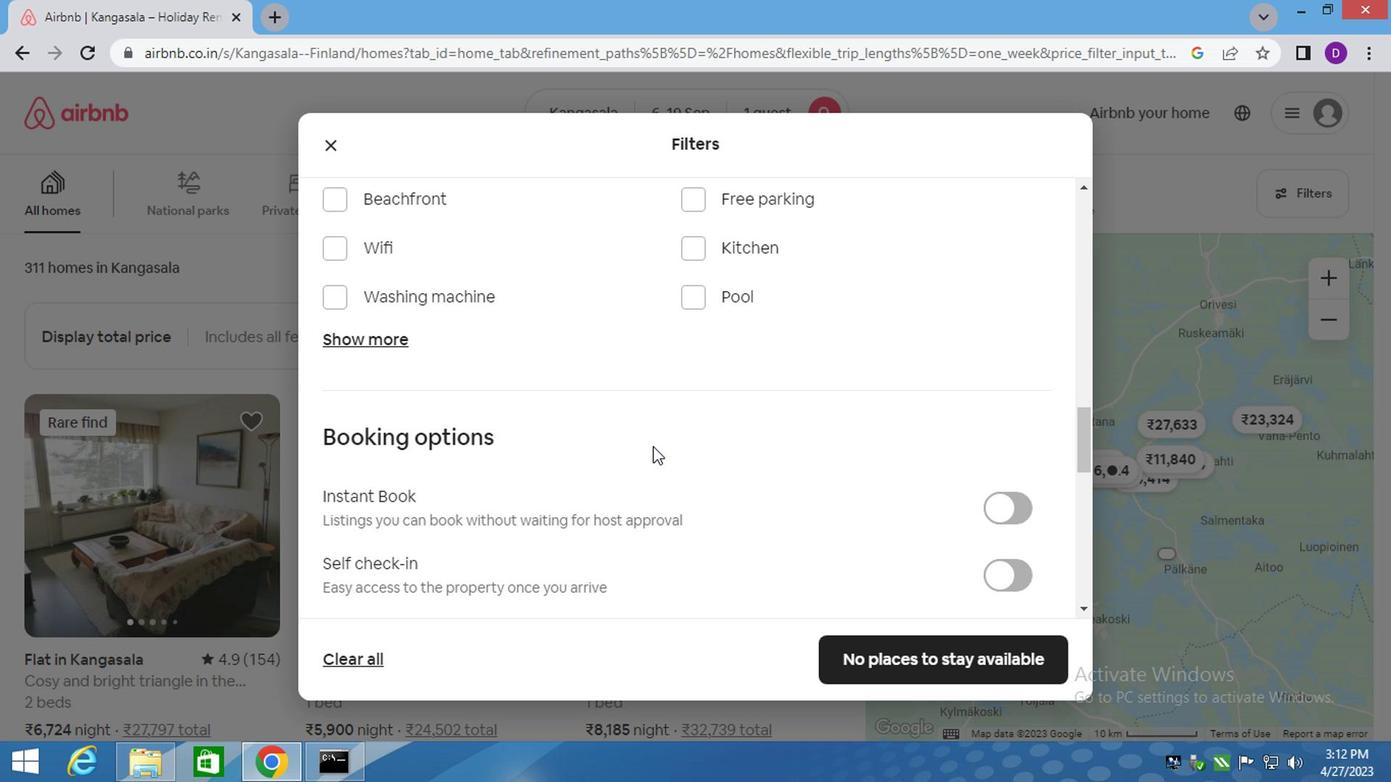 
Action: Mouse scrolled (649, 444) with delta (0, 0)
Screenshot: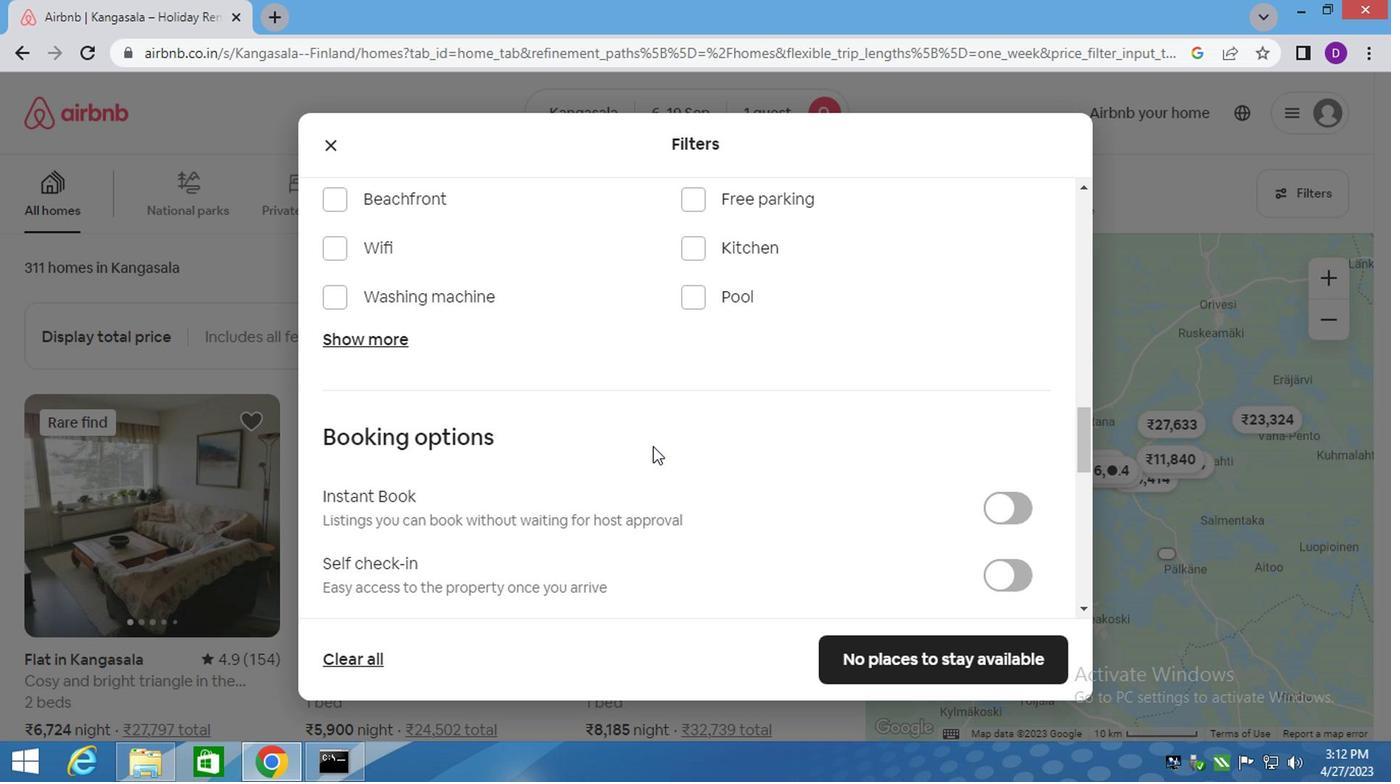 
Action: Mouse moved to (984, 371)
Screenshot: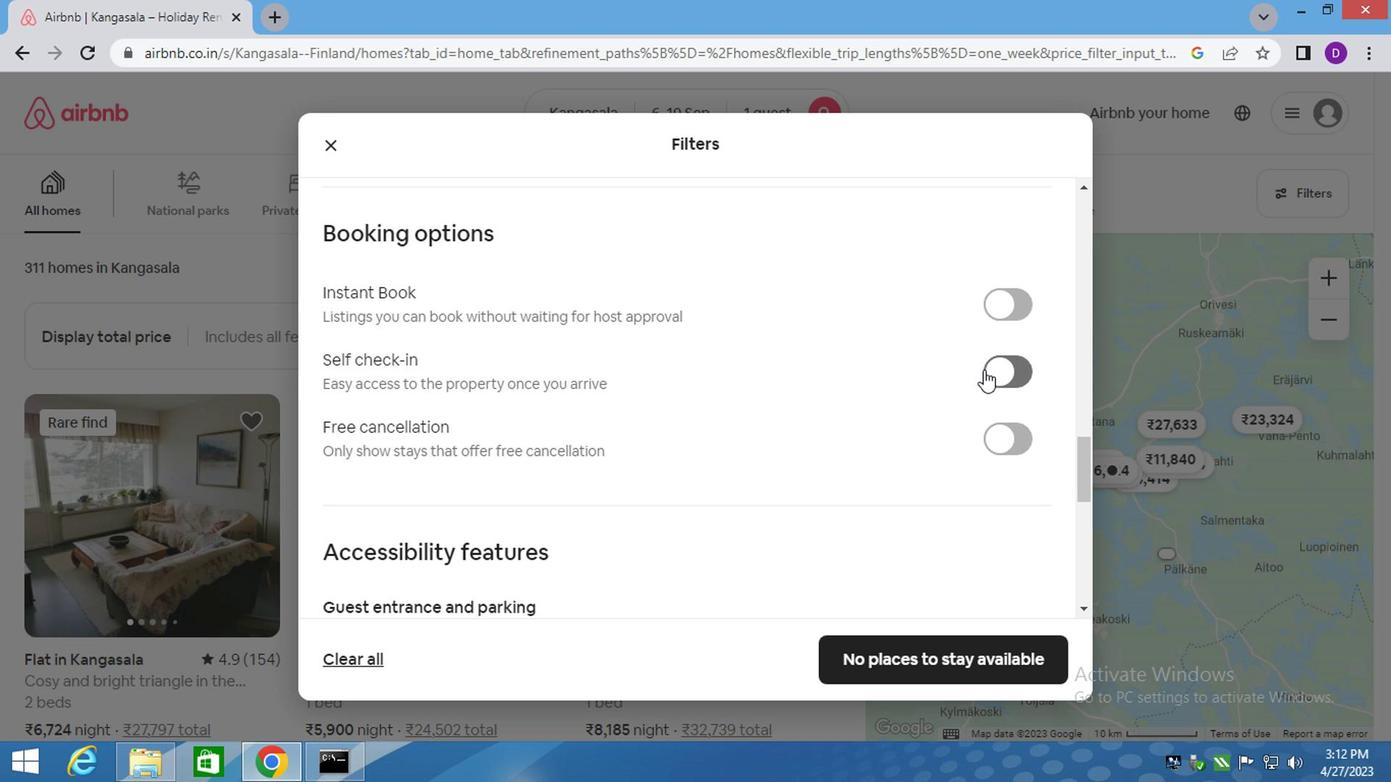 
Action: Mouse pressed left at (984, 371)
Screenshot: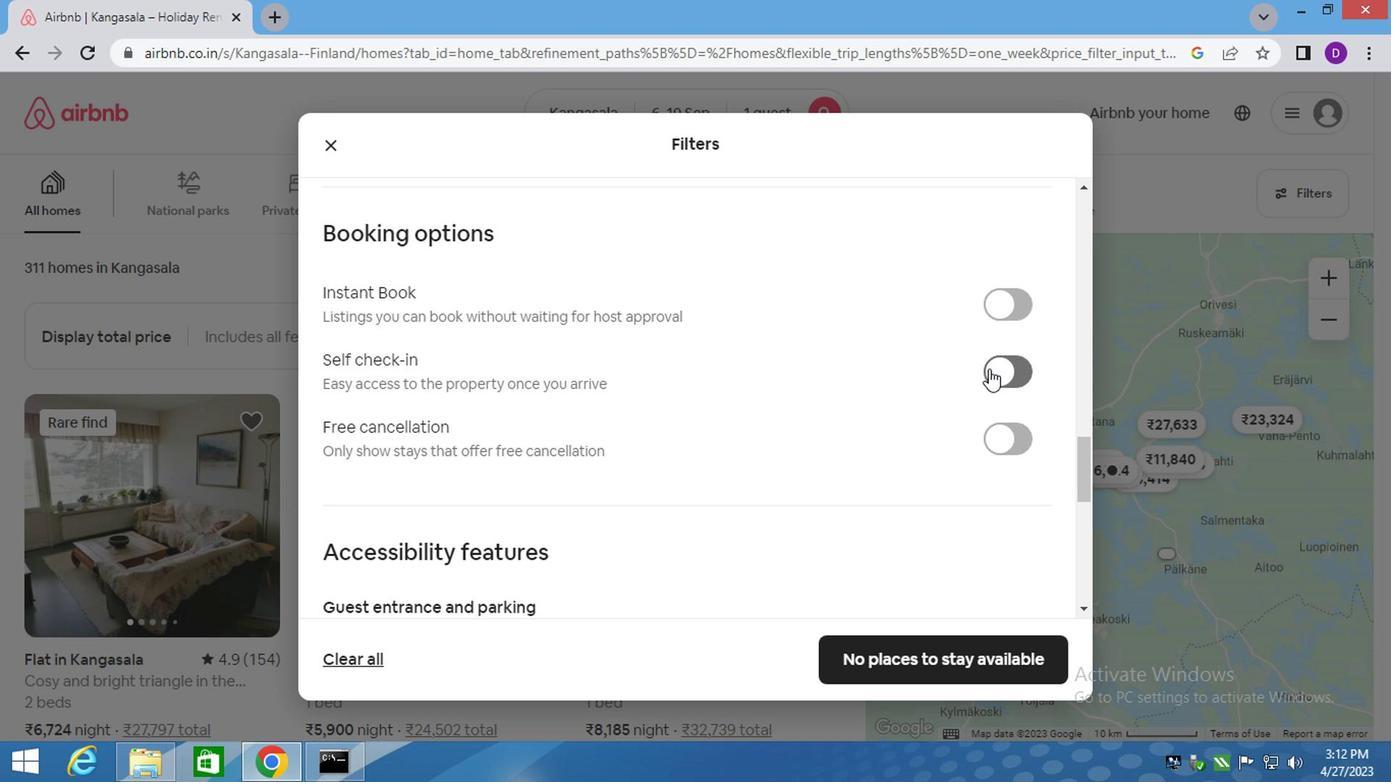 
Action: Mouse moved to (908, 636)
Screenshot: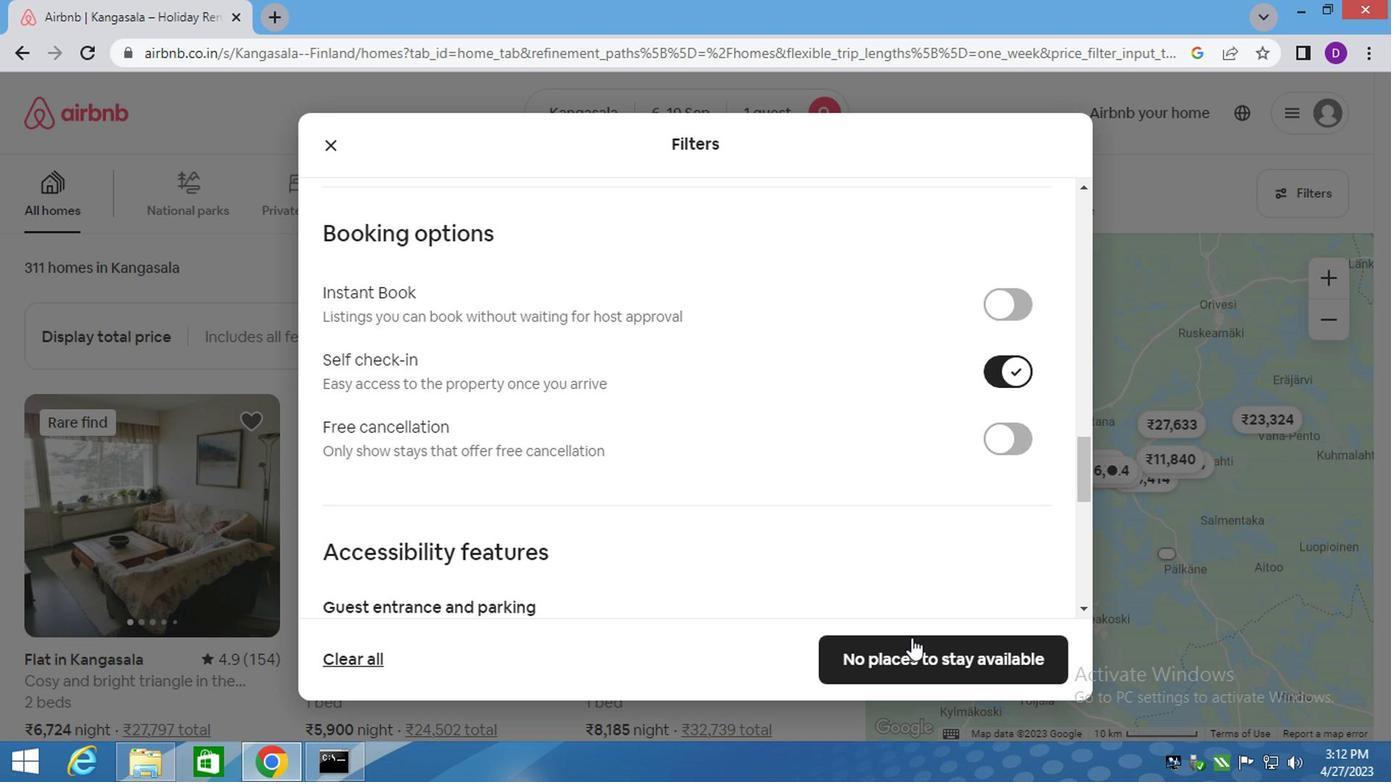 
Action: Mouse pressed left at (908, 636)
Screenshot: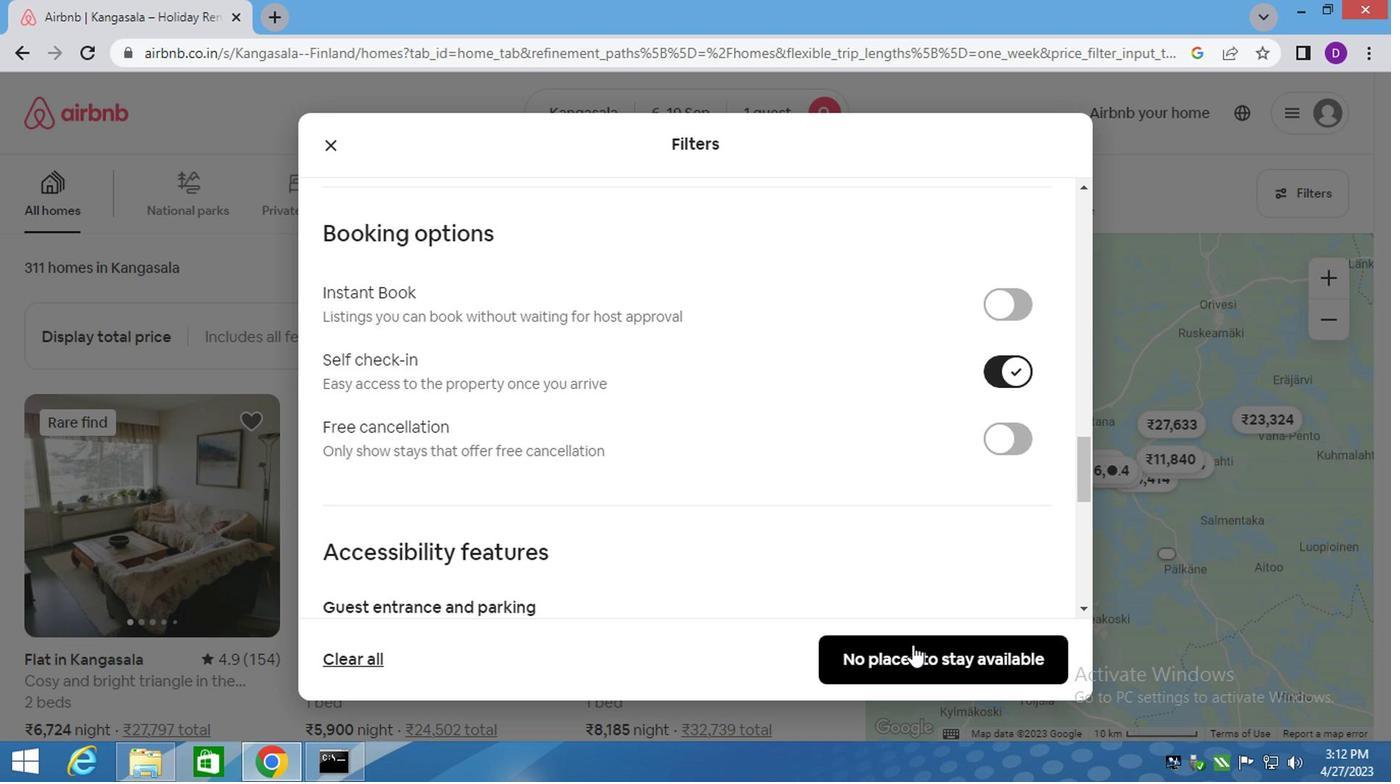 
